 Task: Add a signature Lila Thompson containing With sincere appreciation and gratitude, Lila Thompson to email address softage.3@softage.net and add a label Returns
Action: Mouse moved to (124, 164)
Screenshot: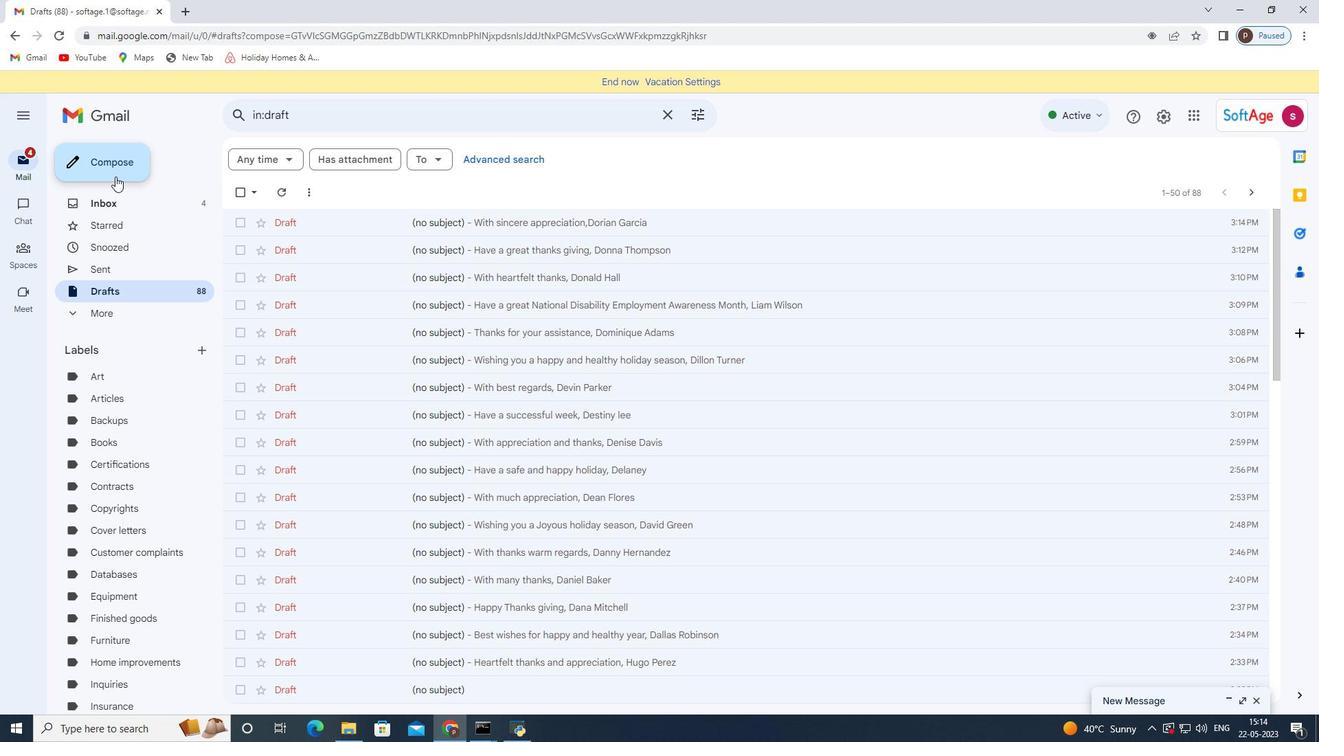 
Action: Mouse pressed left at (124, 164)
Screenshot: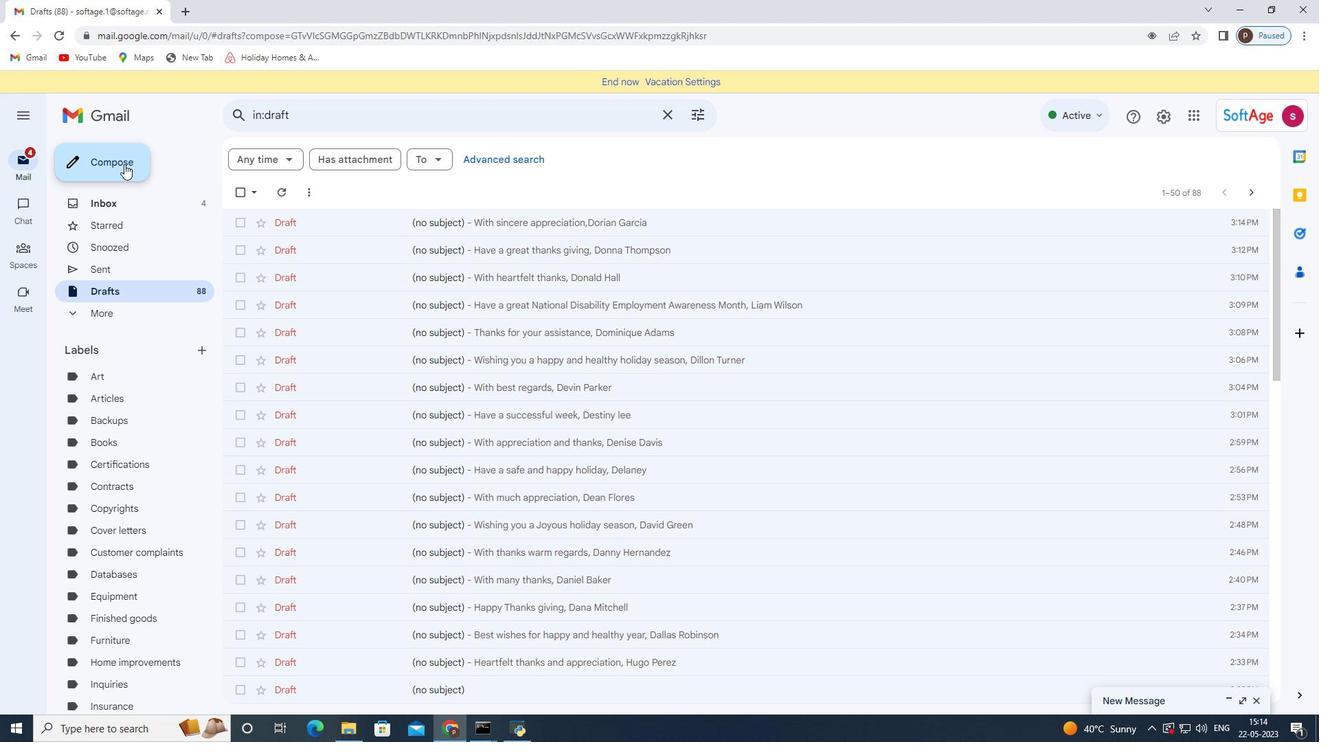 
Action: Mouse moved to (928, 699)
Screenshot: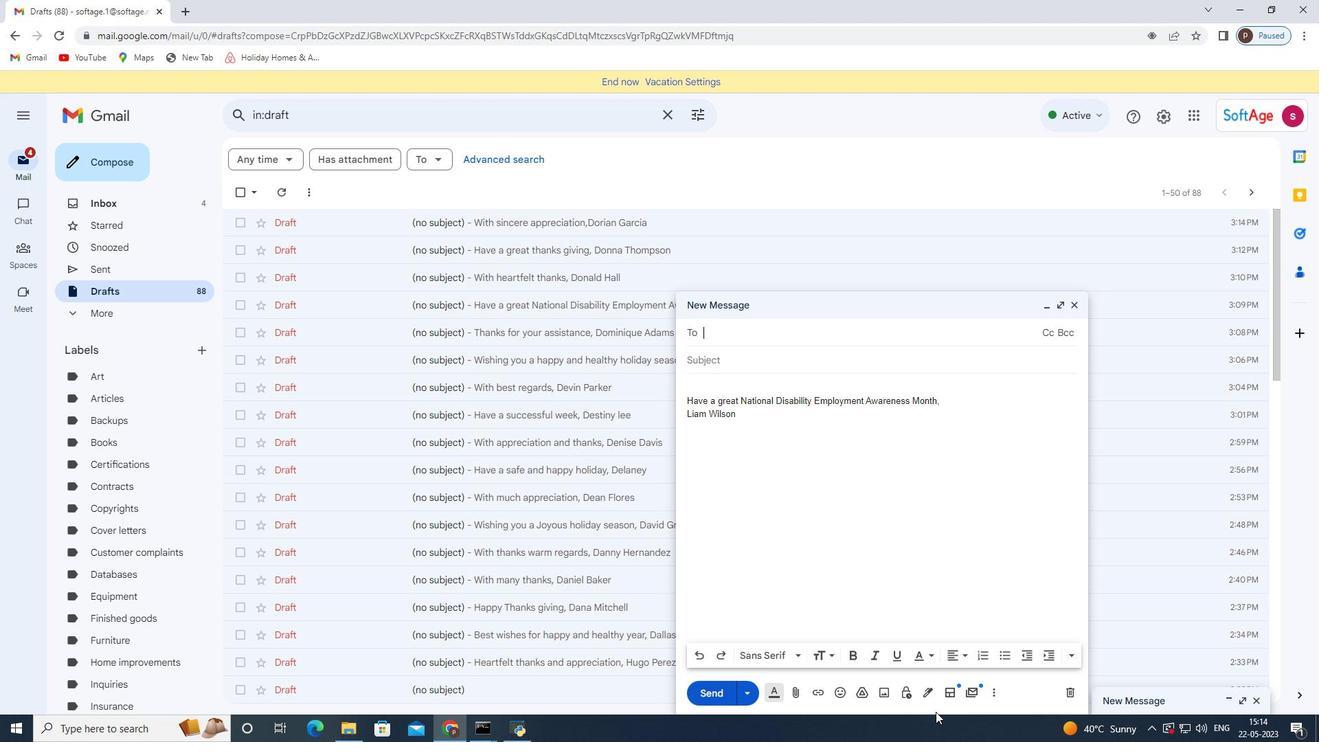 
Action: Mouse pressed left at (928, 699)
Screenshot: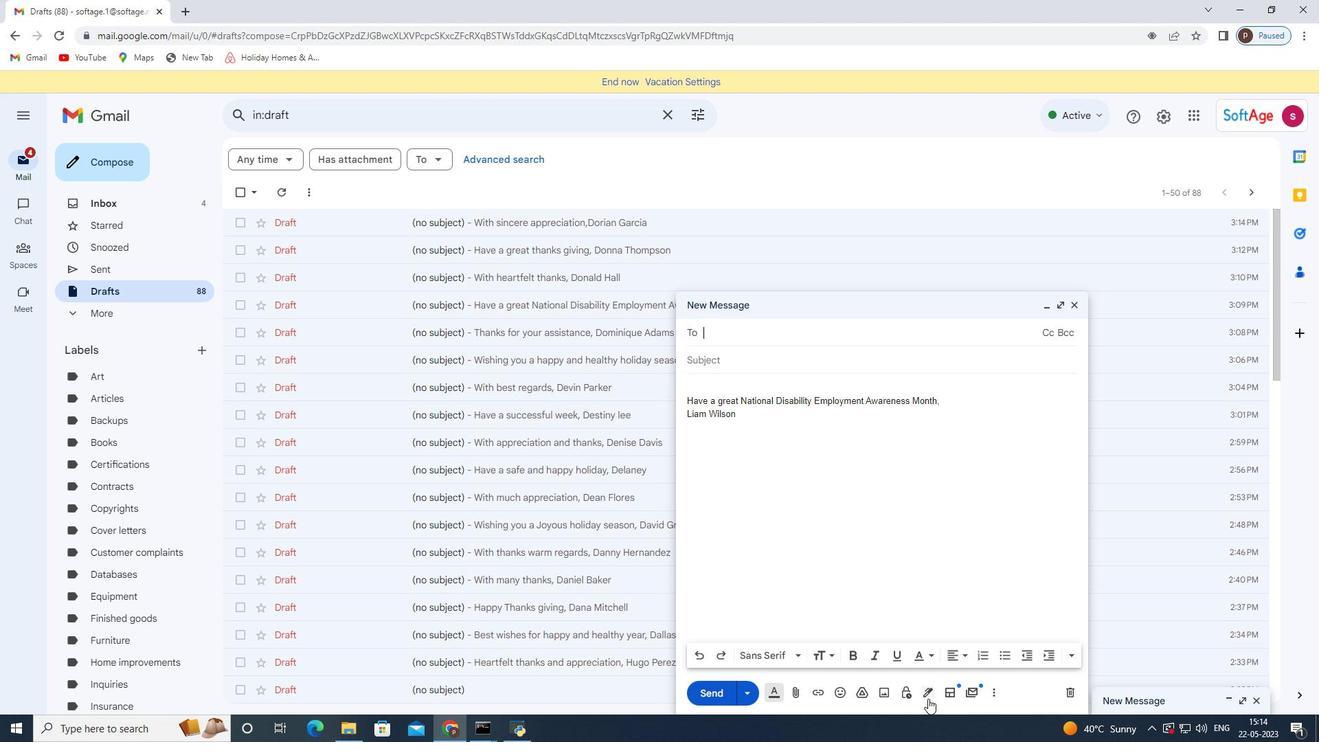 
Action: Mouse moved to (980, 614)
Screenshot: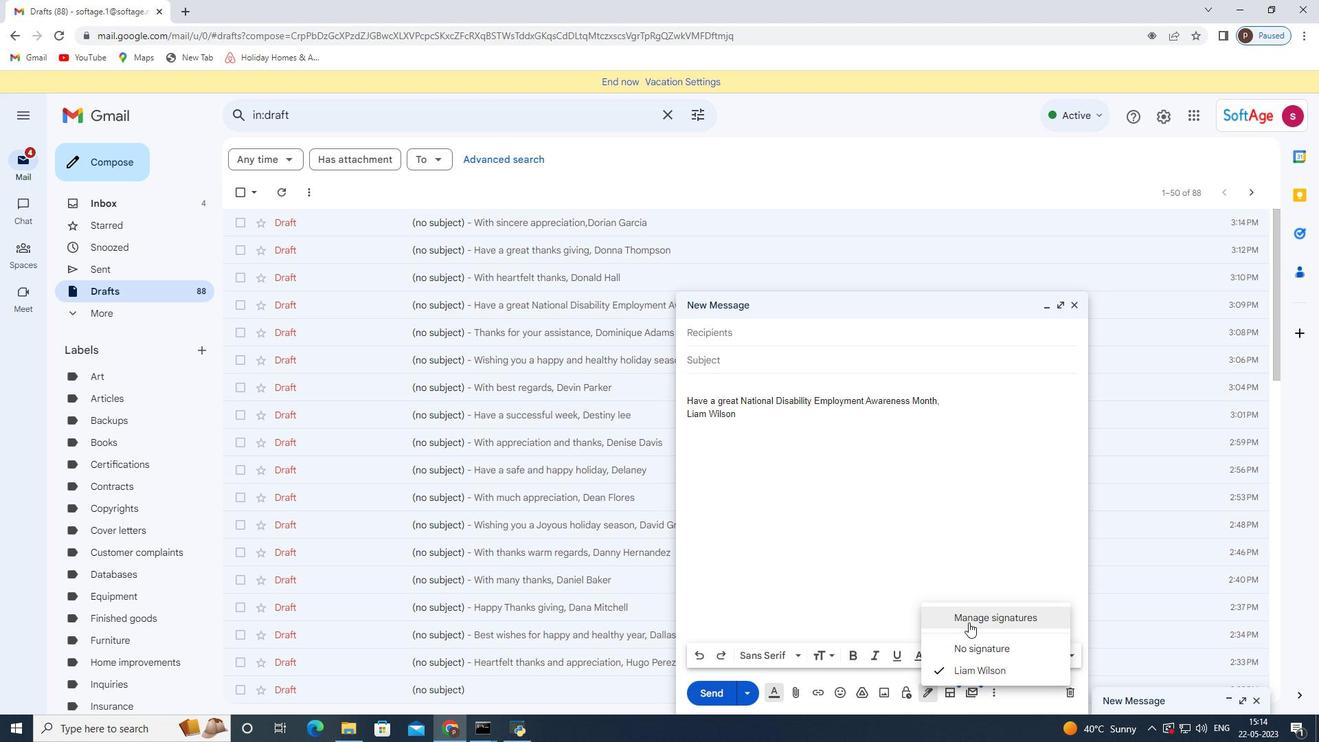 
Action: Mouse pressed left at (980, 614)
Screenshot: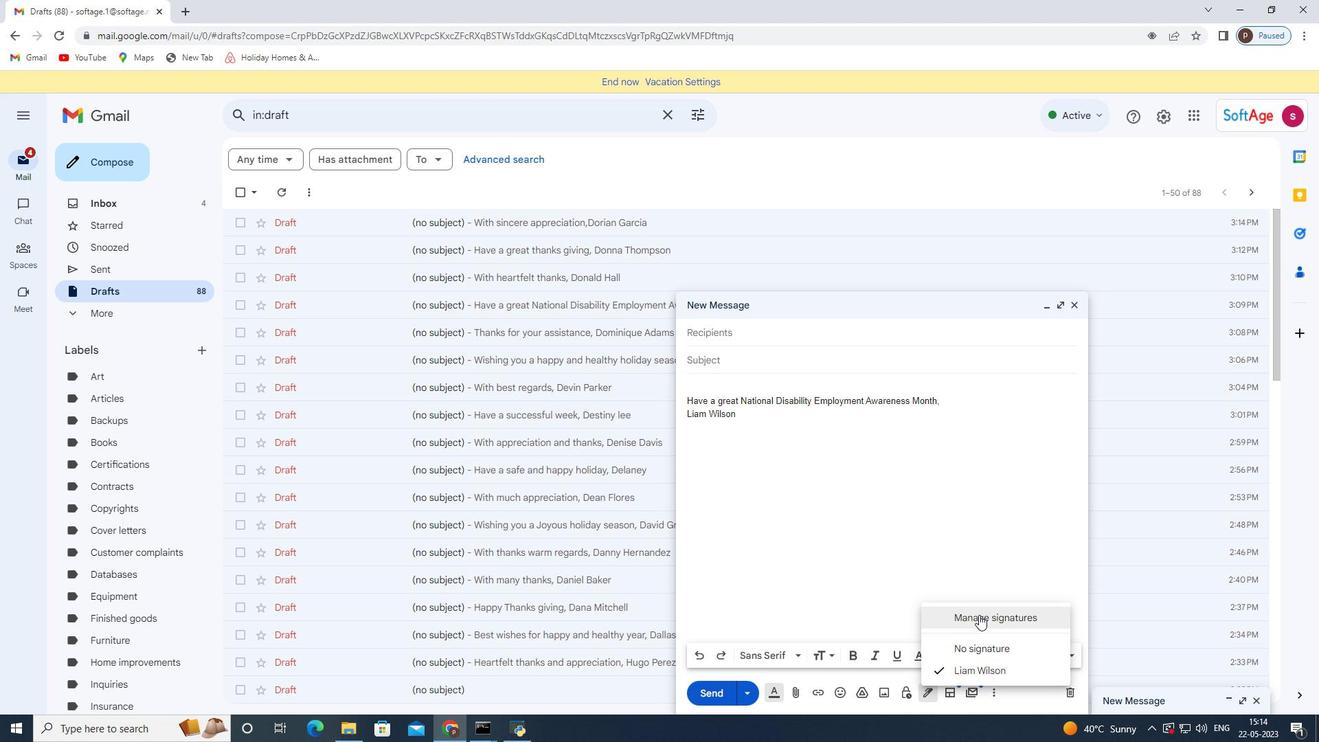 
Action: Mouse moved to (643, 459)
Screenshot: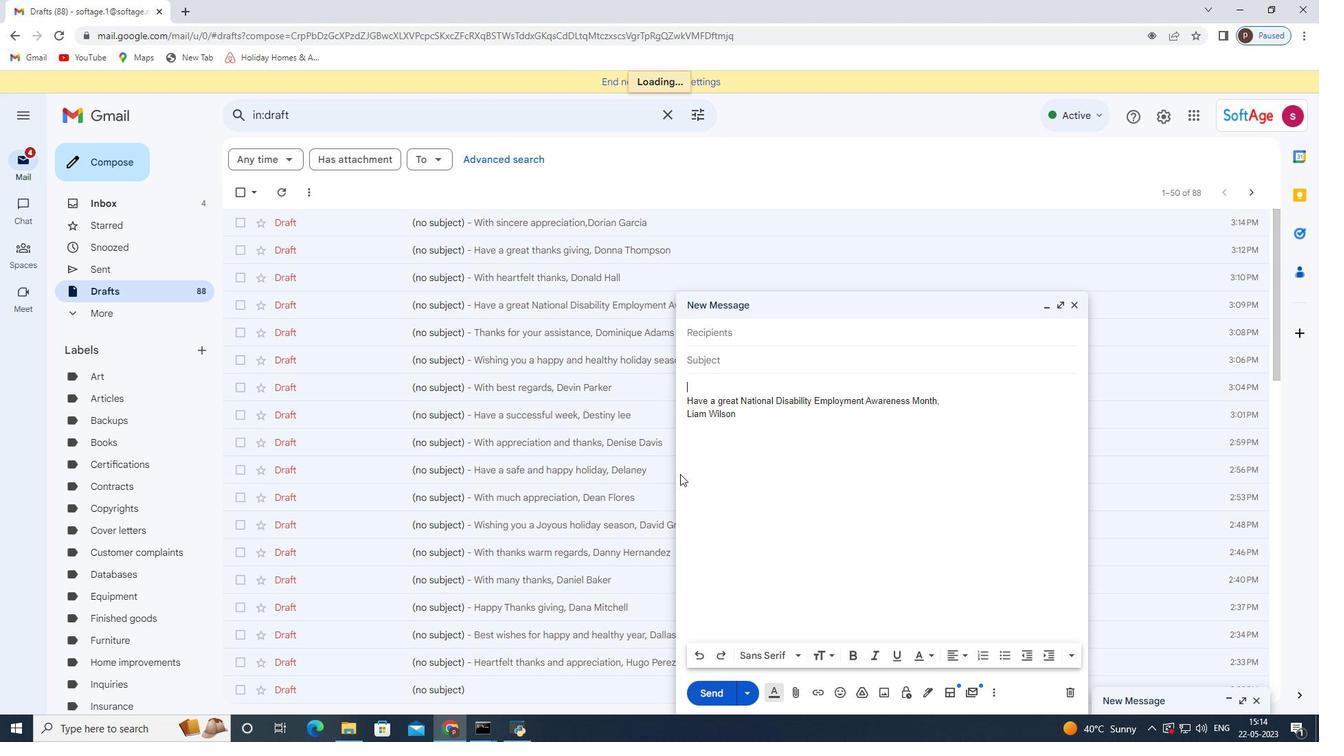 
Action: Mouse scrolled (643, 458) with delta (0, 0)
Screenshot: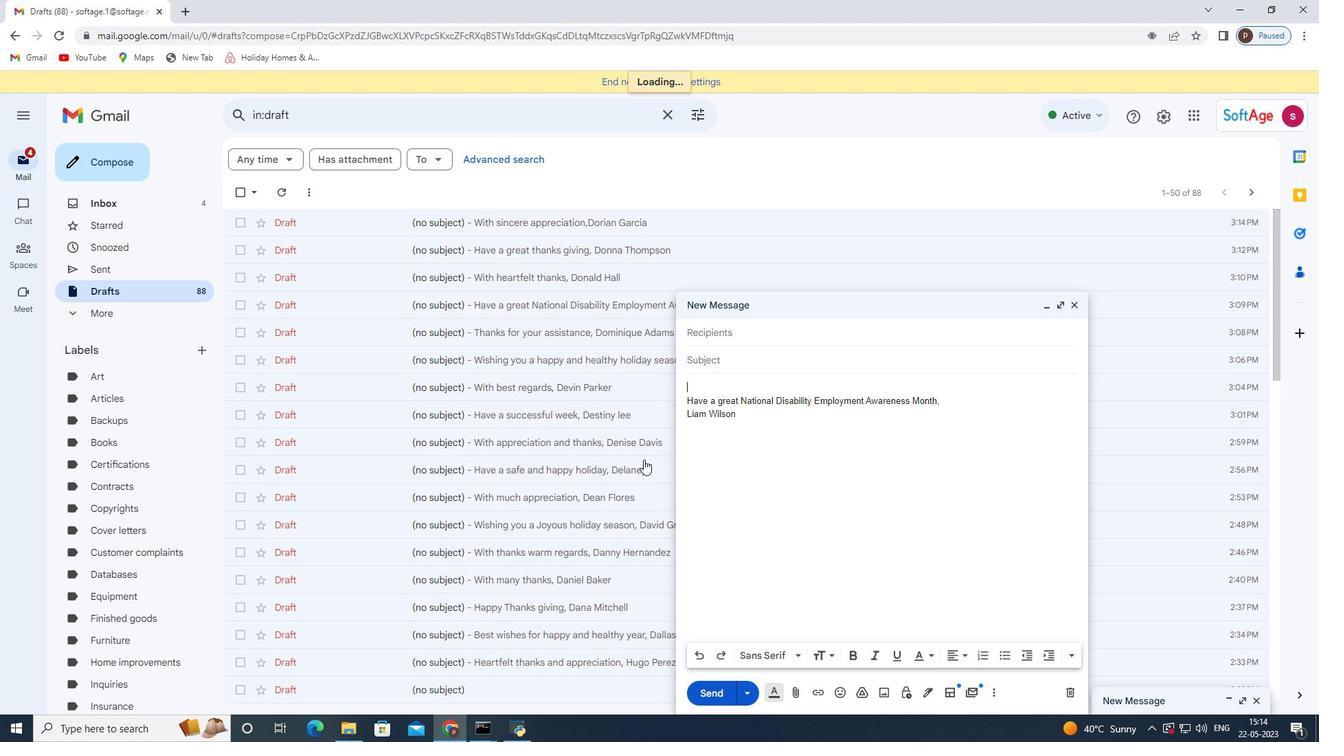 
Action: Mouse moved to (546, 468)
Screenshot: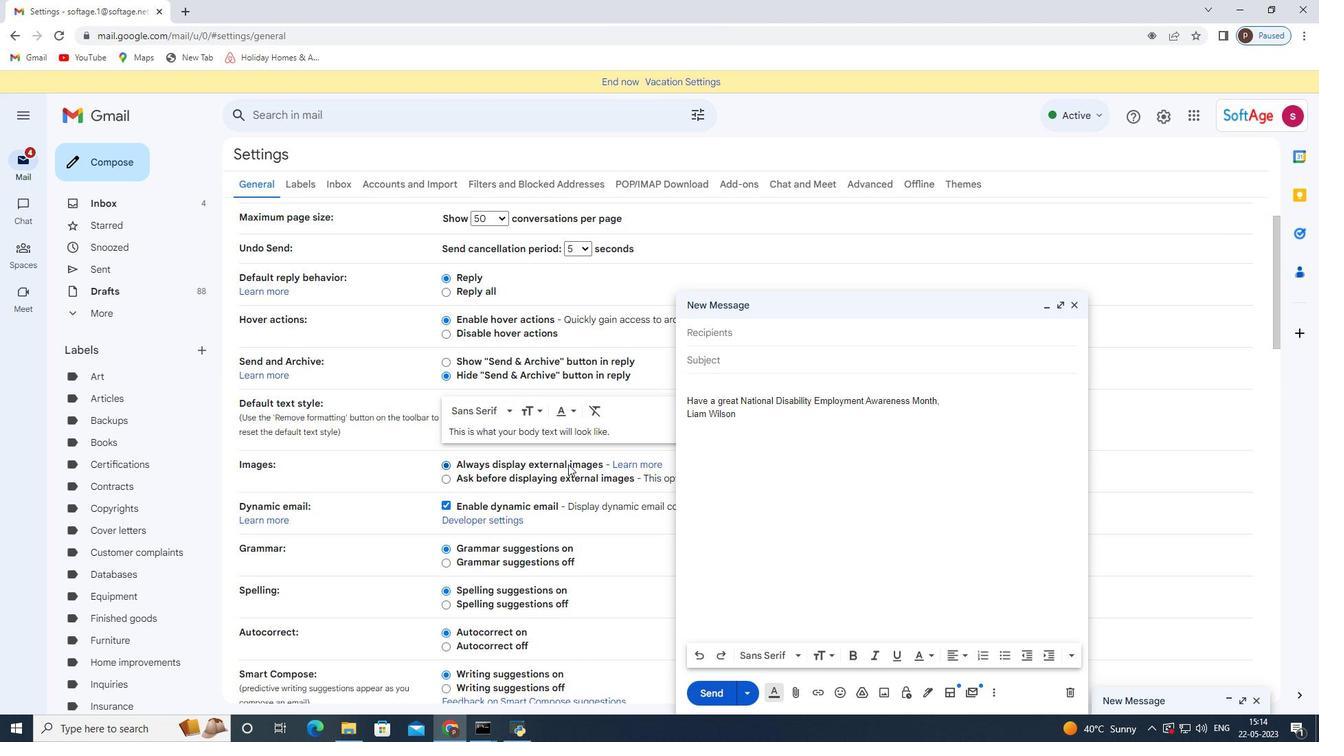 
Action: Mouse scrolled (546, 467) with delta (0, 0)
Screenshot: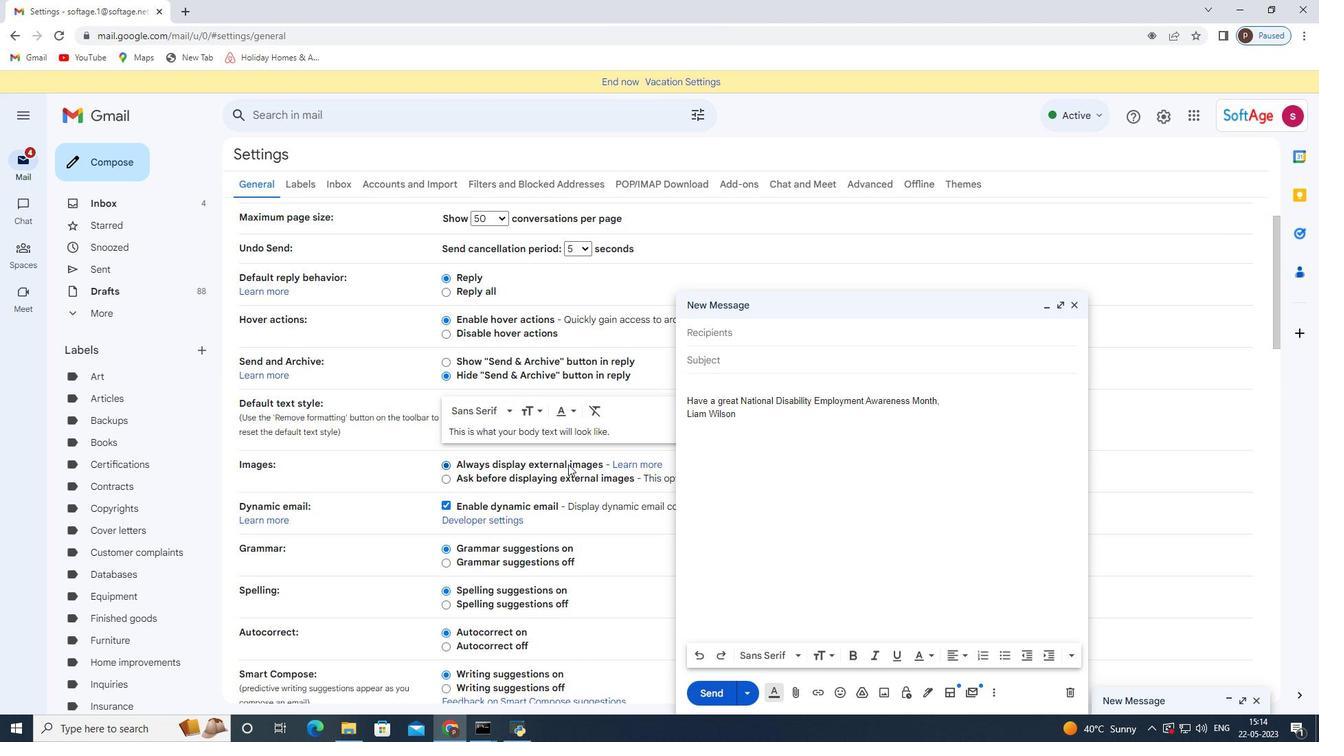 
Action: Mouse moved to (544, 471)
Screenshot: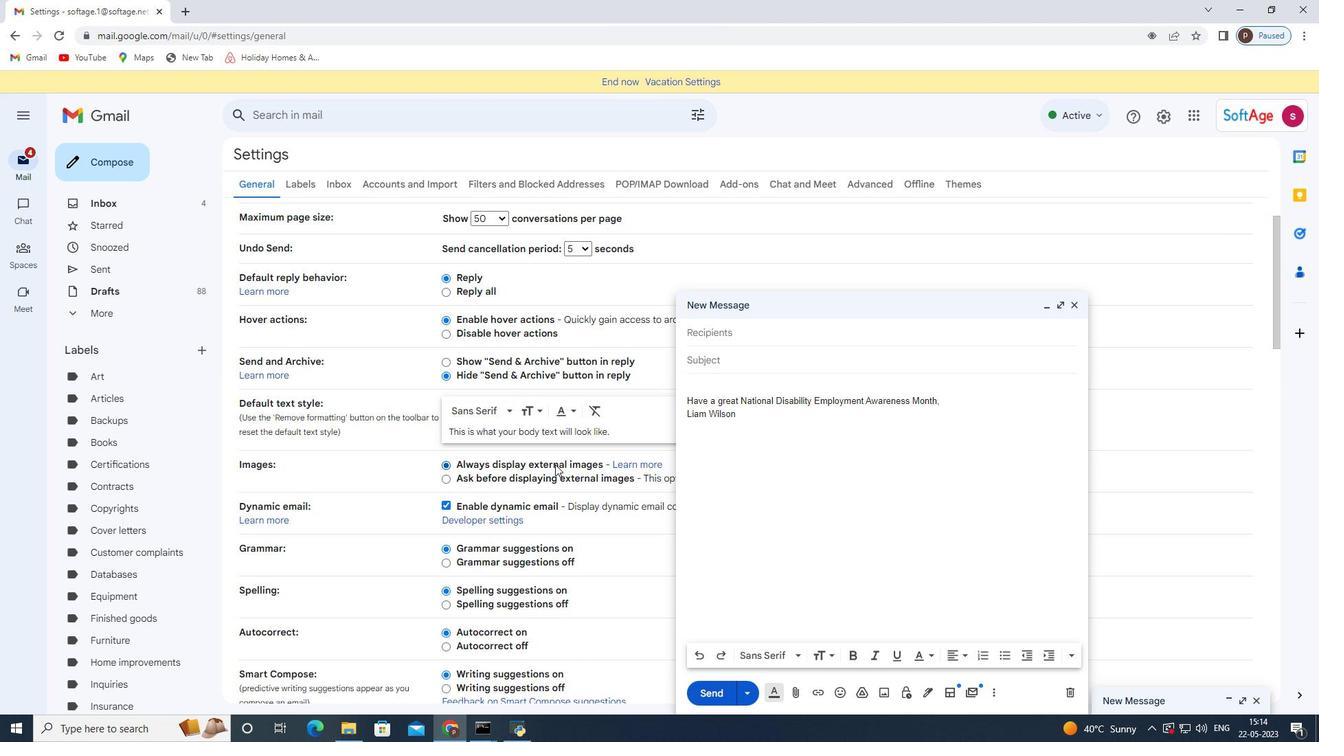 
Action: Mouse scrolled (544, 470) with delta (0, 0)
Screenshot: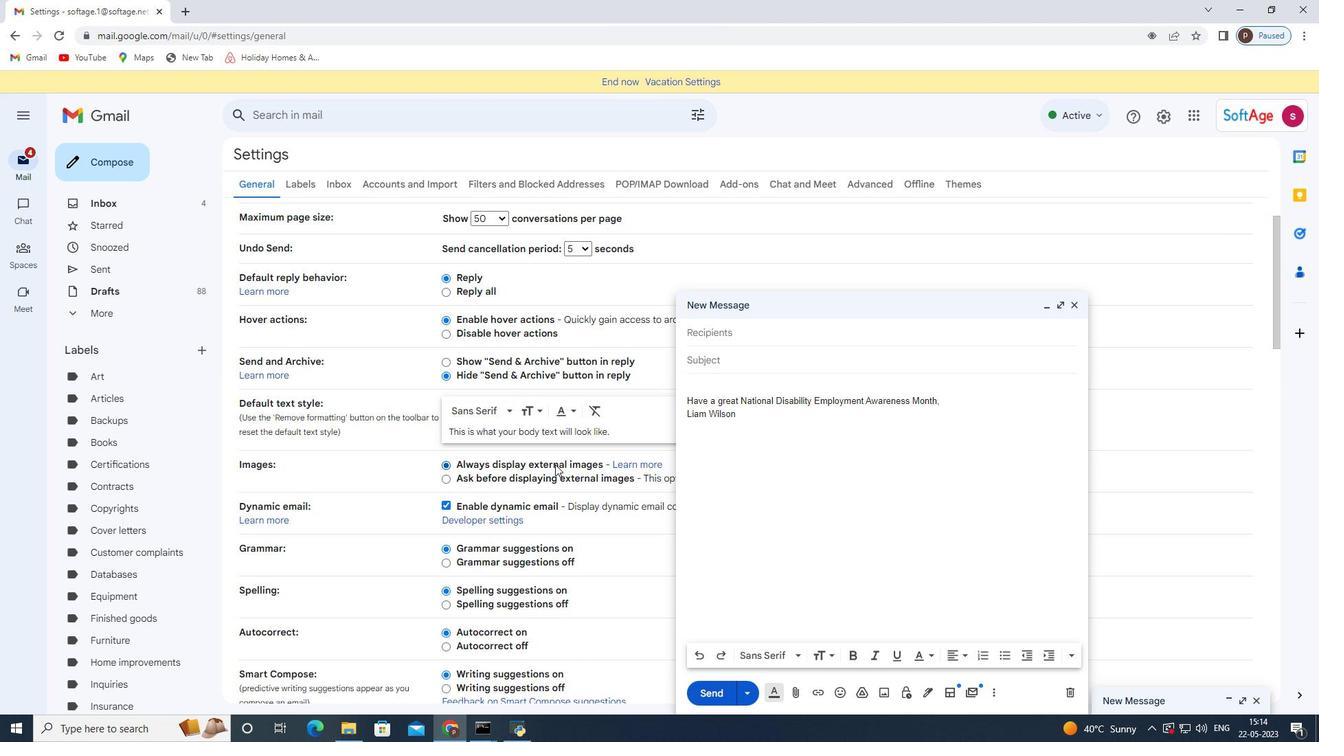 
Action: Mouse moved to (542, 475)
Screenshot: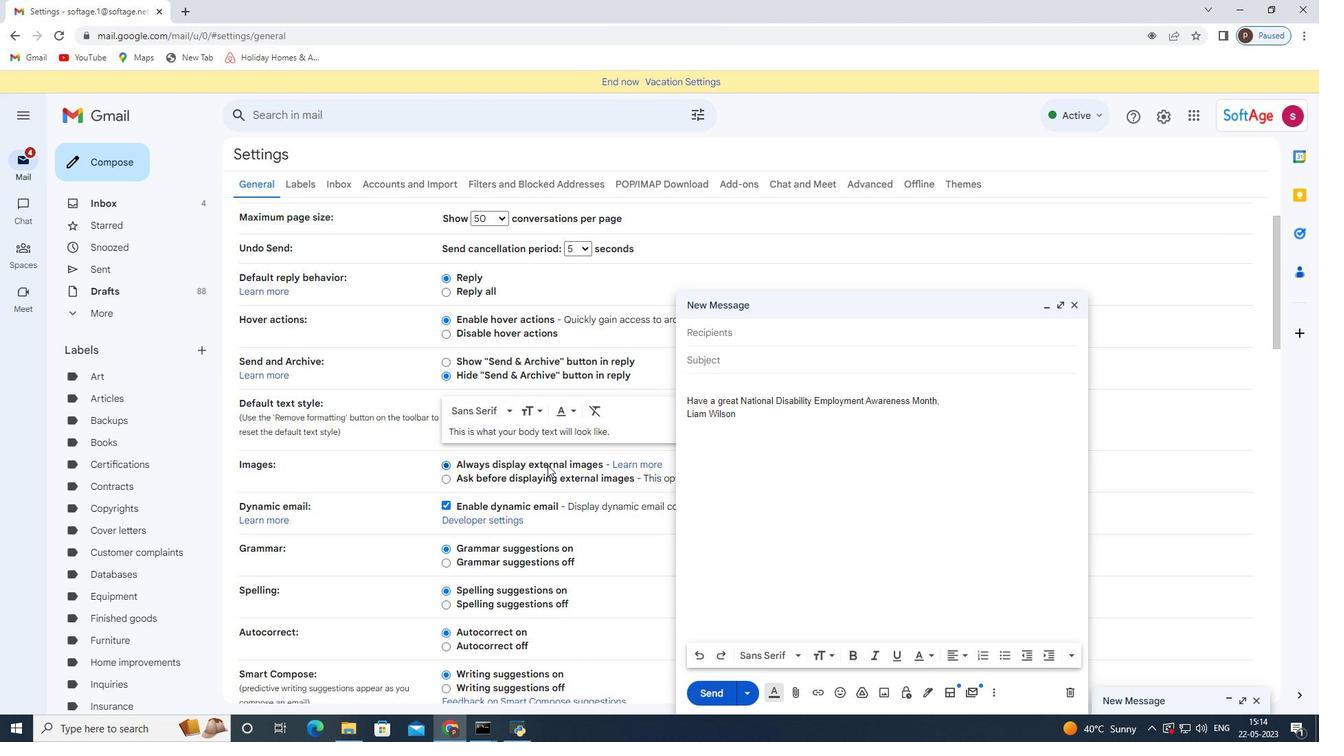
Action: Mouse scrolled (543, 472) with delta (0, 0)
Screenshot: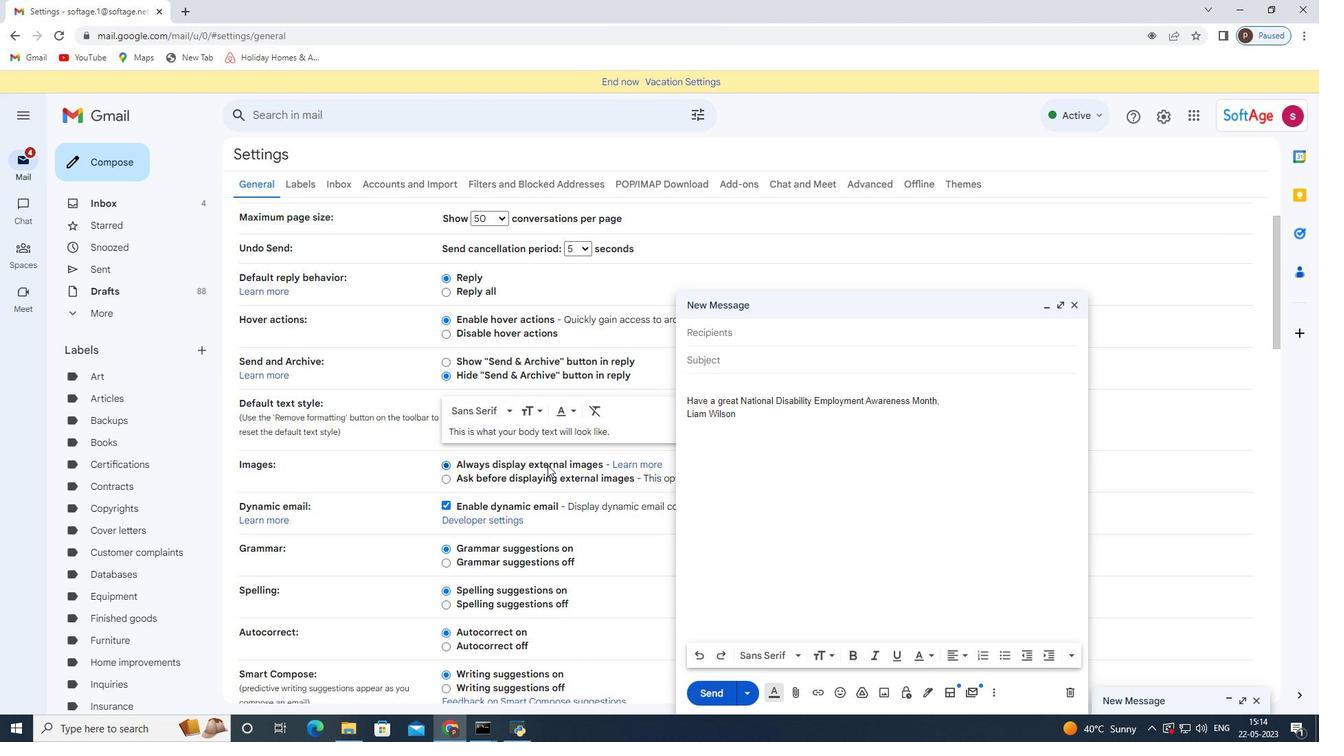 
Action: Mouse moved to (541, 481)
Screenshot: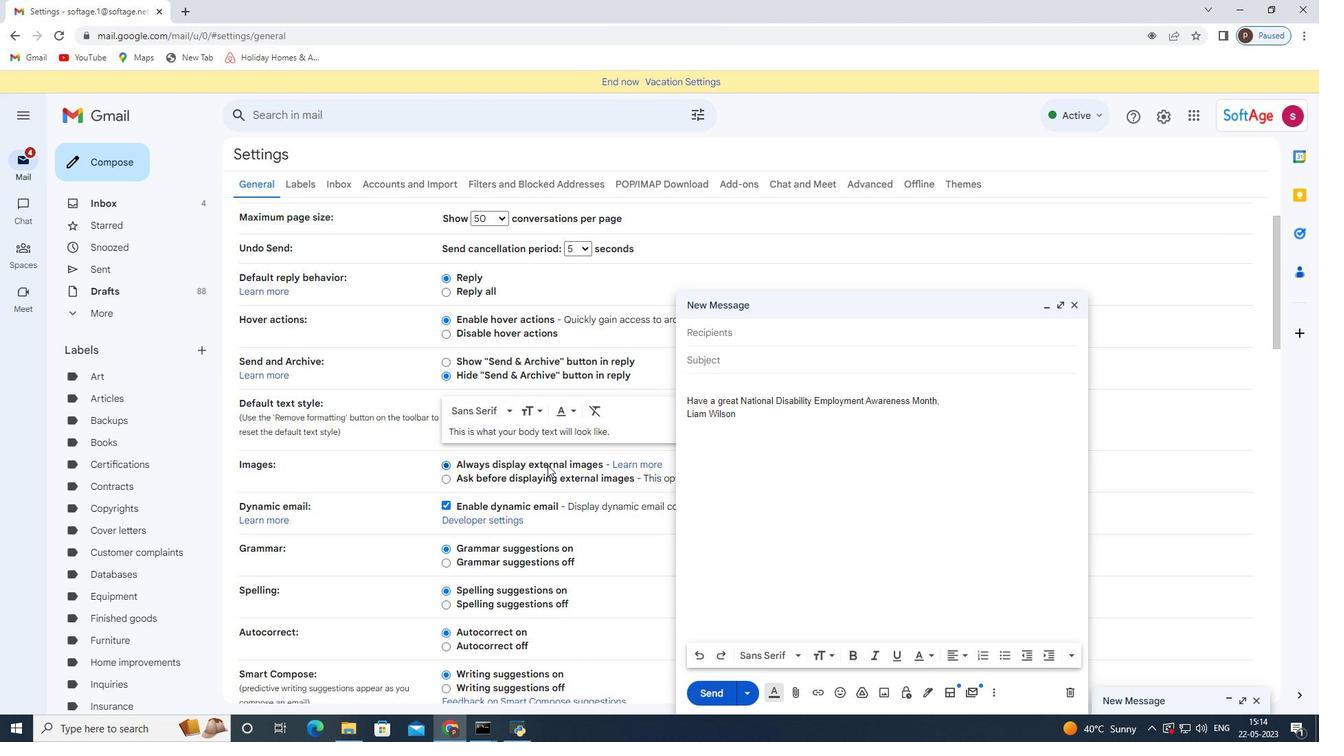 
Action: Mouse scrolled (541, 477) with delta (0, 0)
Screenshot: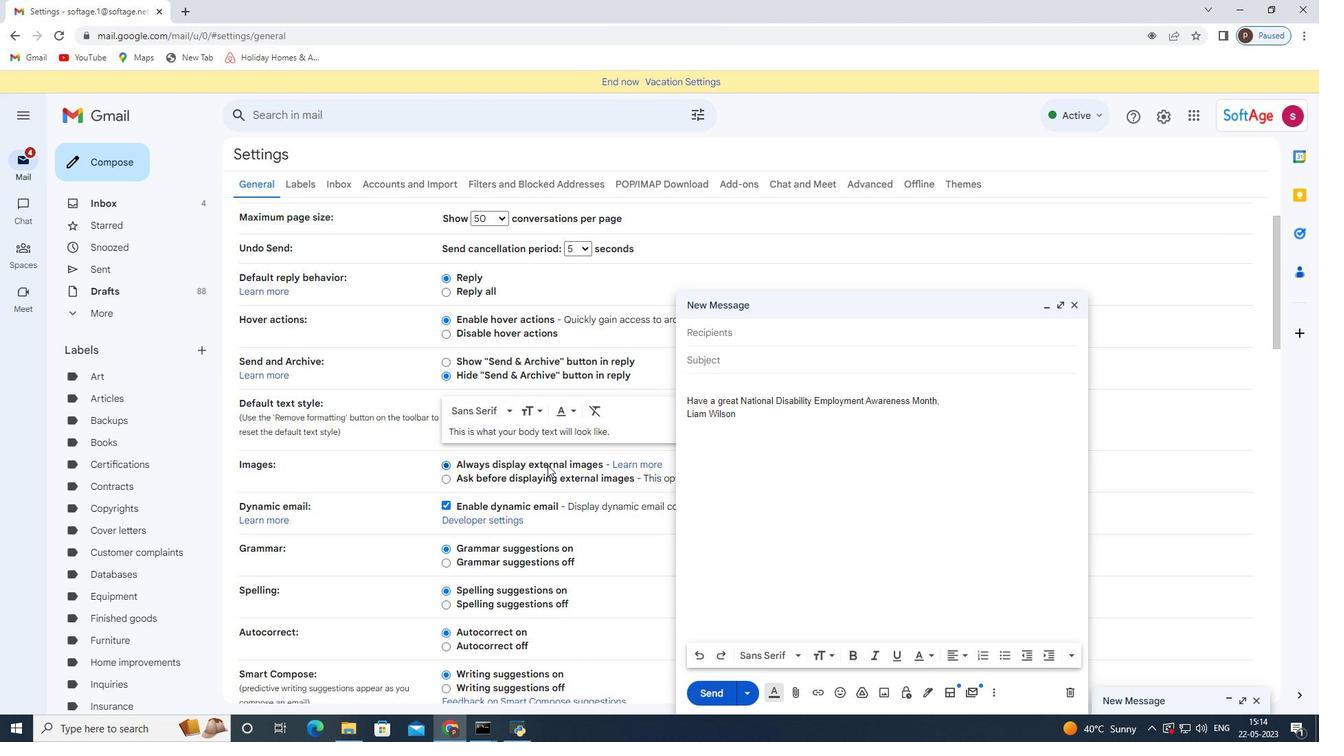 
Action: Mouse moved to (538, 486)
Screenshot: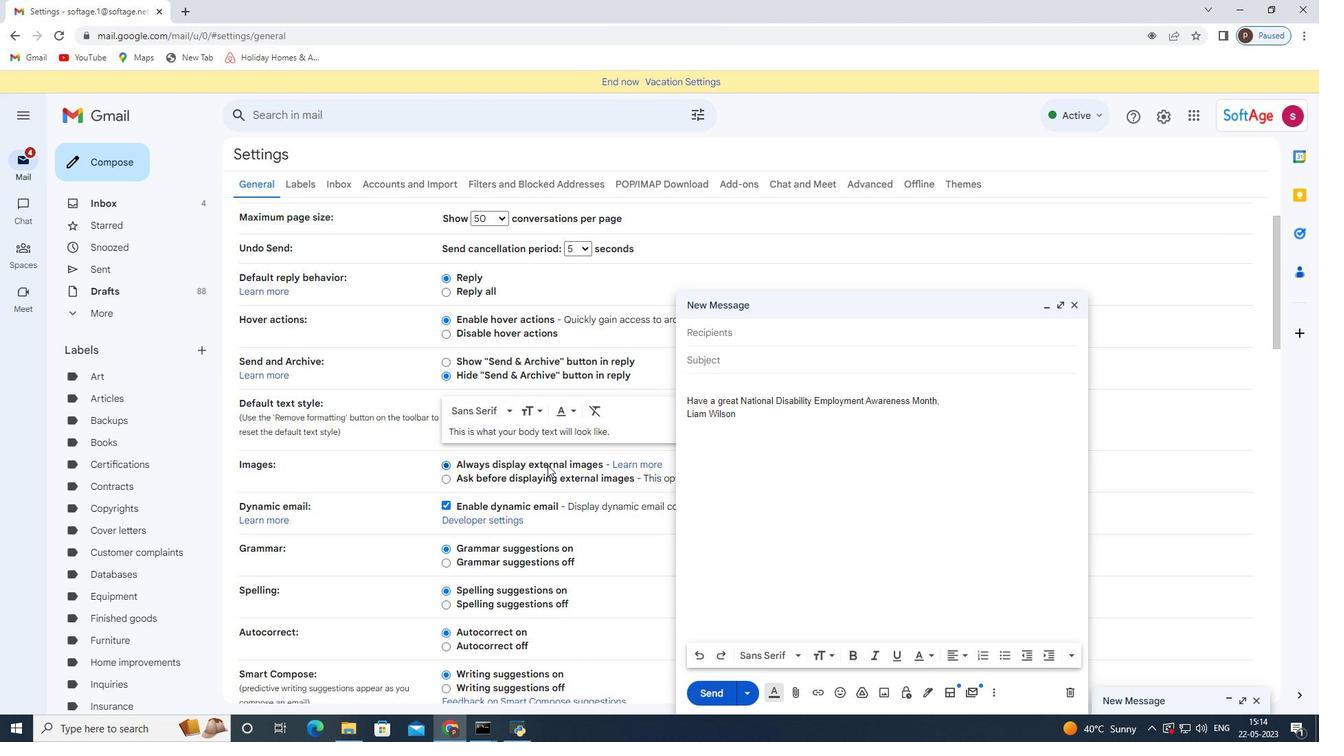 
Action: Mouse scrolled (539, 483) with delta (0, 0)
Screenshot: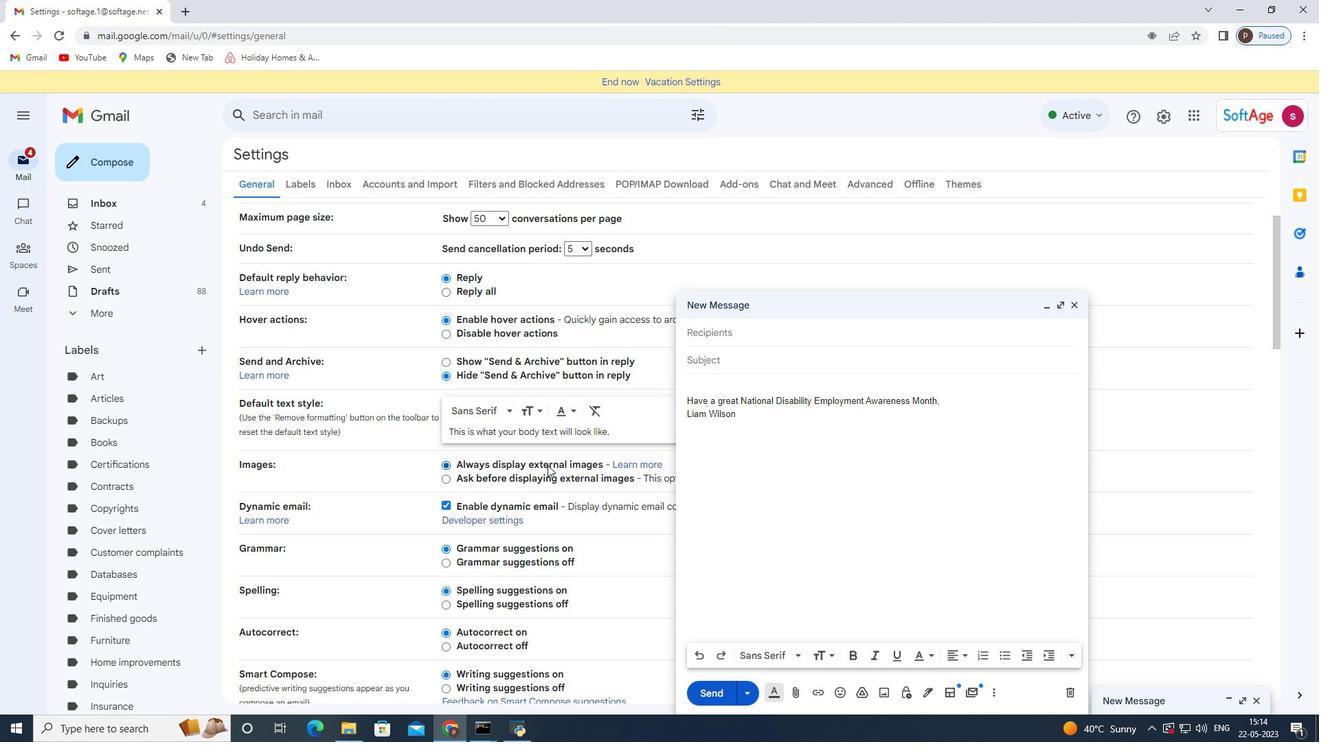 
Action: Mouse moved to (538, 490)
Screenshot: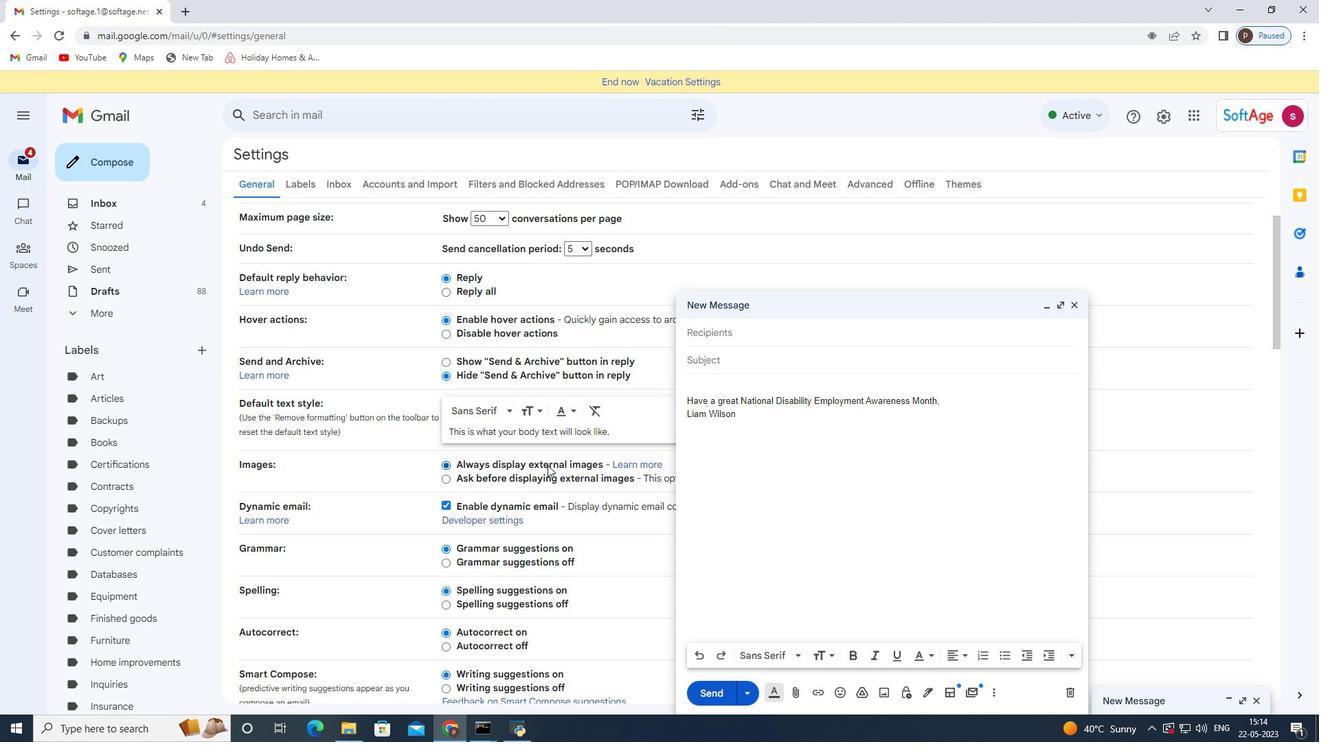 
Action: Mouse scrolled (538, 489) with delta (0, 0)
Screenshot: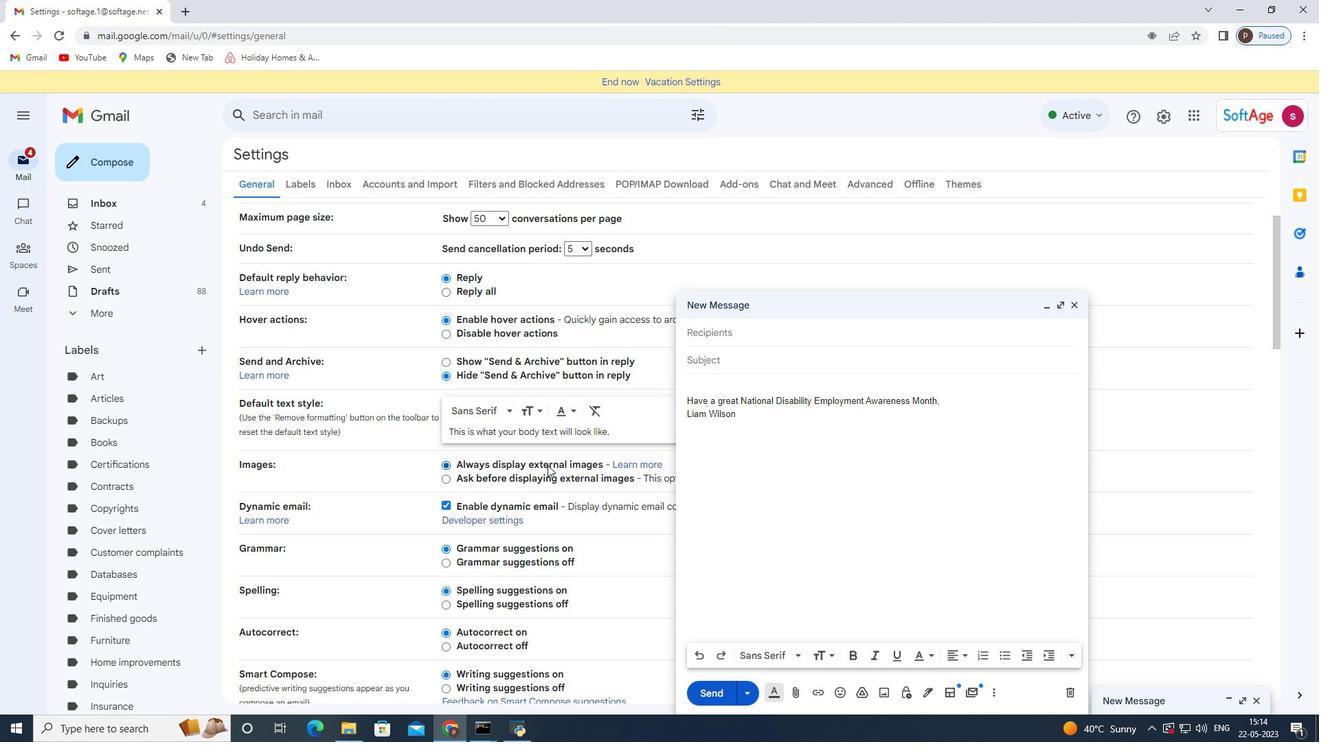 
Action: Mouse moved to (500, 485)
Screenshot: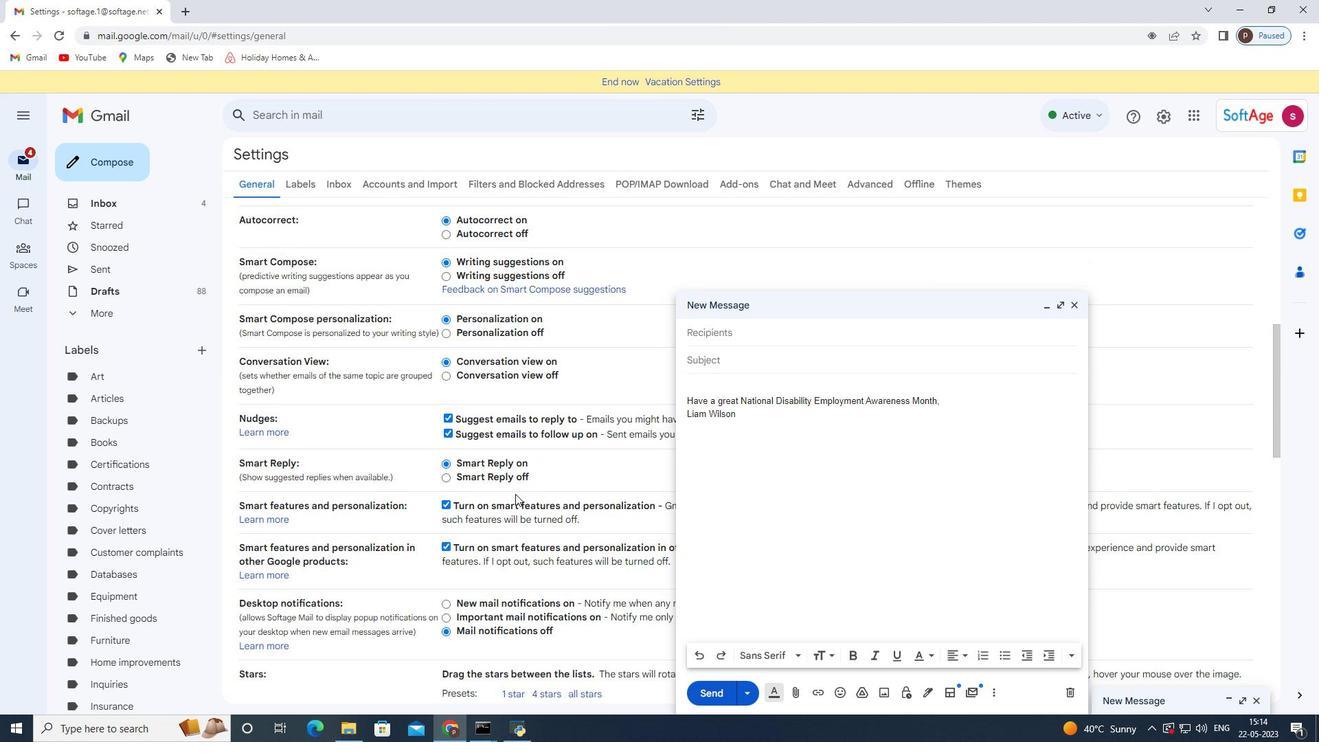 
Action: Mouse scrolled (500, 484) with delta (0, 0)
Screenshot: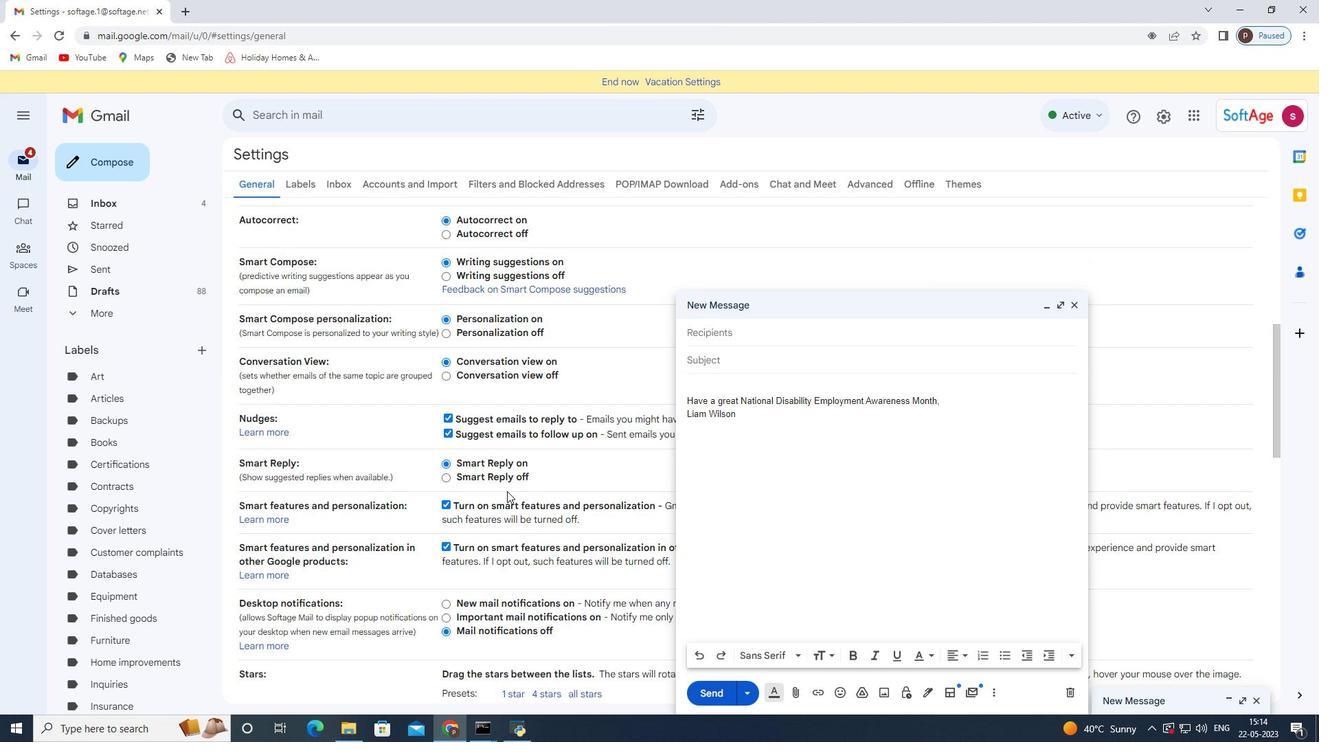 
Action: Mouse scrolled (500, 484) with delta (0, 0)
Screenshot: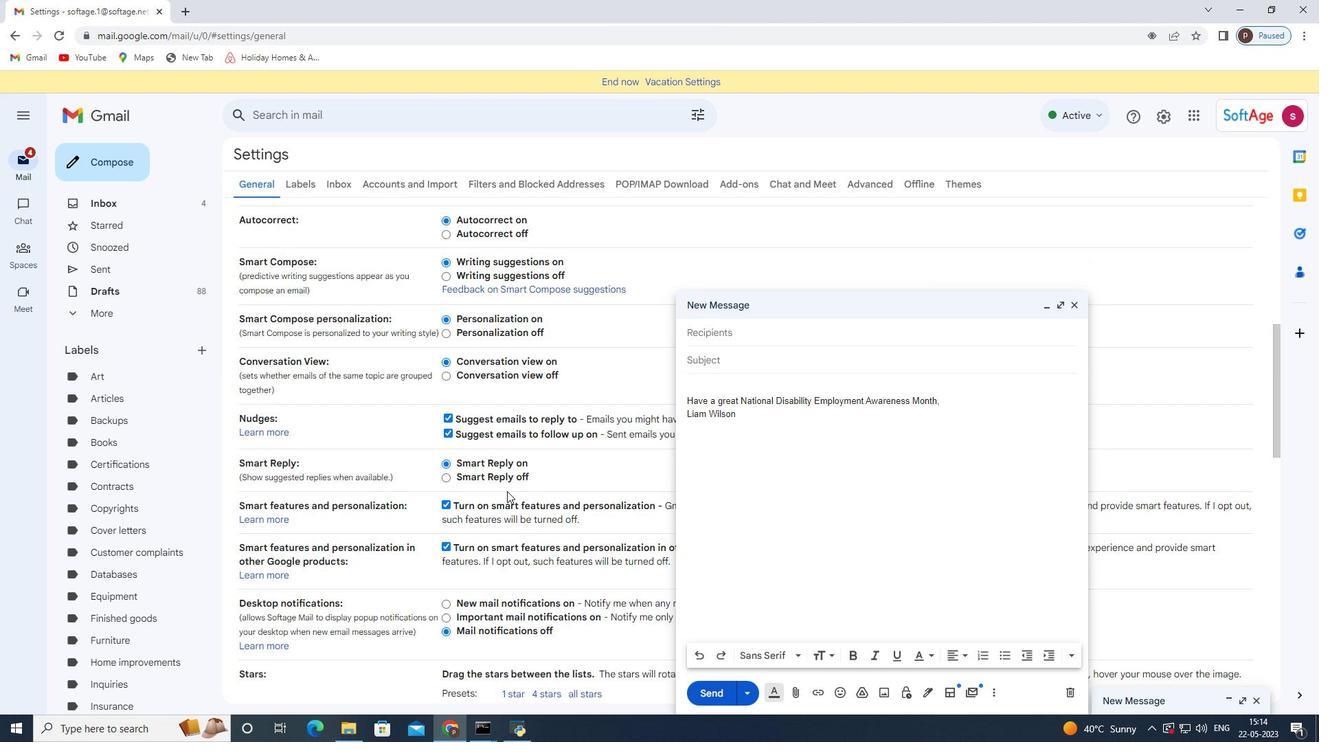 
Action: Mouse moved to (499, 485)
Screenshot: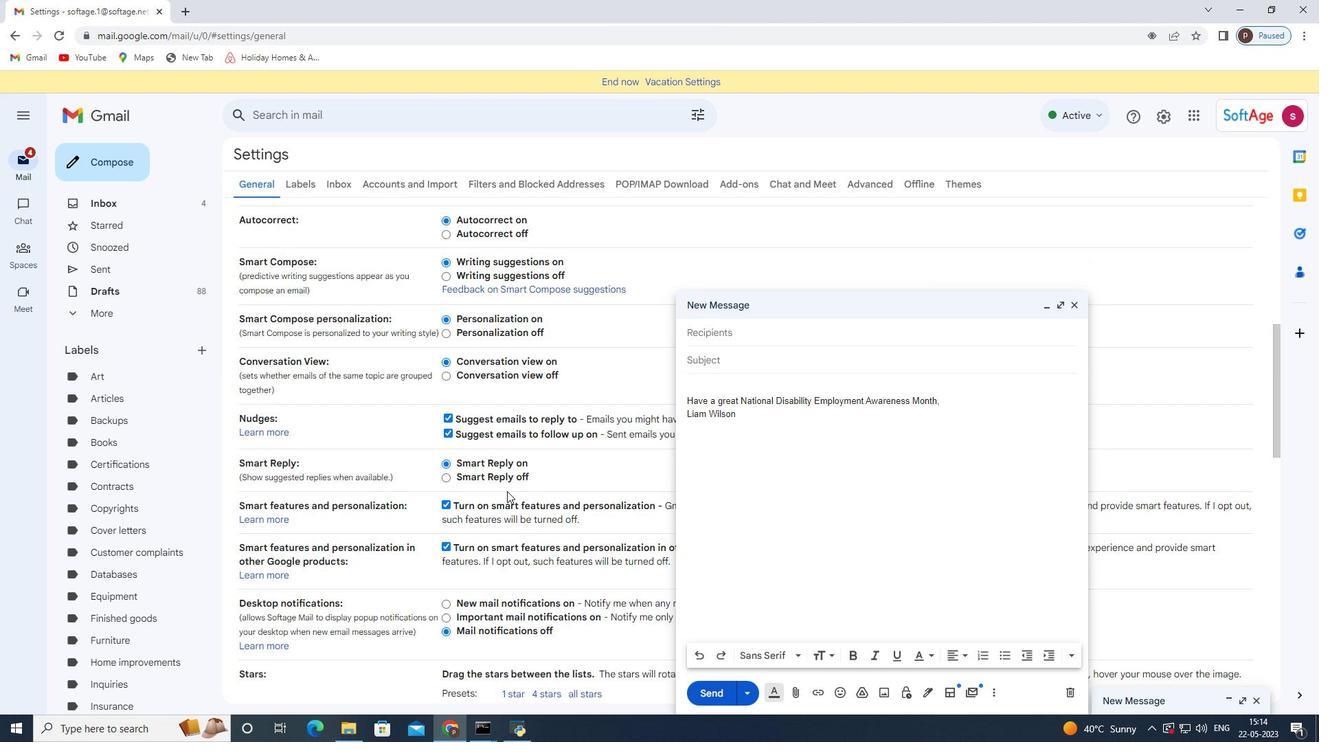 
Action: Mouse scrolled (499, 484) with delta (0, 0)
Screenshot: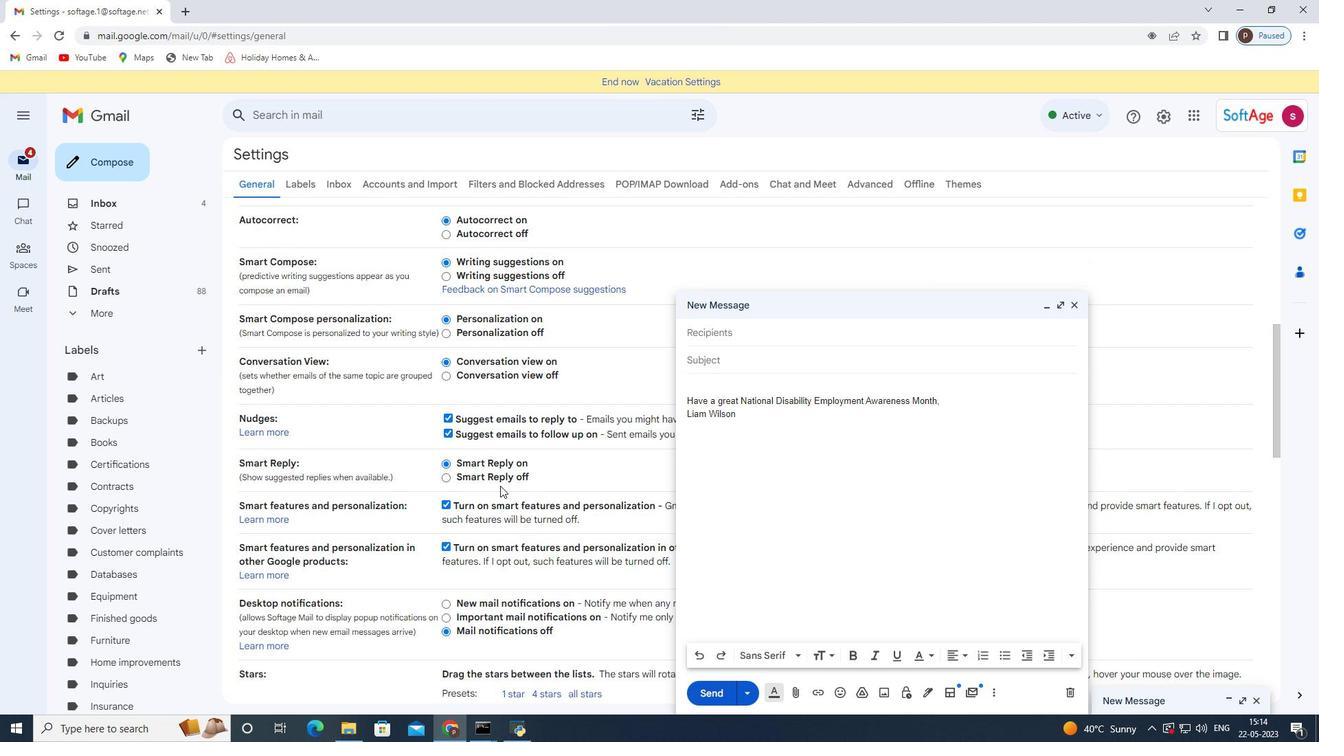 
Action: Mouse moved to (521, 475)
Screenshot: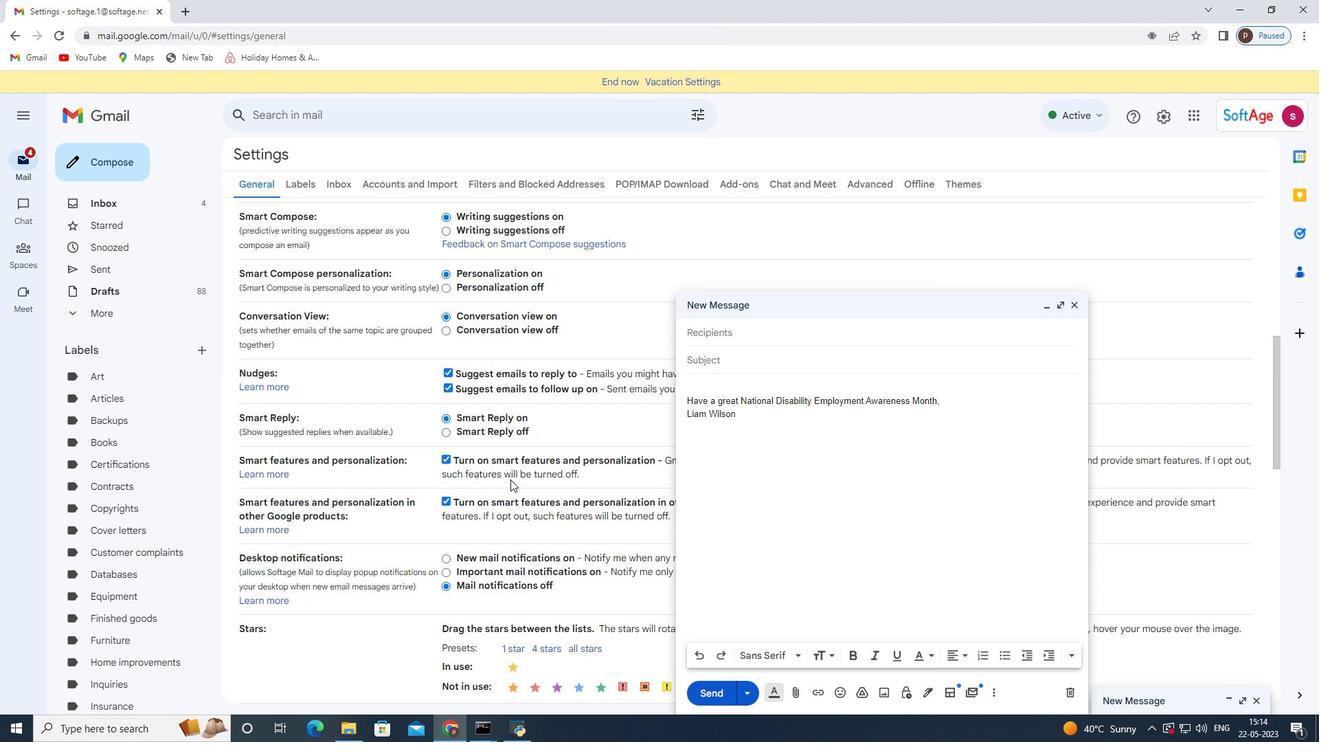 
Action: Mouse scrolled (521, 475) with delta (0, 0)
Screenshot: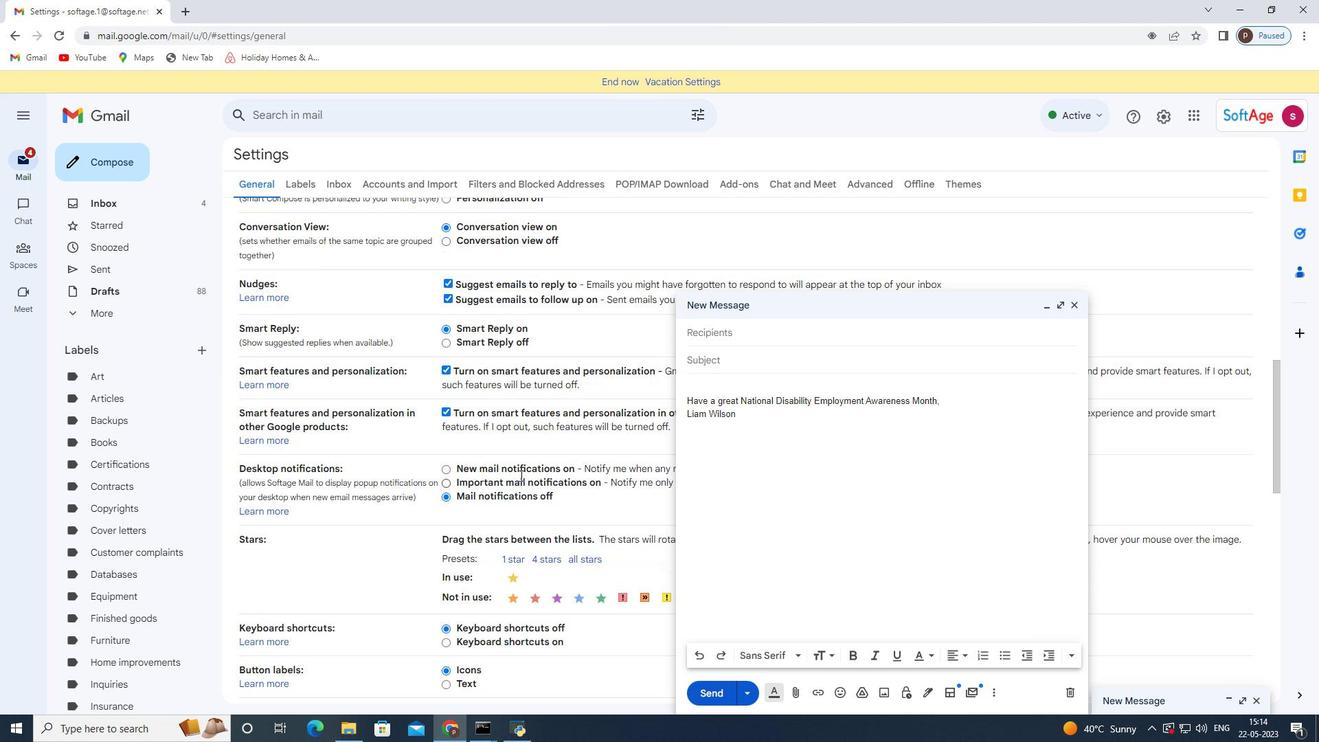 
Action: Mouse scrolled (521, 475) with delta (0, 0)
Screenshot: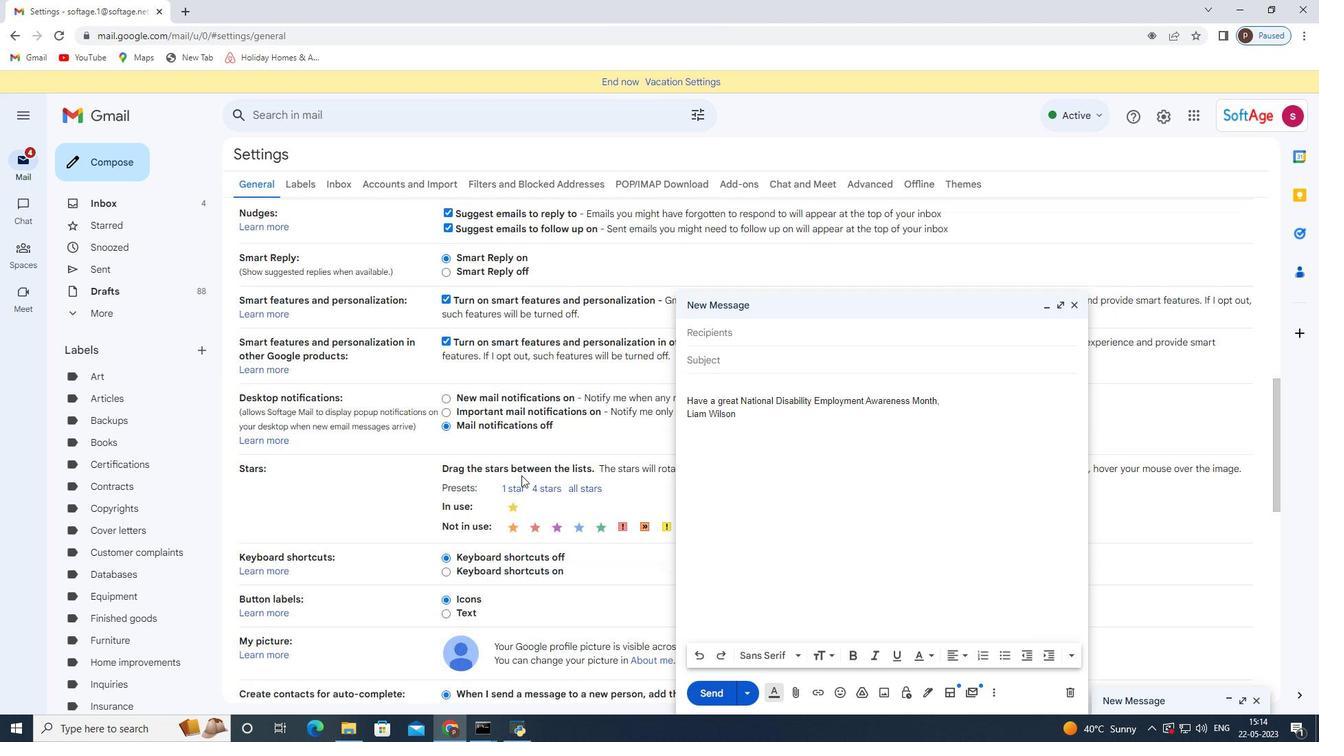 
Action: Mouse scrolled (521, 475) with delta (0, 0)
Screenshot: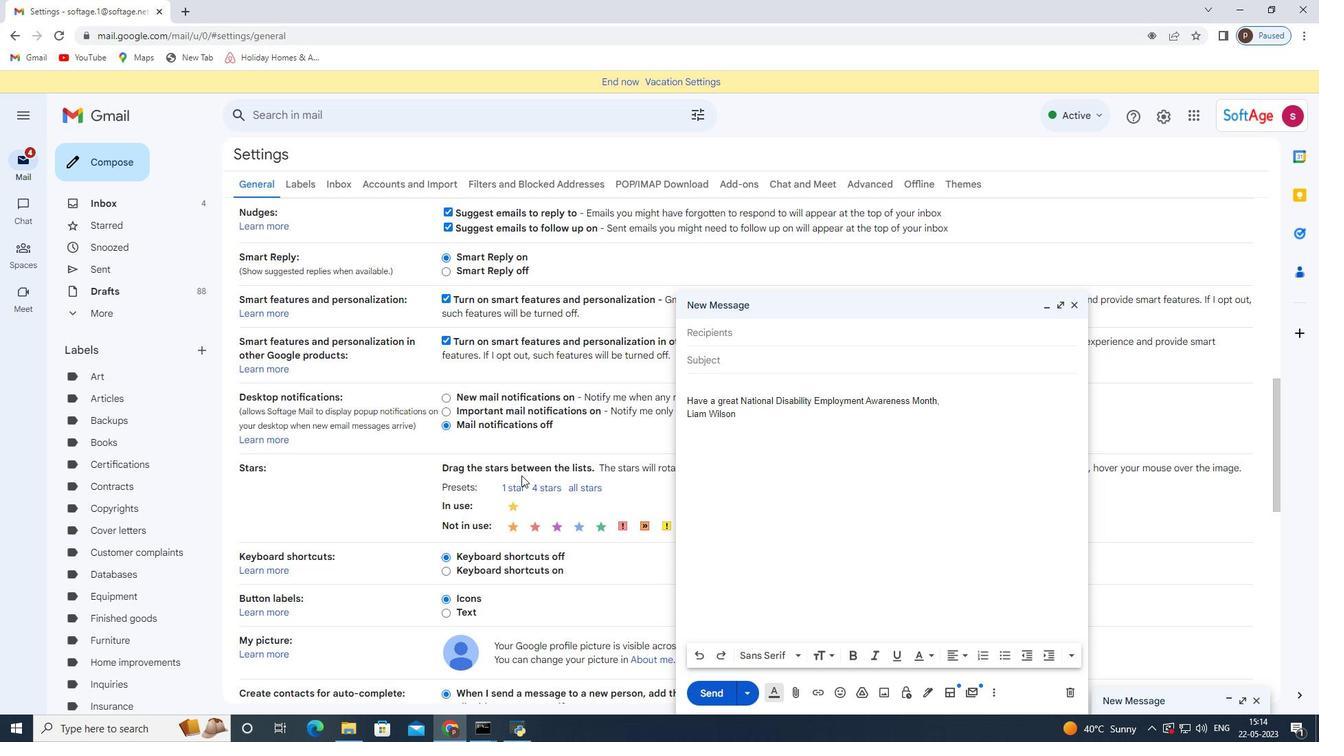 
Action: Mouse scrolled (521, 475) with delta (0, 0)
Screenshot: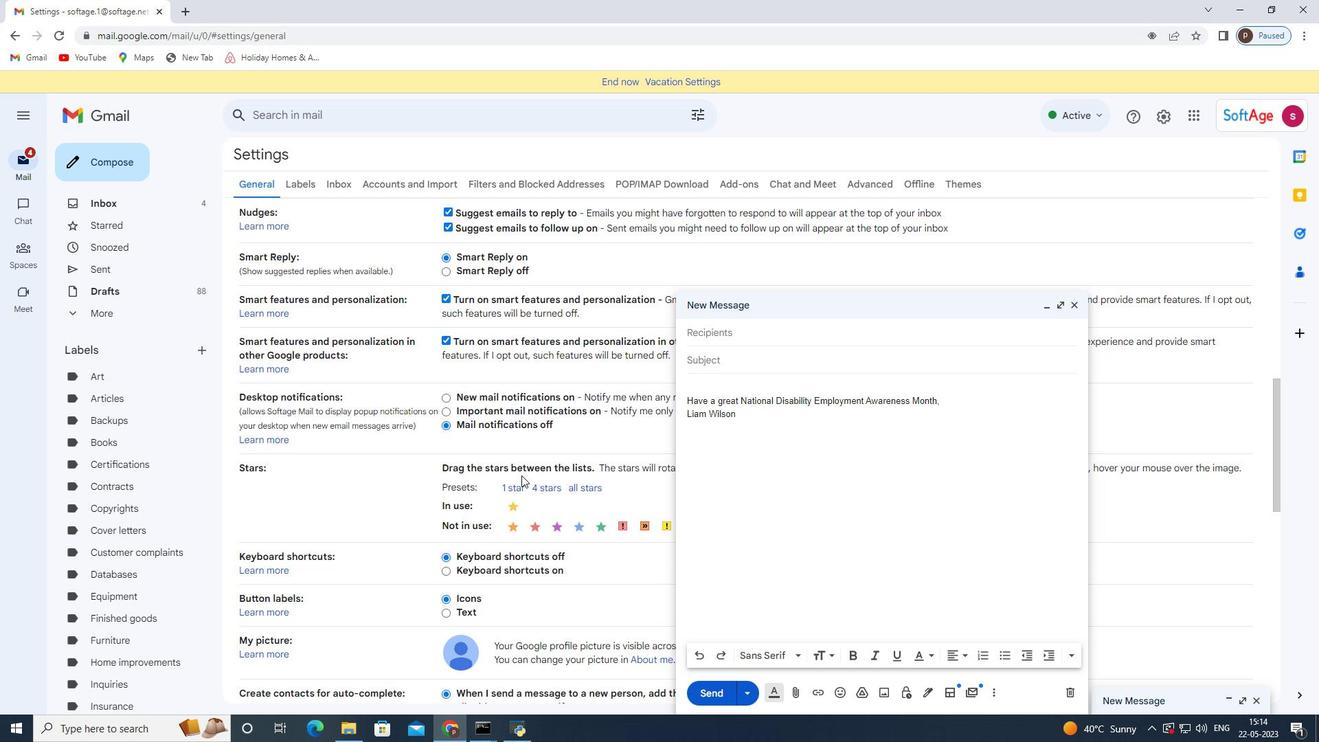 
Action: Mouse scrolled (521, 475) with delta (0, 0)
Screenshot: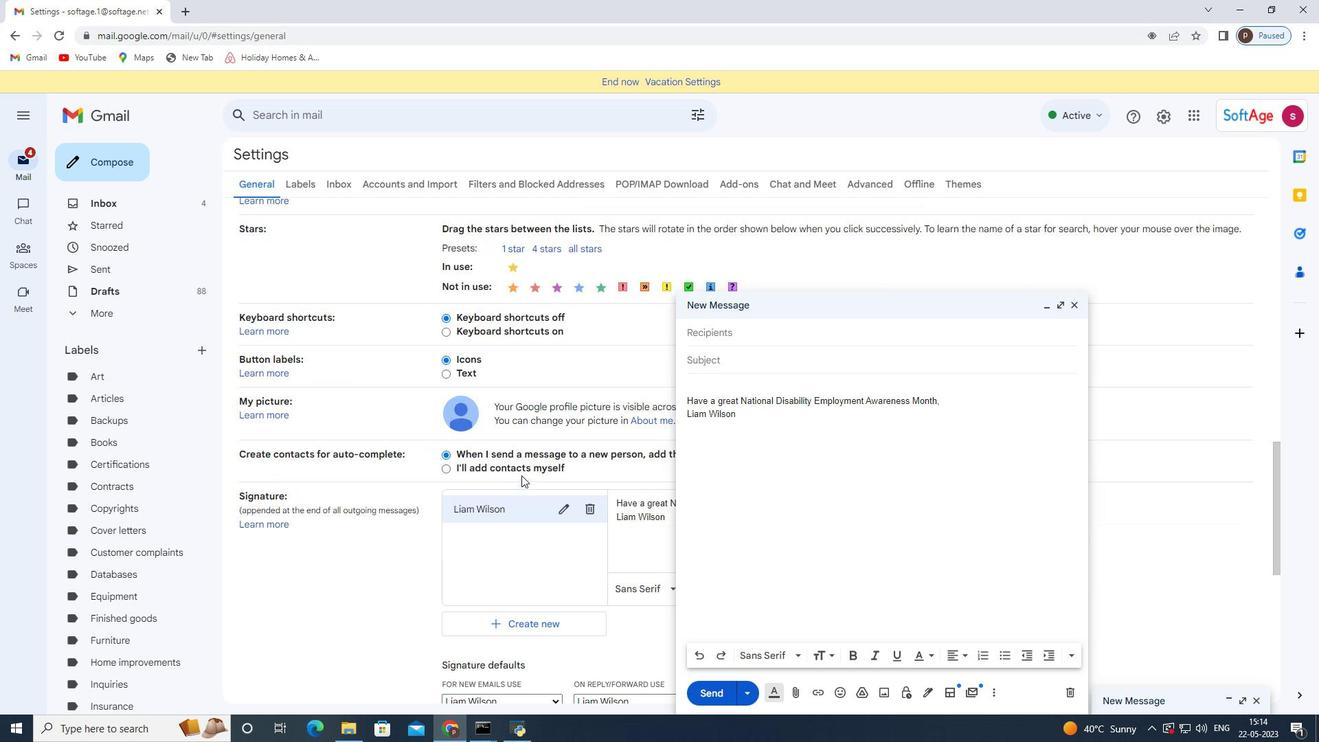 
Action: Mouse moved to (521, 475)
Screenshot: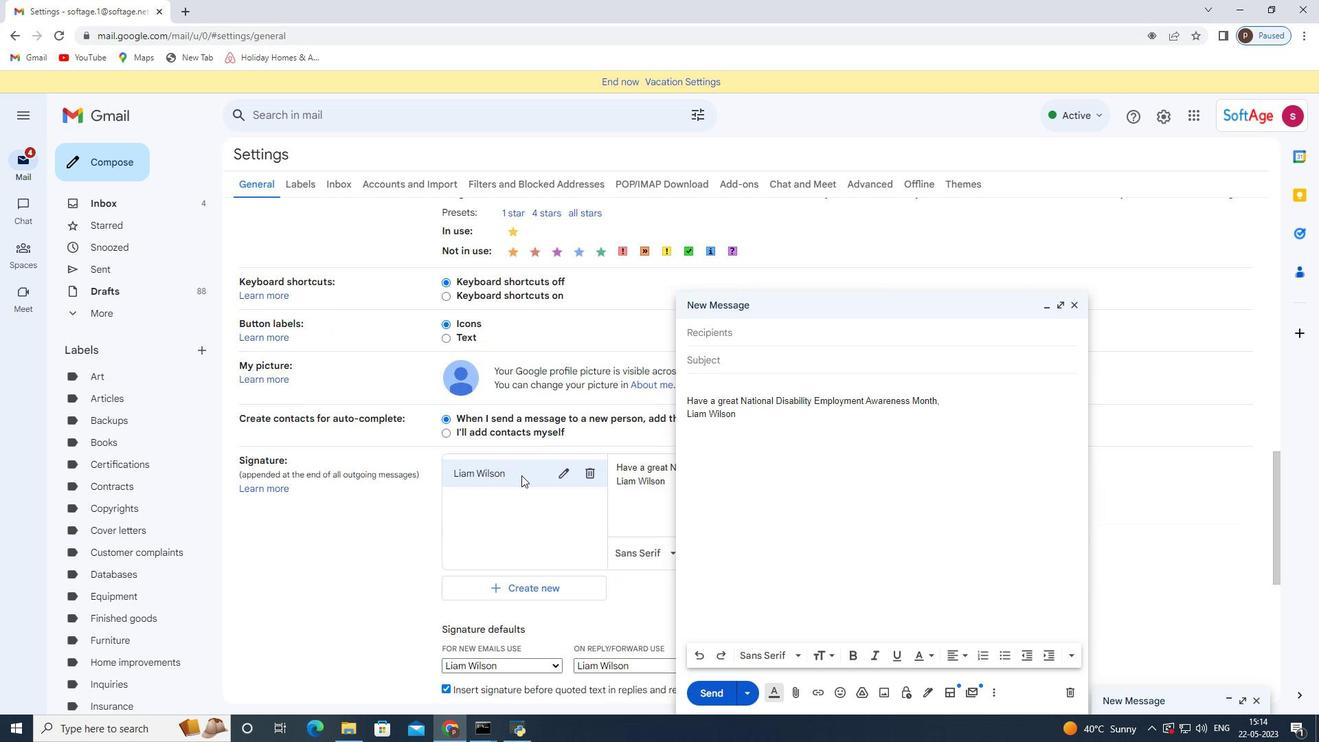 
Action: Mouse scrolled (521, 475) with delta (0, 0)
Screenshot: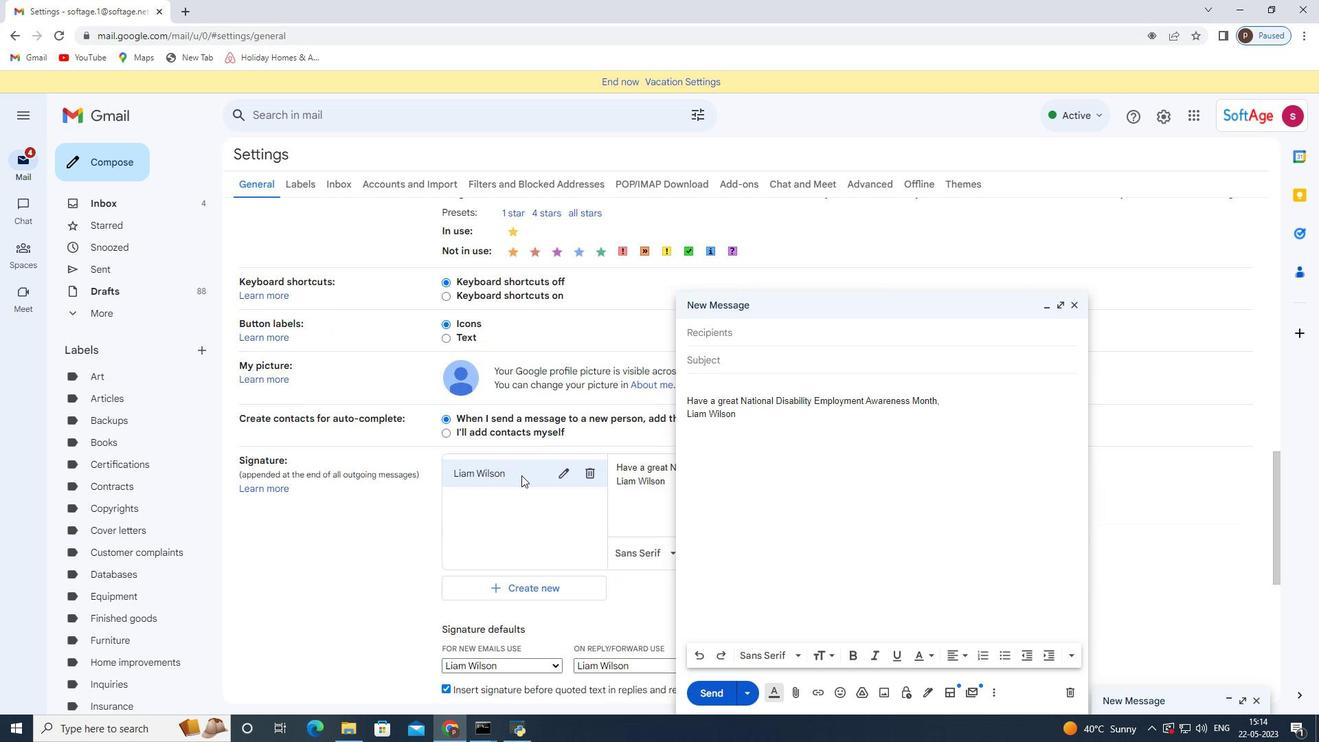 
Action: Mouse moved to (588, 329)
Screenshot: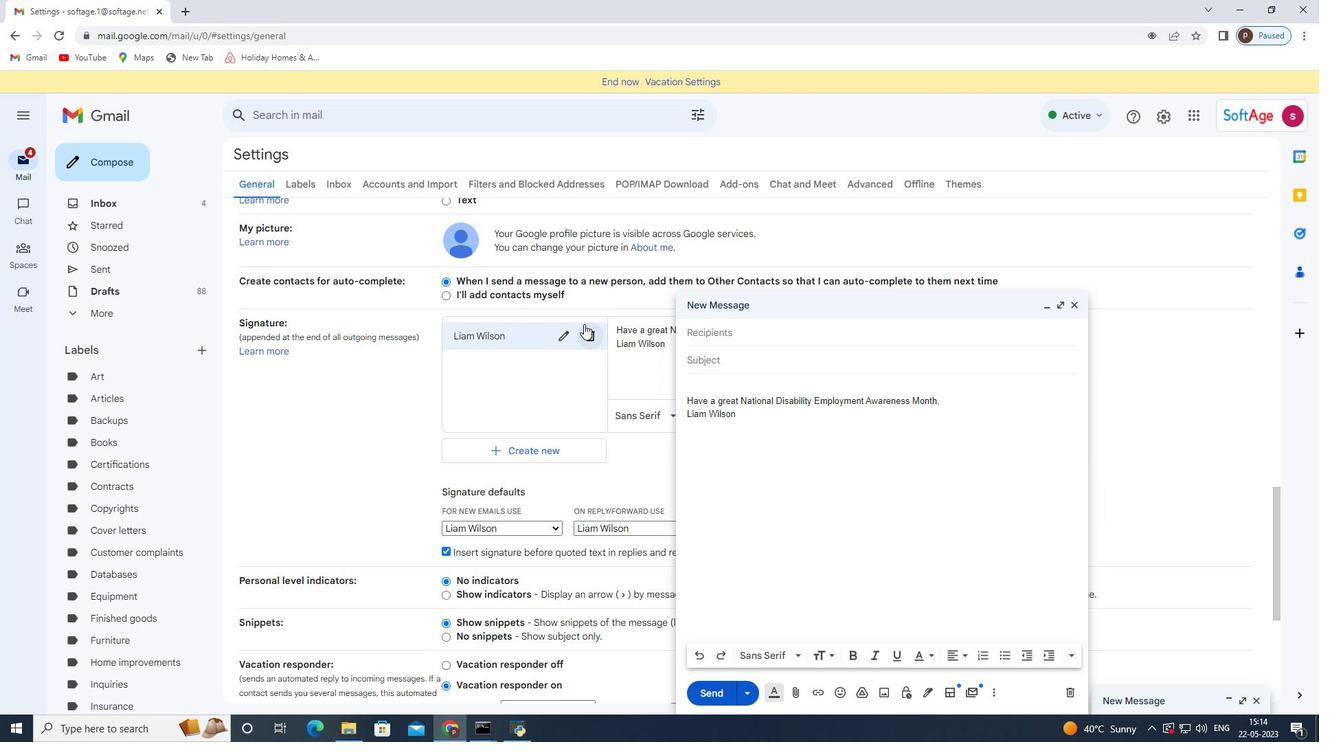 
Action: Mouse pressed left at (588, 329)
Screenshot: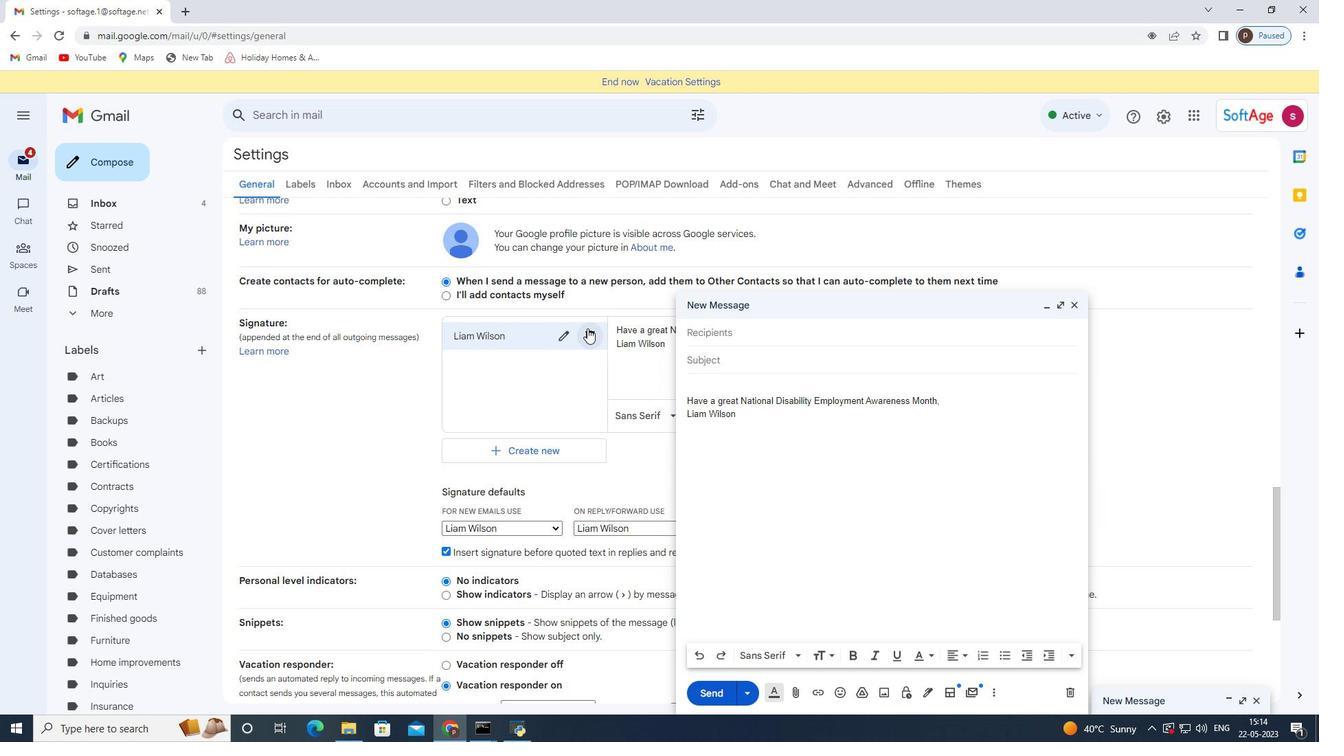 
Action: Mouse moved to (789, 415)
Screenshot: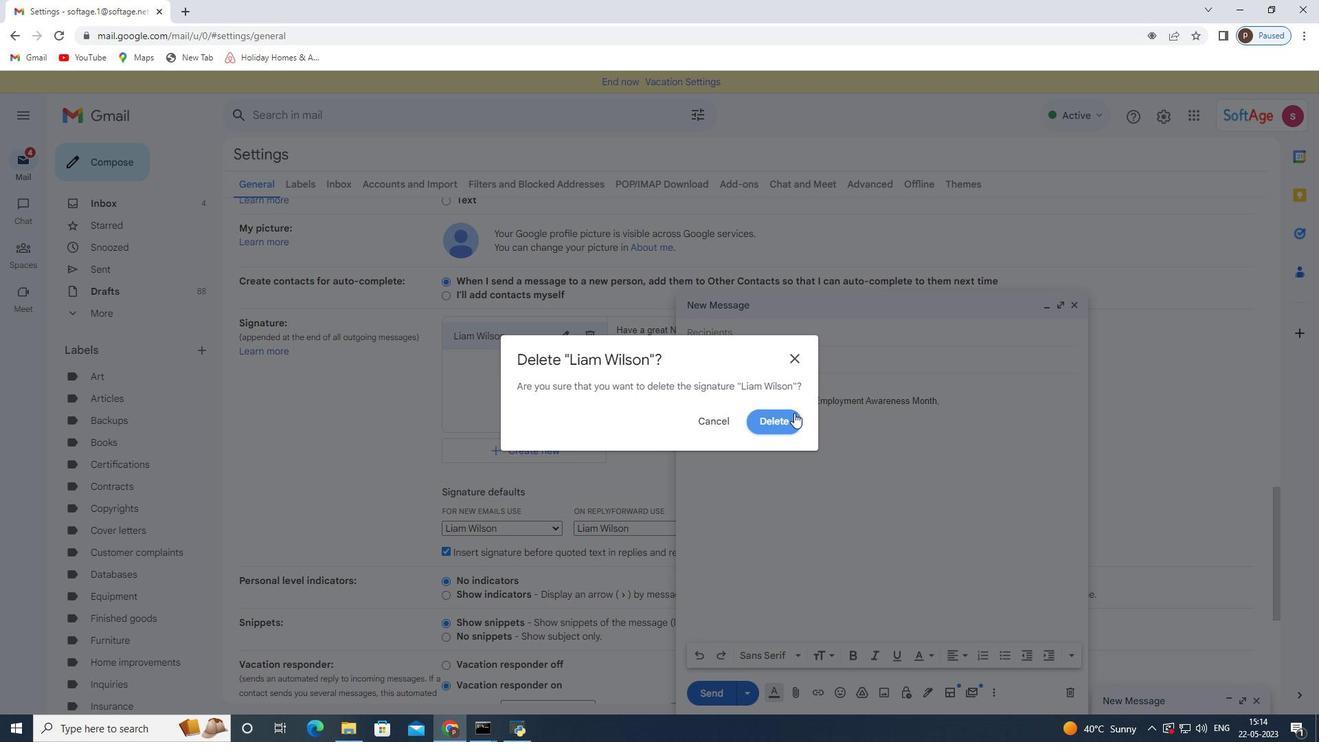 
Action: Mouse pressed left at (789, 415)
Screenshot: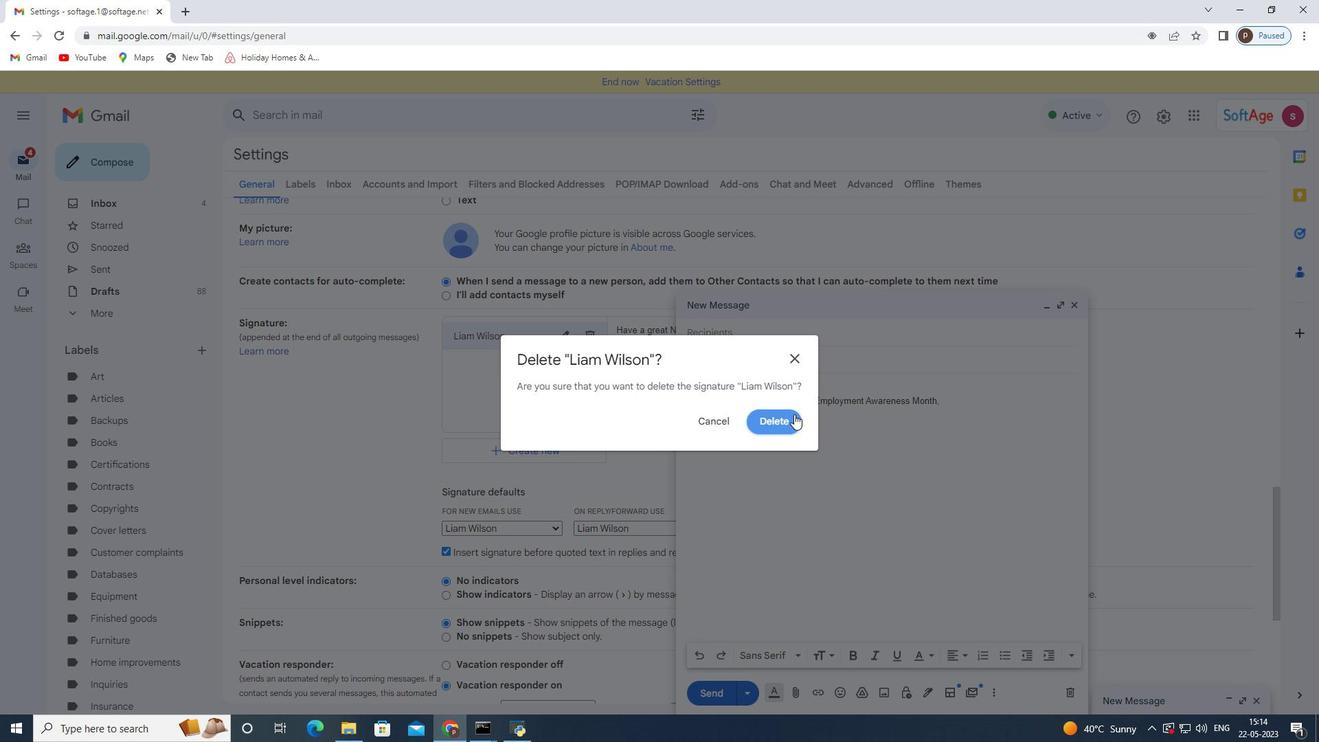 
Action: Mouse moved to (508, 341)
Screenshot: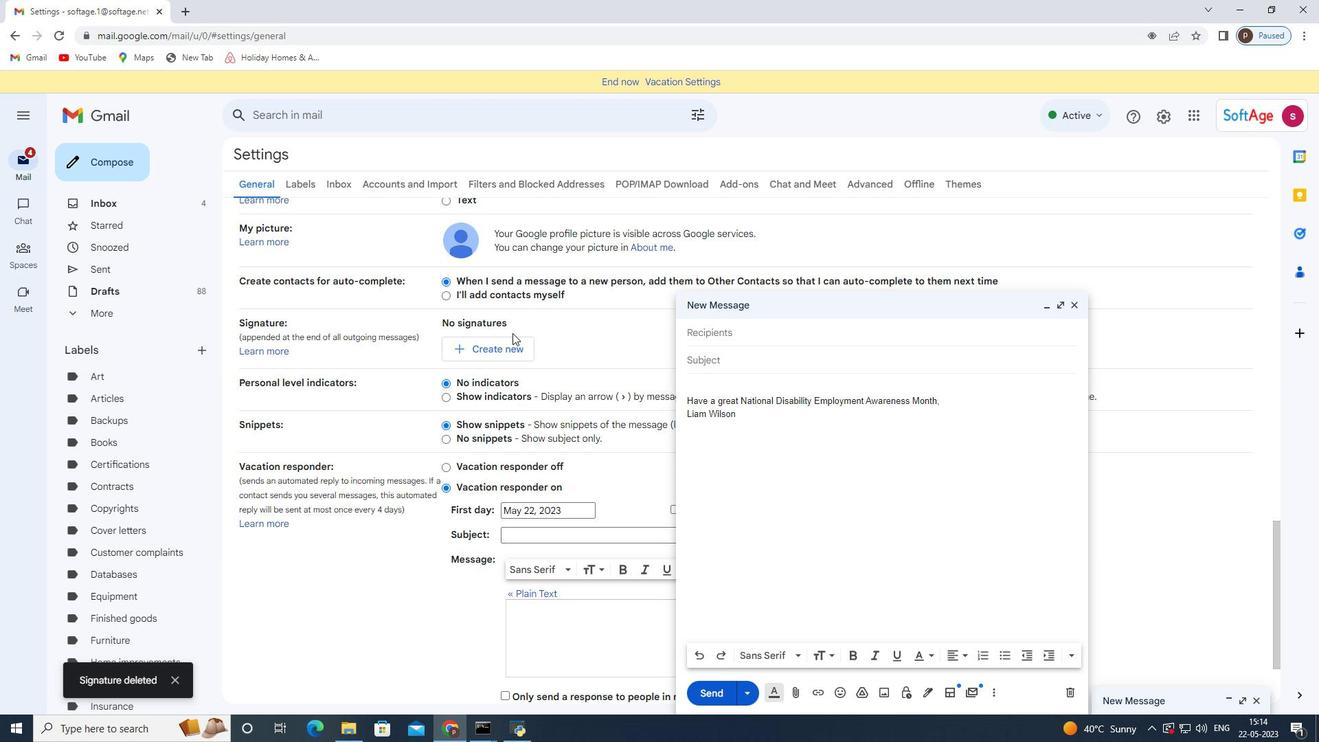 
Action: Mouse pressed left at (508, 341)
Screenshot: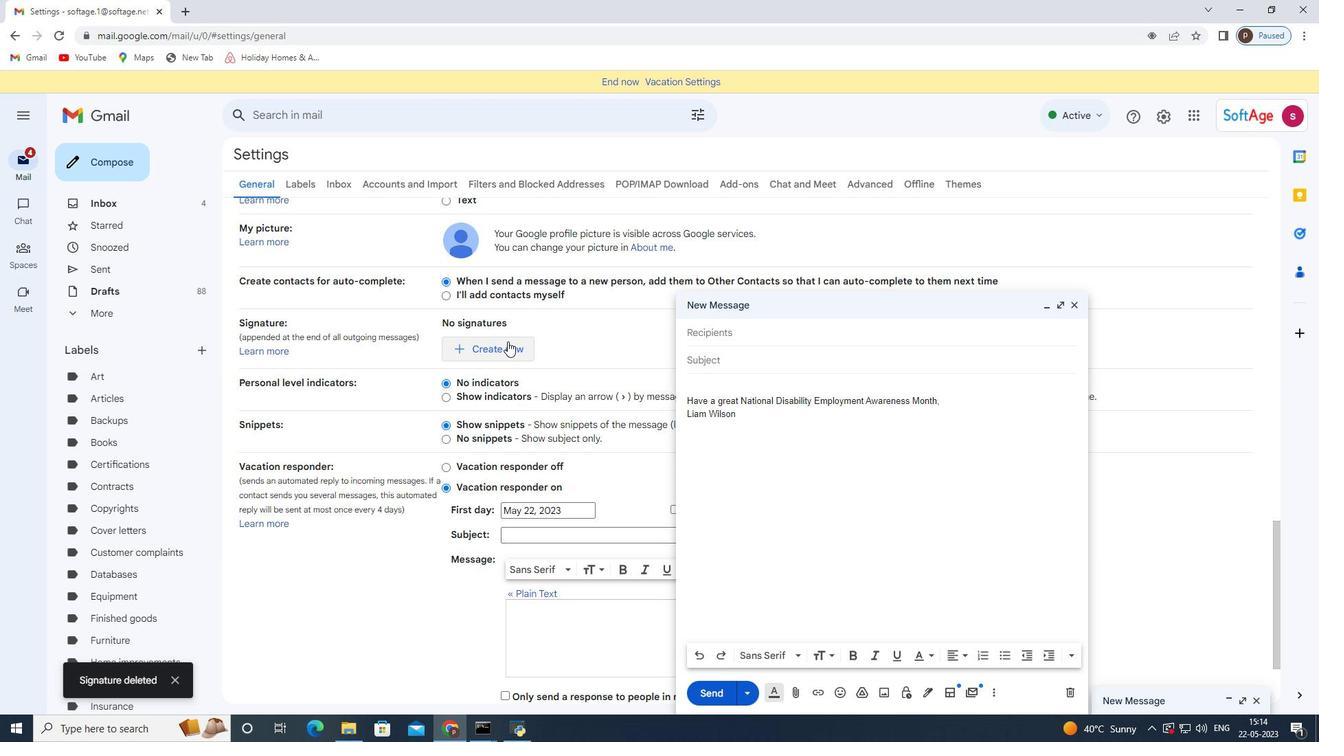 
Action: Mouse moved to (549, 378)
Screenshot: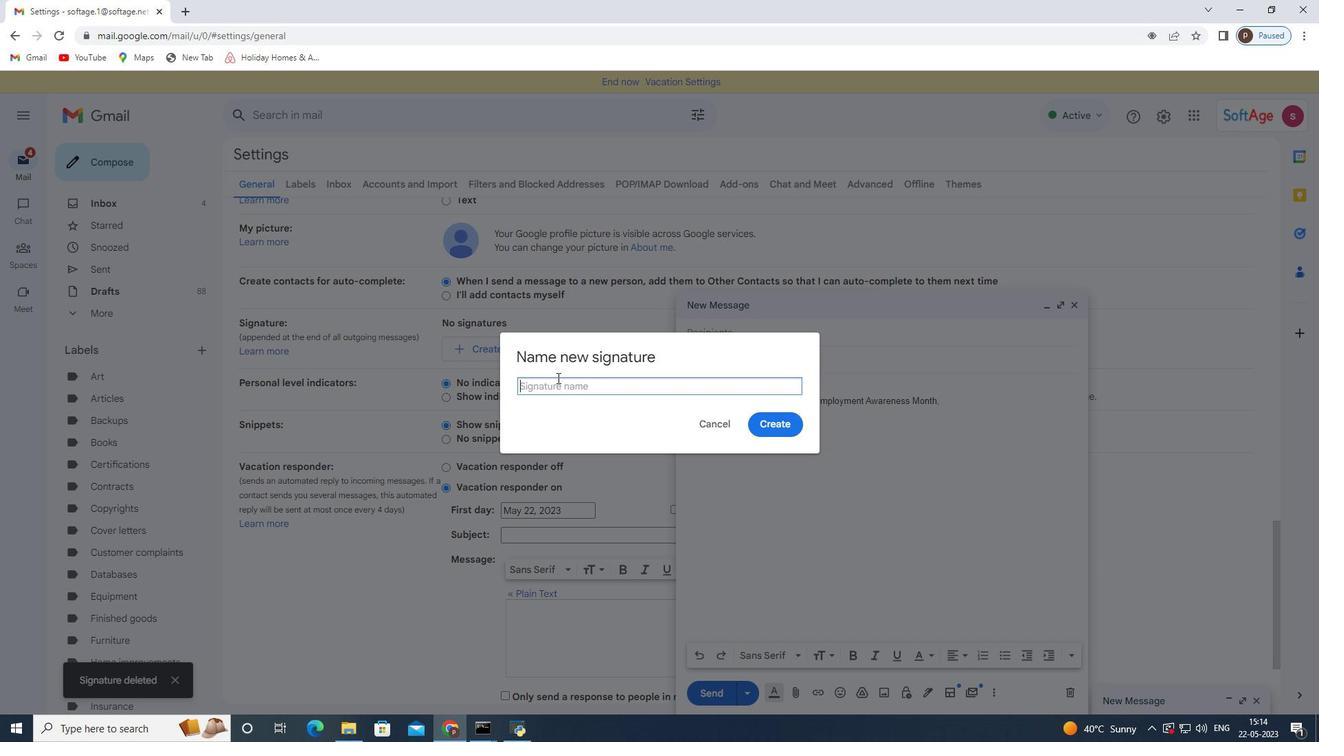 
Action: Mouse pressed left at (549, 378)
Screenshot: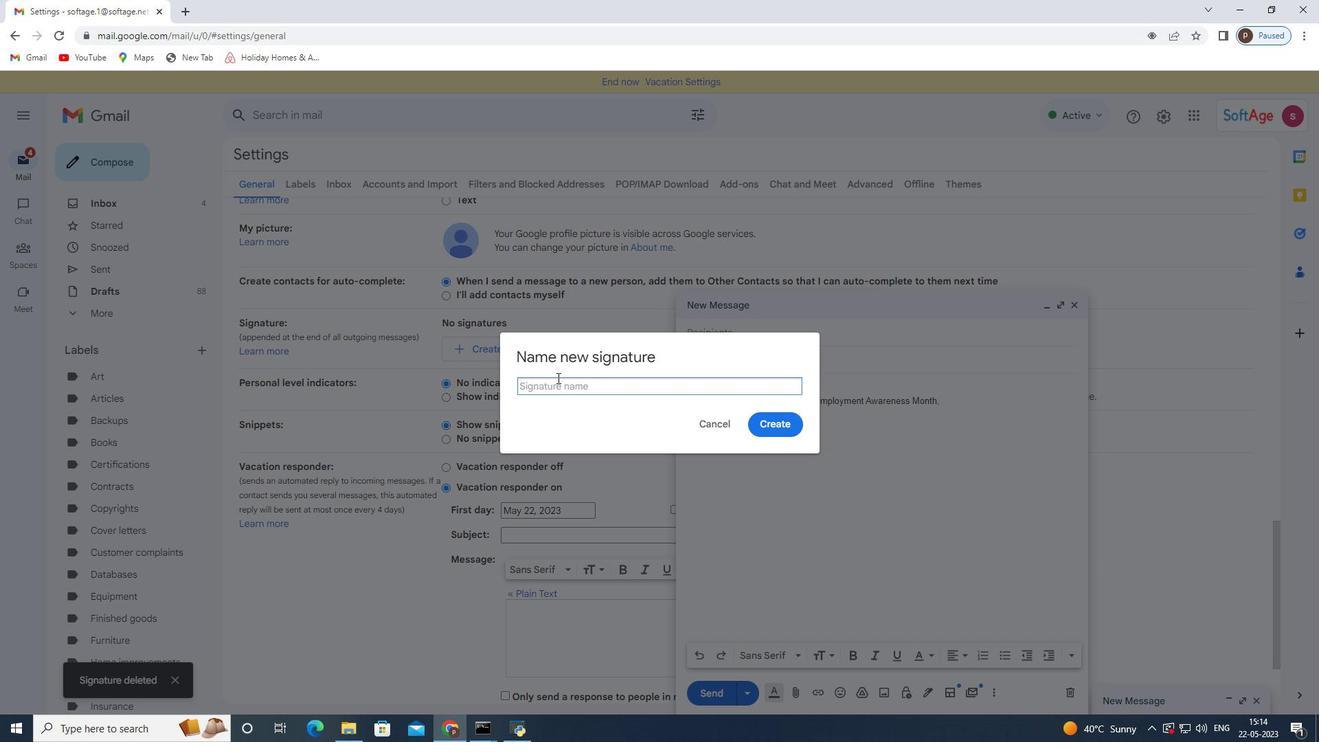 
Action: Mouse moved to (549, 378)
Screenshot: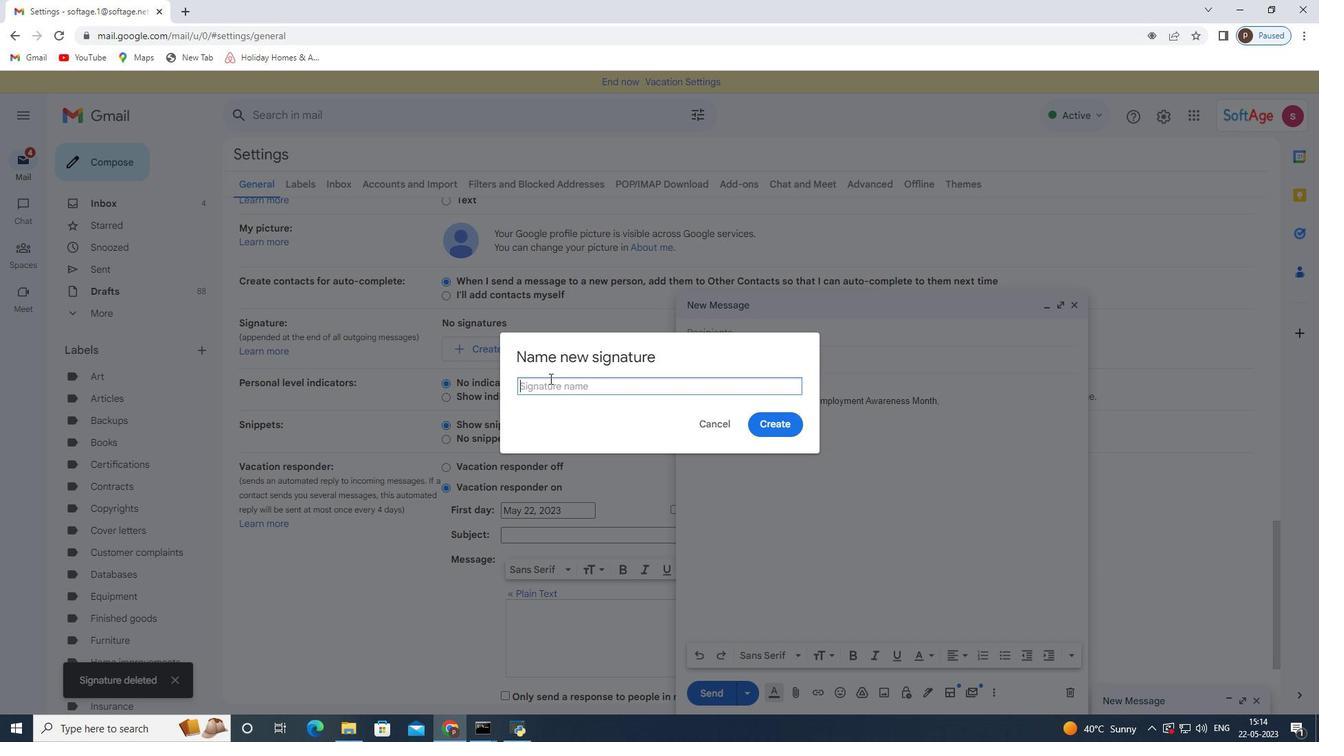 
Action: Key pressed <Key.shift>Lila<Key.space><Key.shift>Thompson
Screenshot: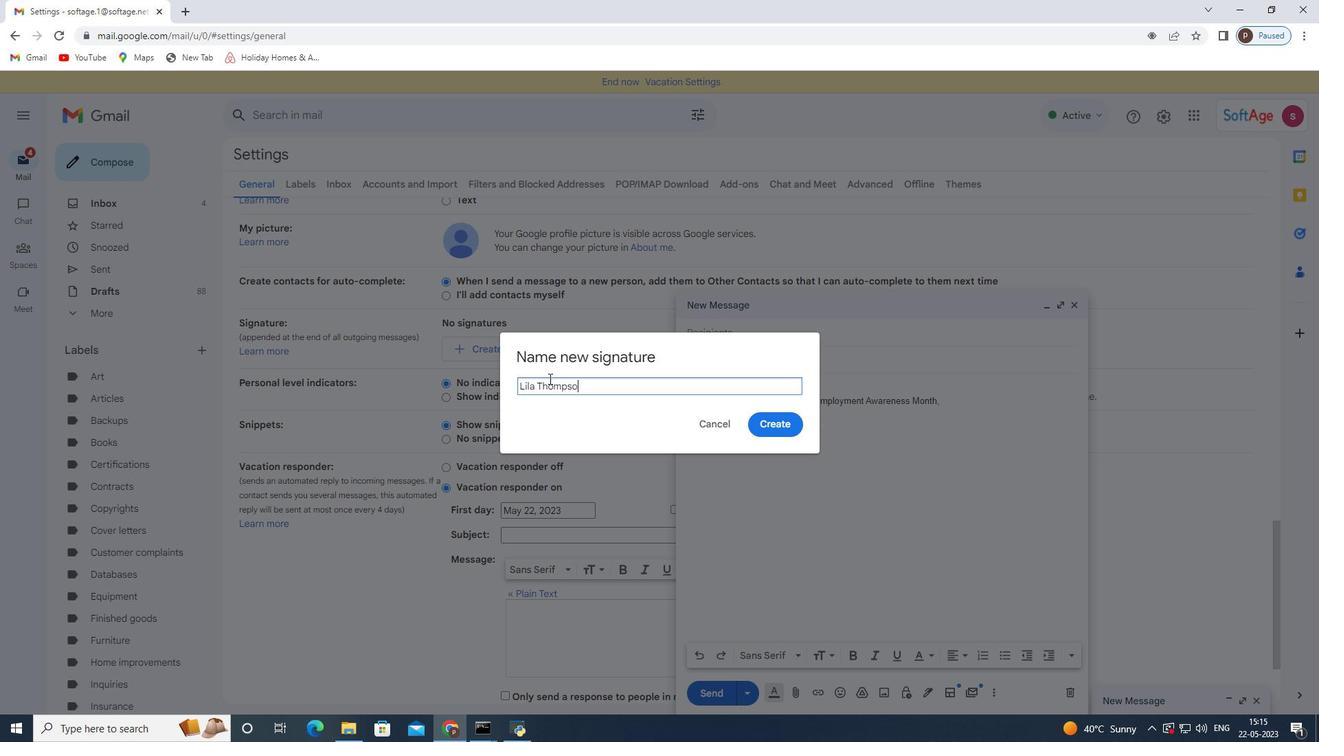 
Action: Mouse moved to (768, 425)
Screenshot: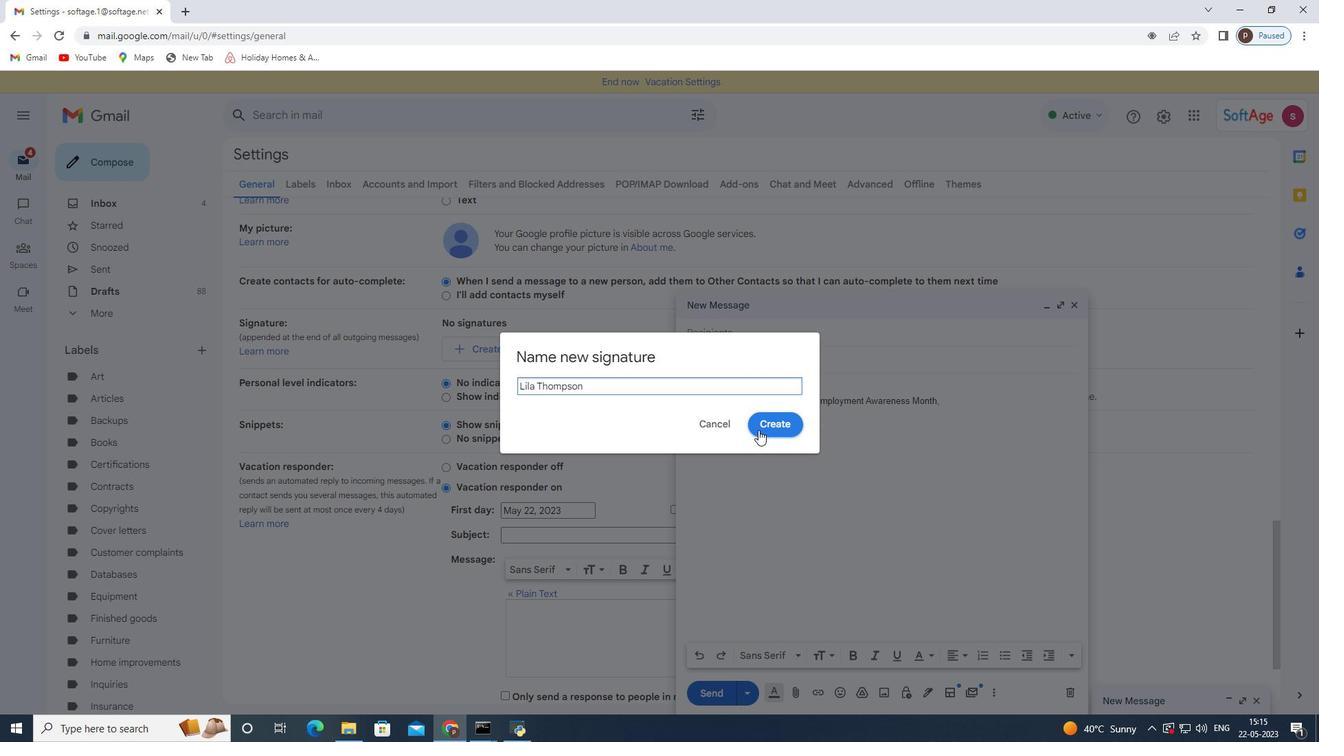 
Action: Mouse pressed left at (768, 425)
Screenshot: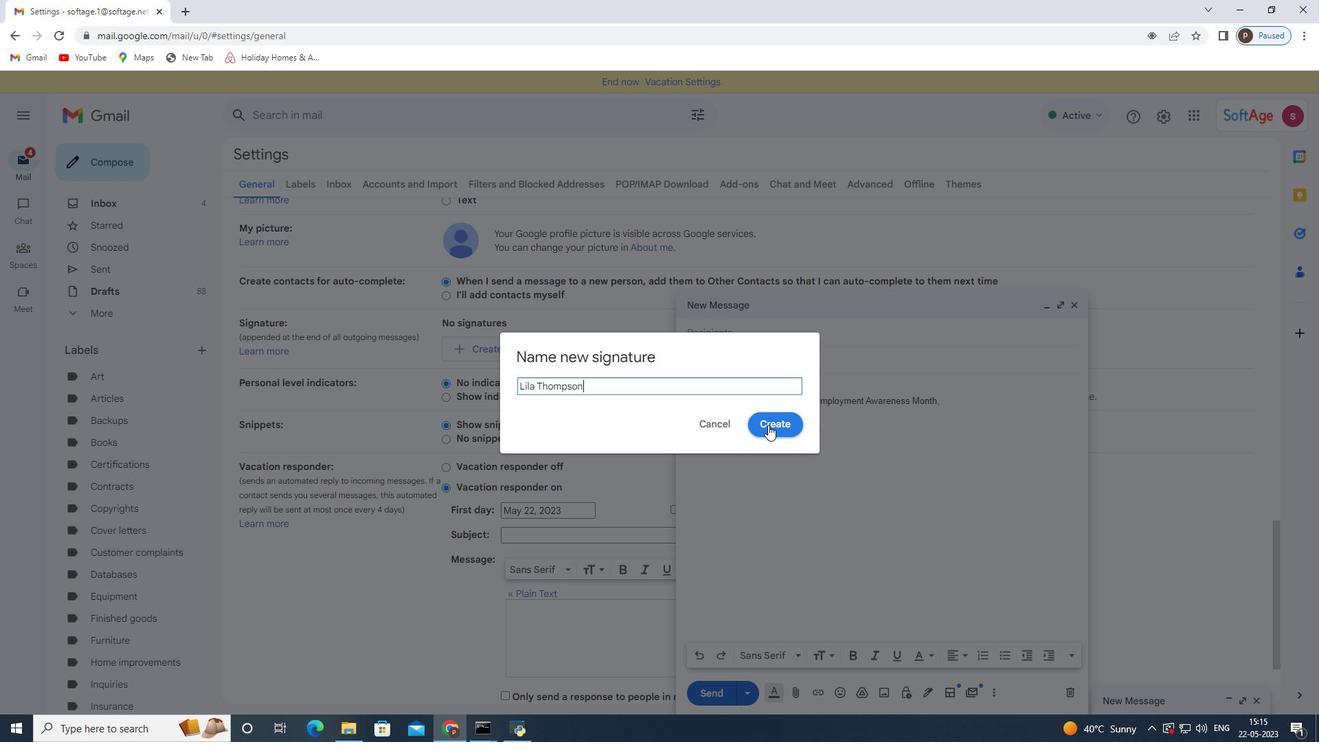 
Action: Mouse moved to (643, 334)
Screenshot: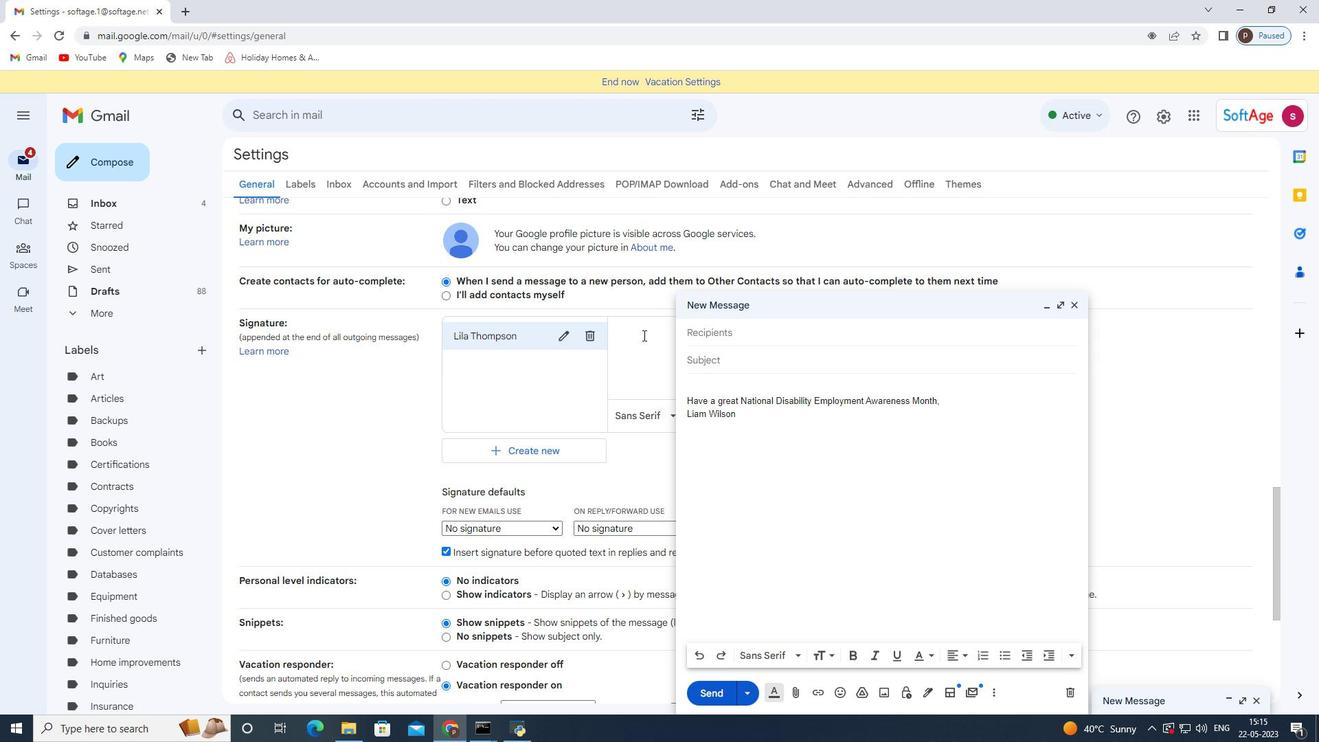 
Action: Mouse pressed left at (643, 334)
Screenshot: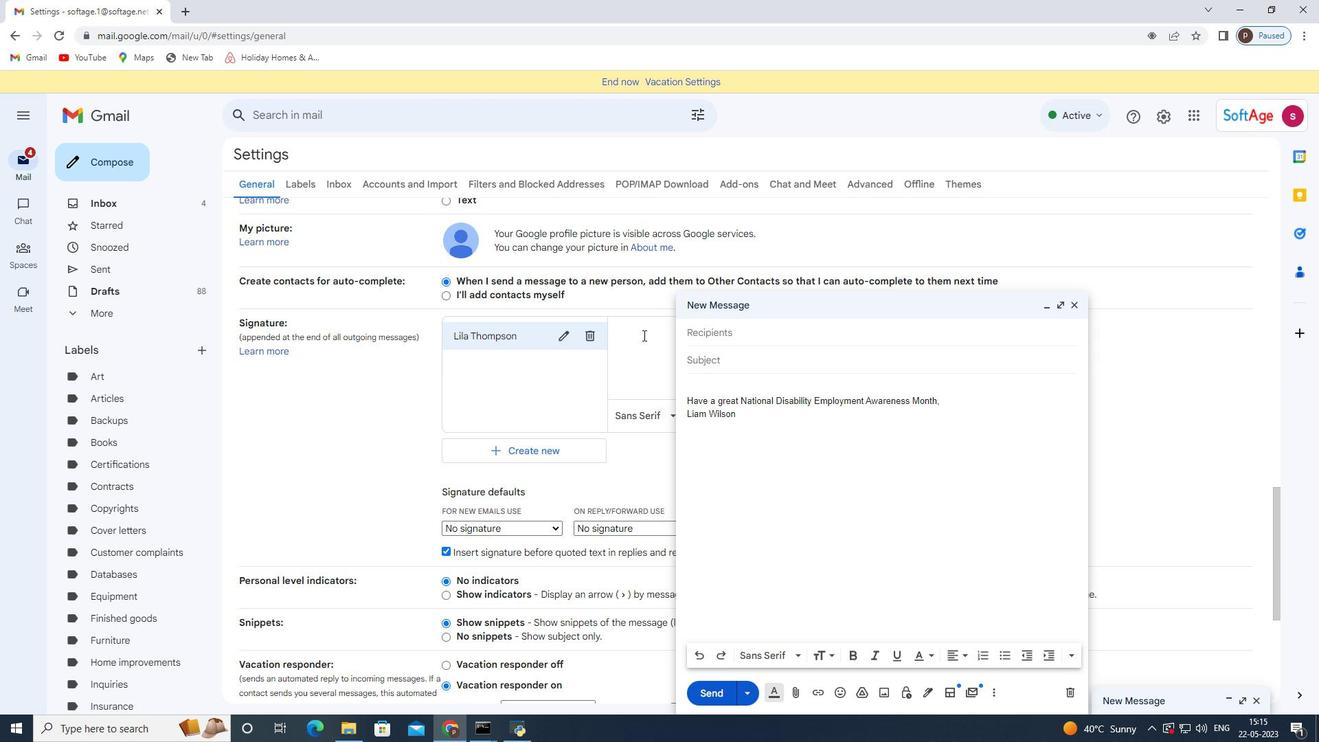 
Action: Key pressed <Key.shift>With<Key.space>sincere<Key.space>appreciation<Key.space>and<Key.space>gratitude,<Key.enter><Key.shift>Lia<Key.space><Key.backspace><Key.backspace>la<Key.space><Key.shift>Thompson
Screenshot: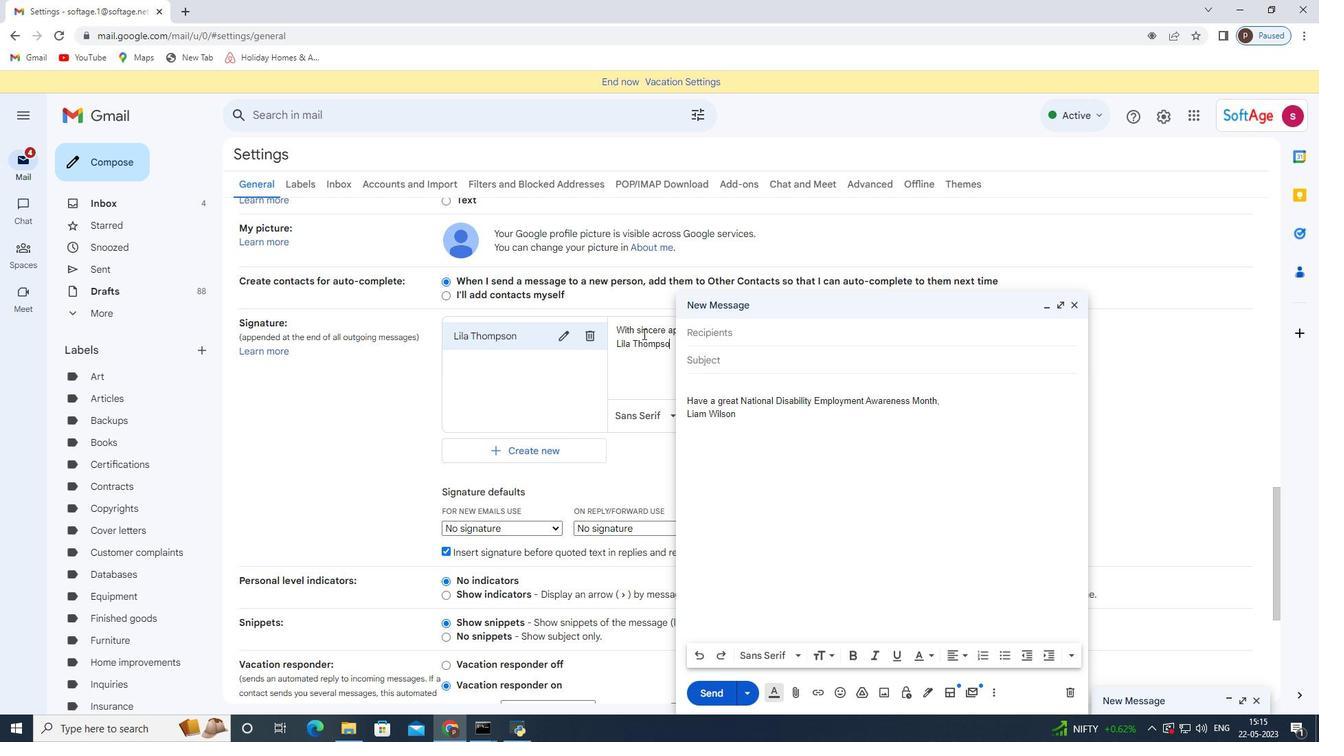 
Action: Mouse scrolled (643, 333) with delta (0, 0)
Screenshot: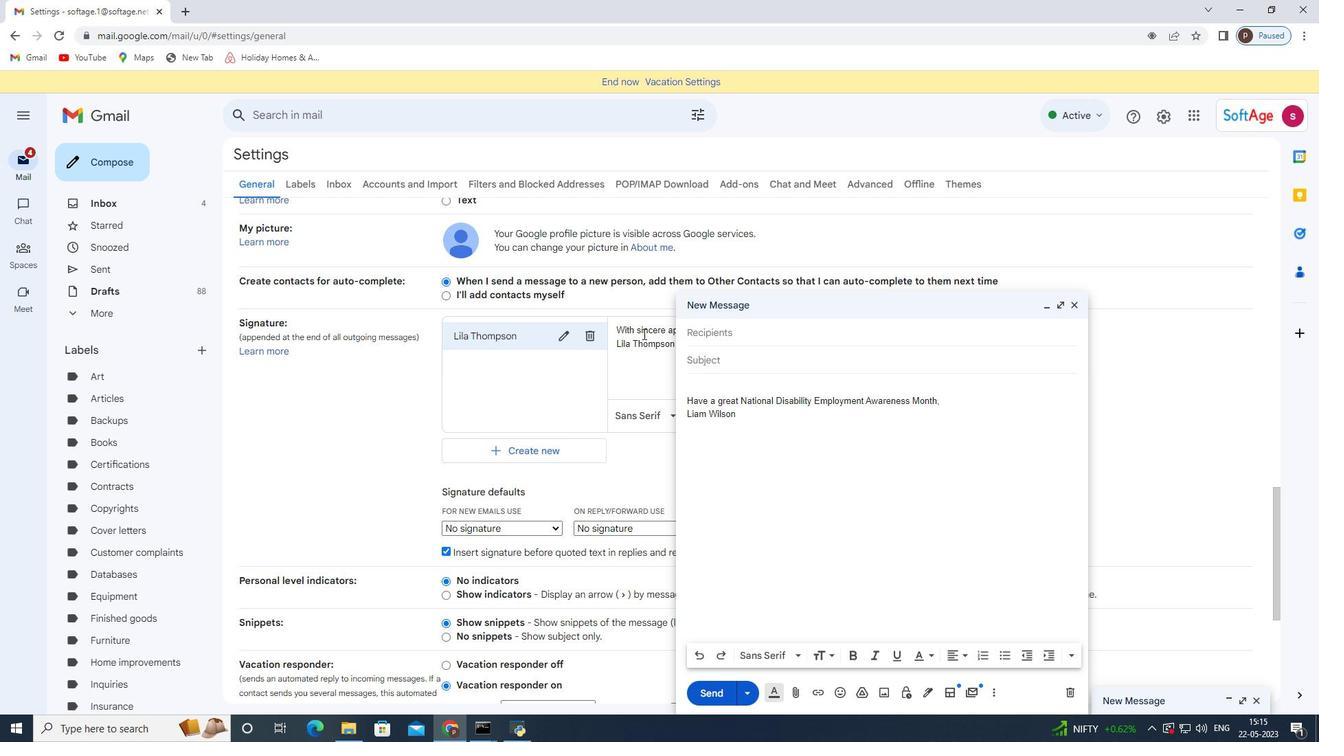 
Action: Mouse scrolled (643, 333) with delta (0, 0)
Screenshot: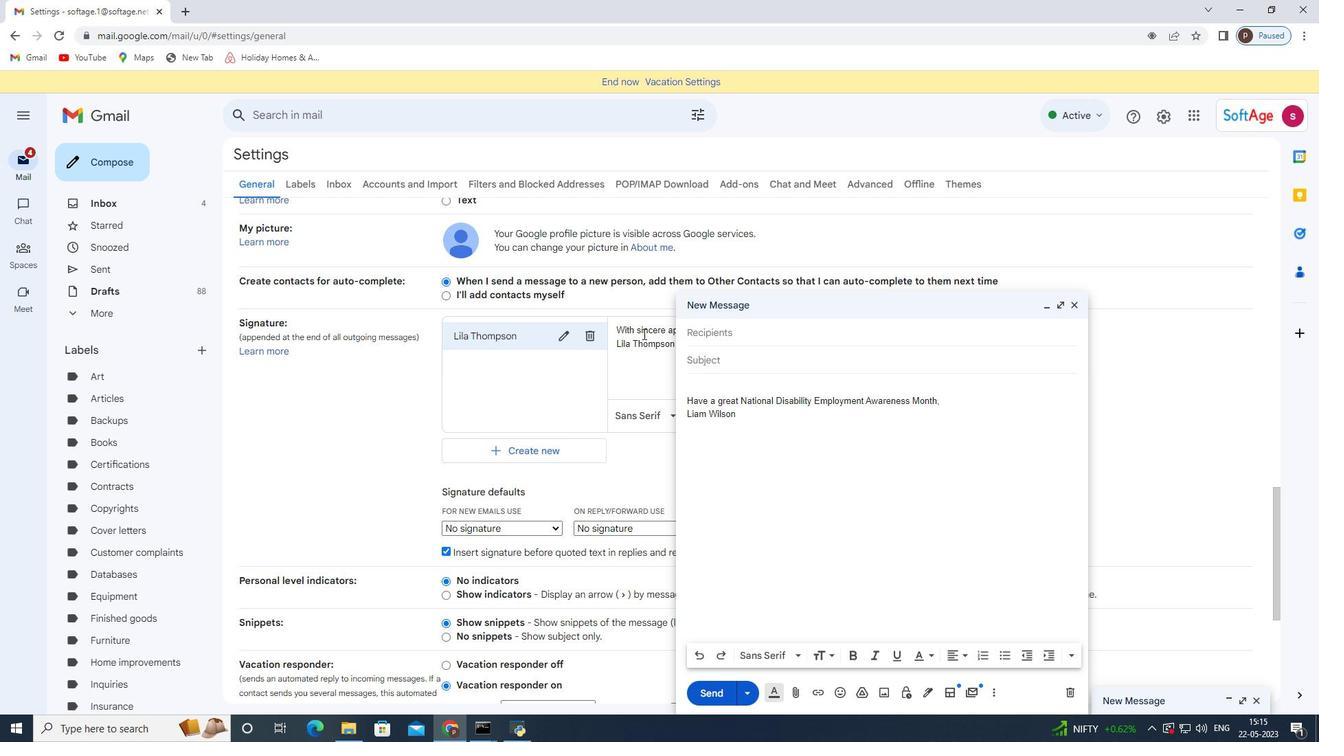 
Action: Mouse moved to (538, 391)
Screenshot: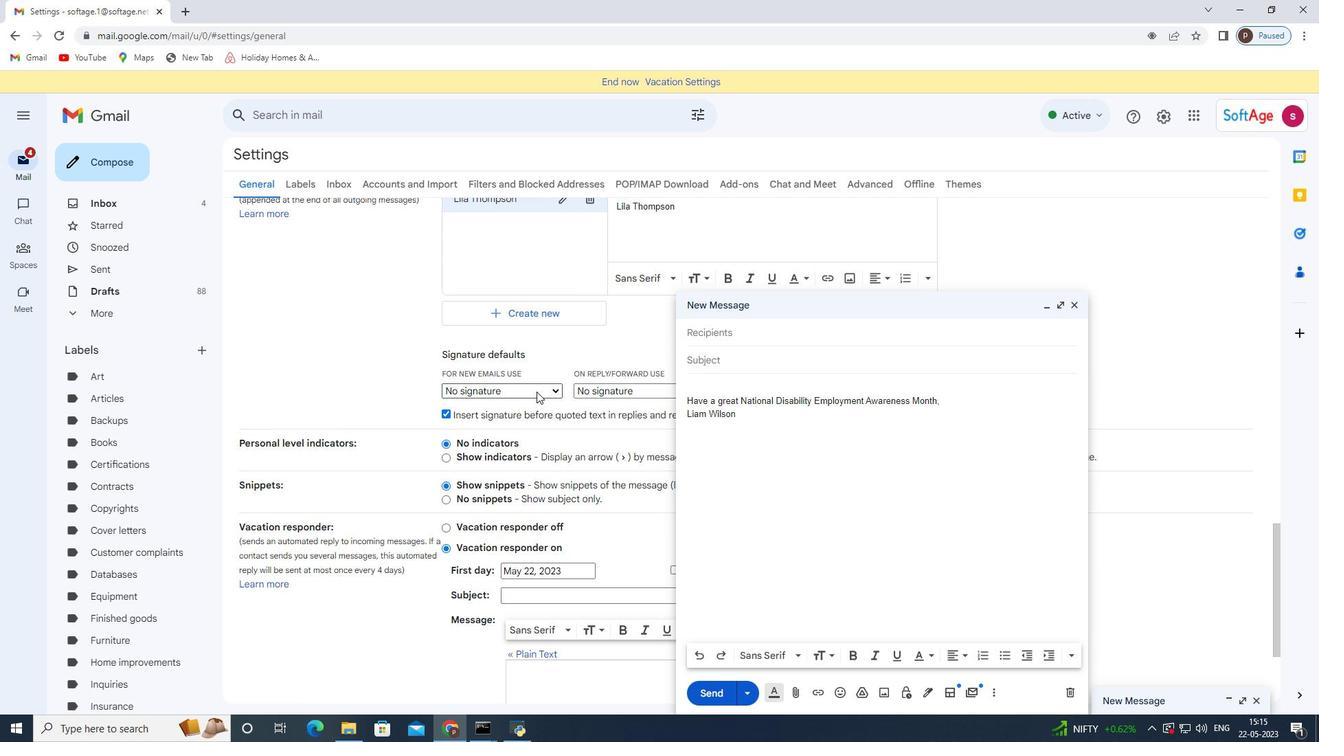 
Action: Mouse pressed left at (538, 391)
Screenshot: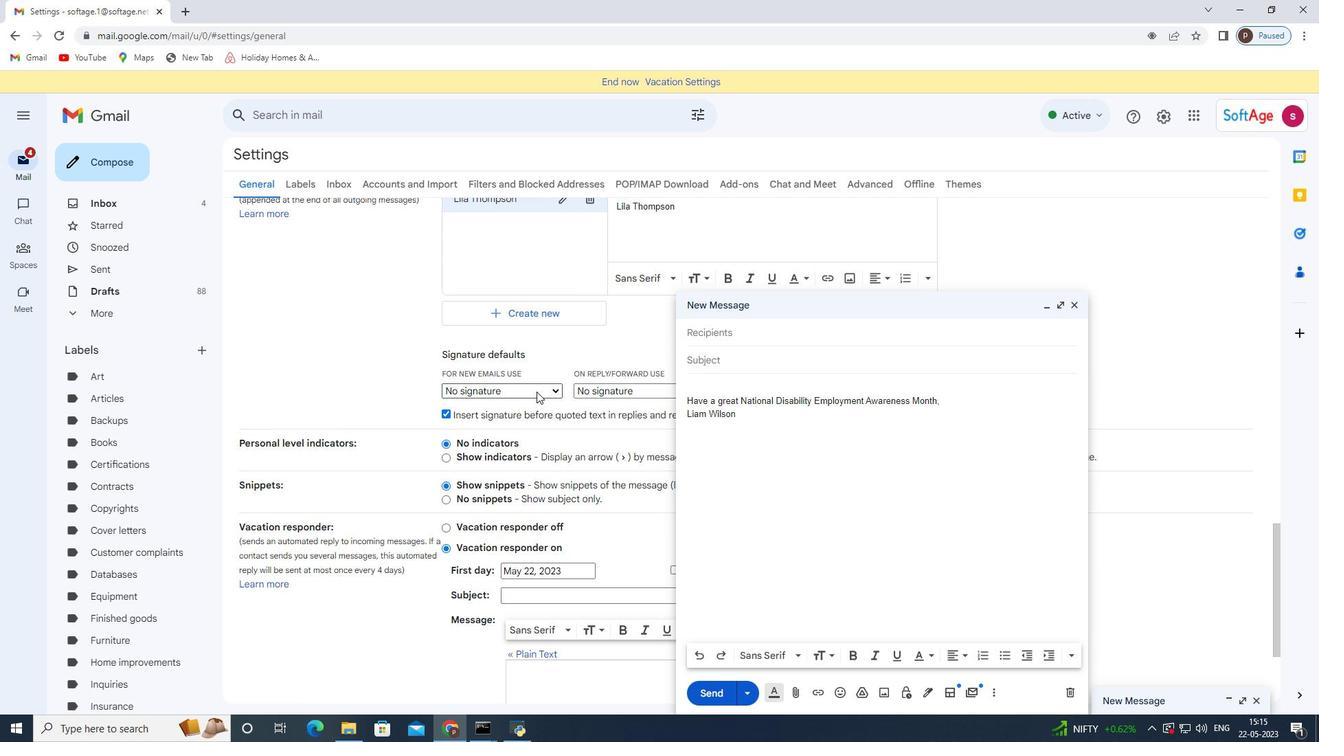 
Action: Mouse moved to (547, 420)
Screenshot: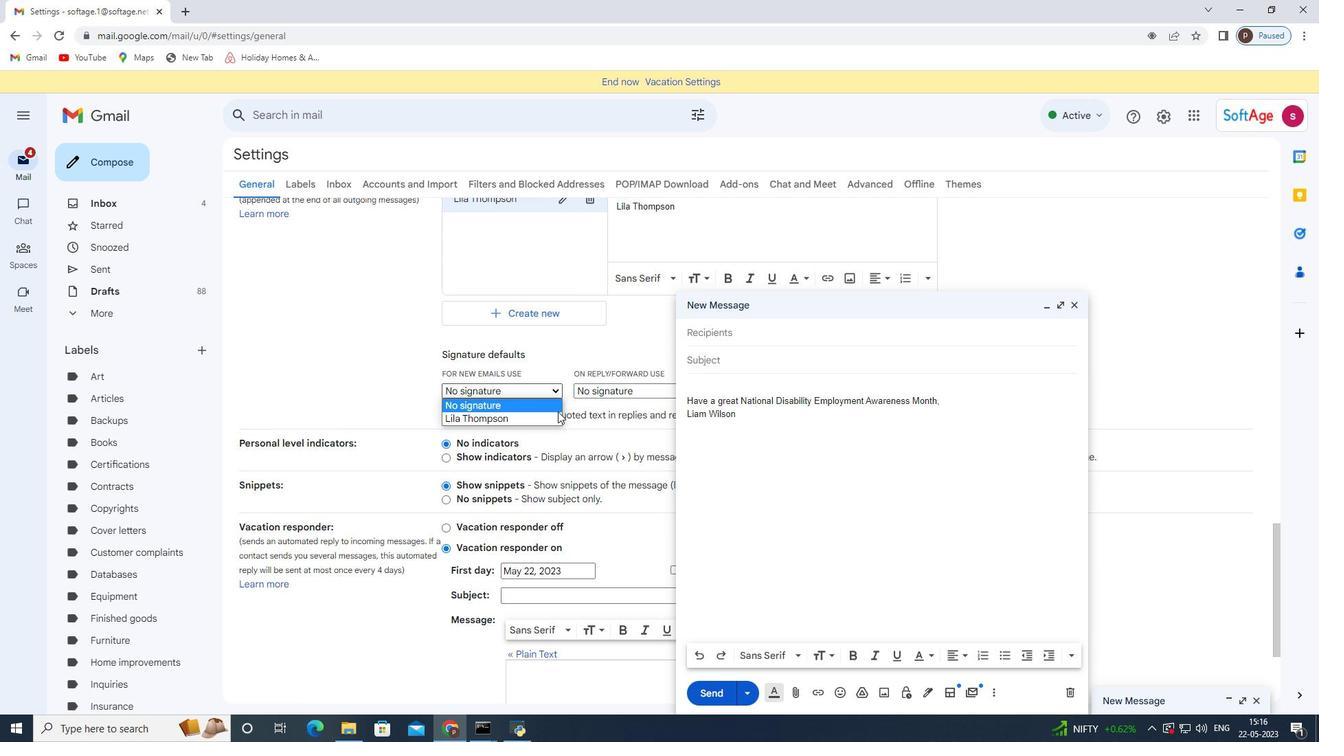 
Action: Mouse pressed left at (547, 420)
Screenshot: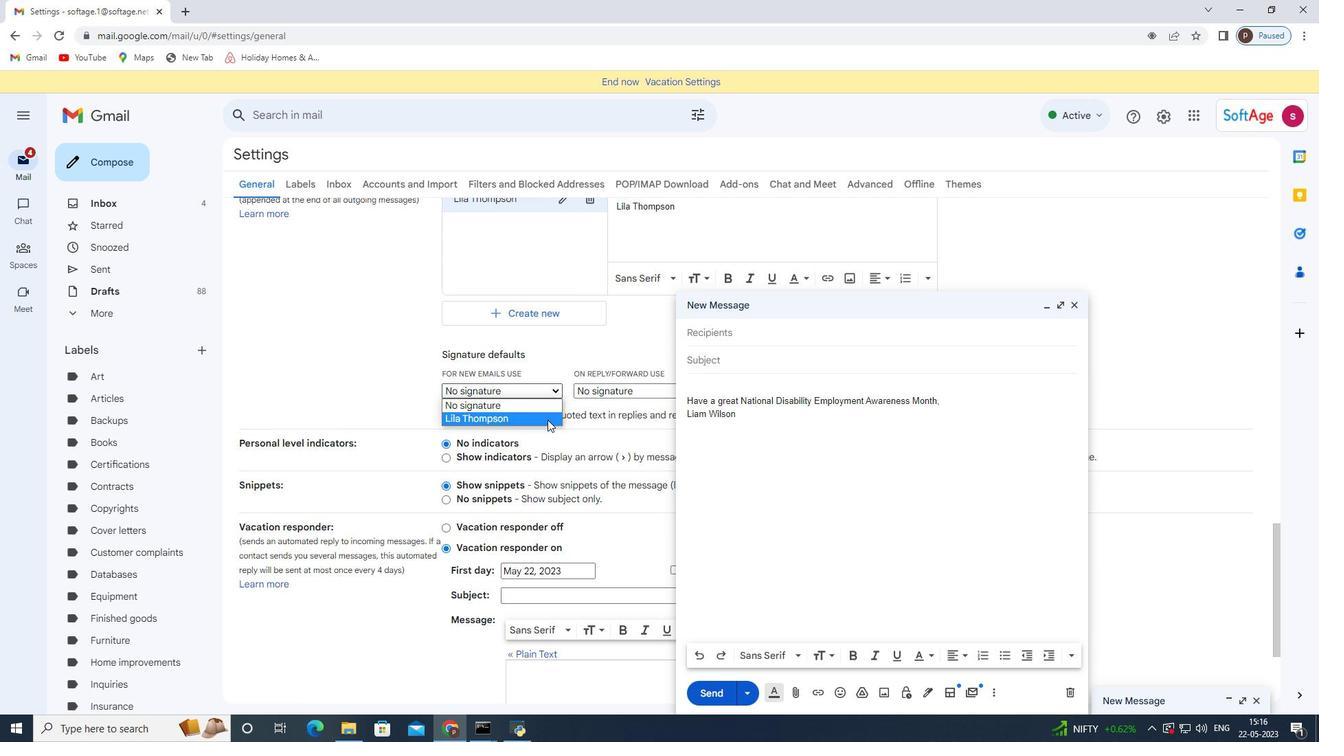 
Action: Mouse moved to (650, 391)
Screenshot: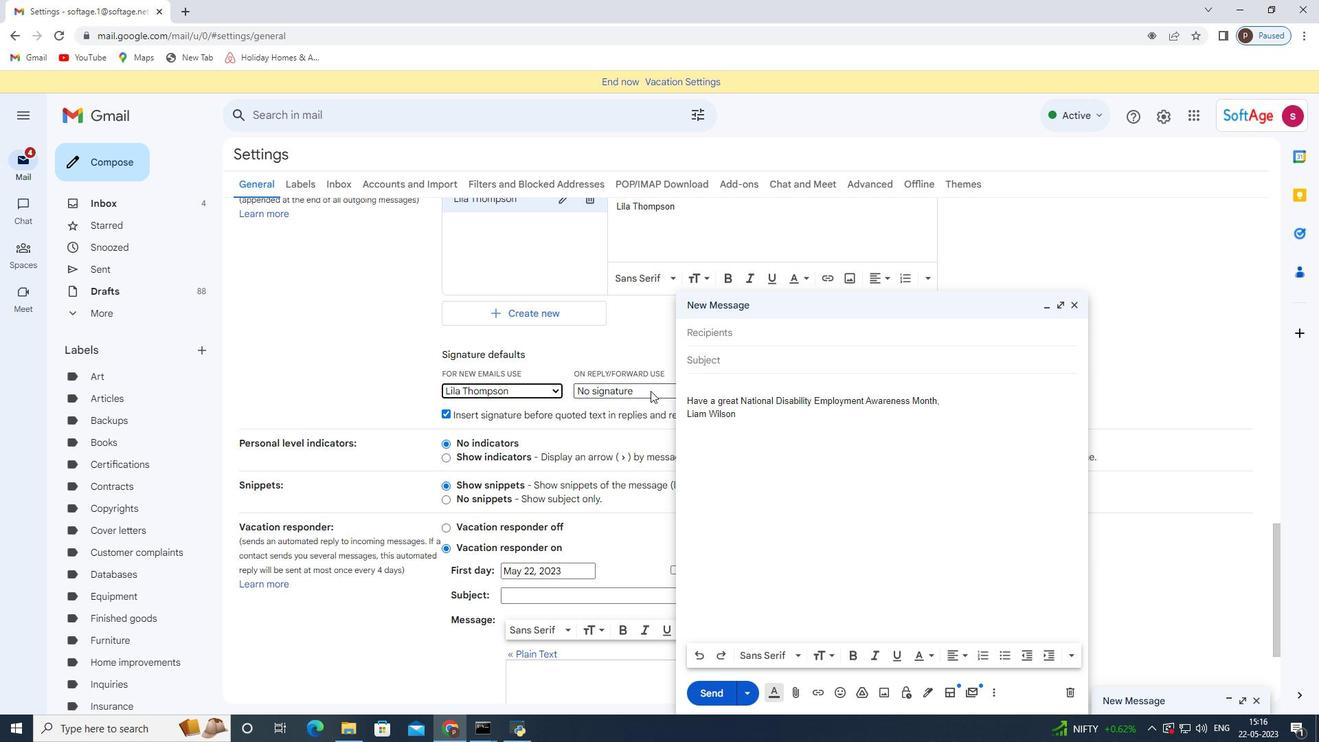 
Action: Mouse pressed left at (650, 391)
Screenshot: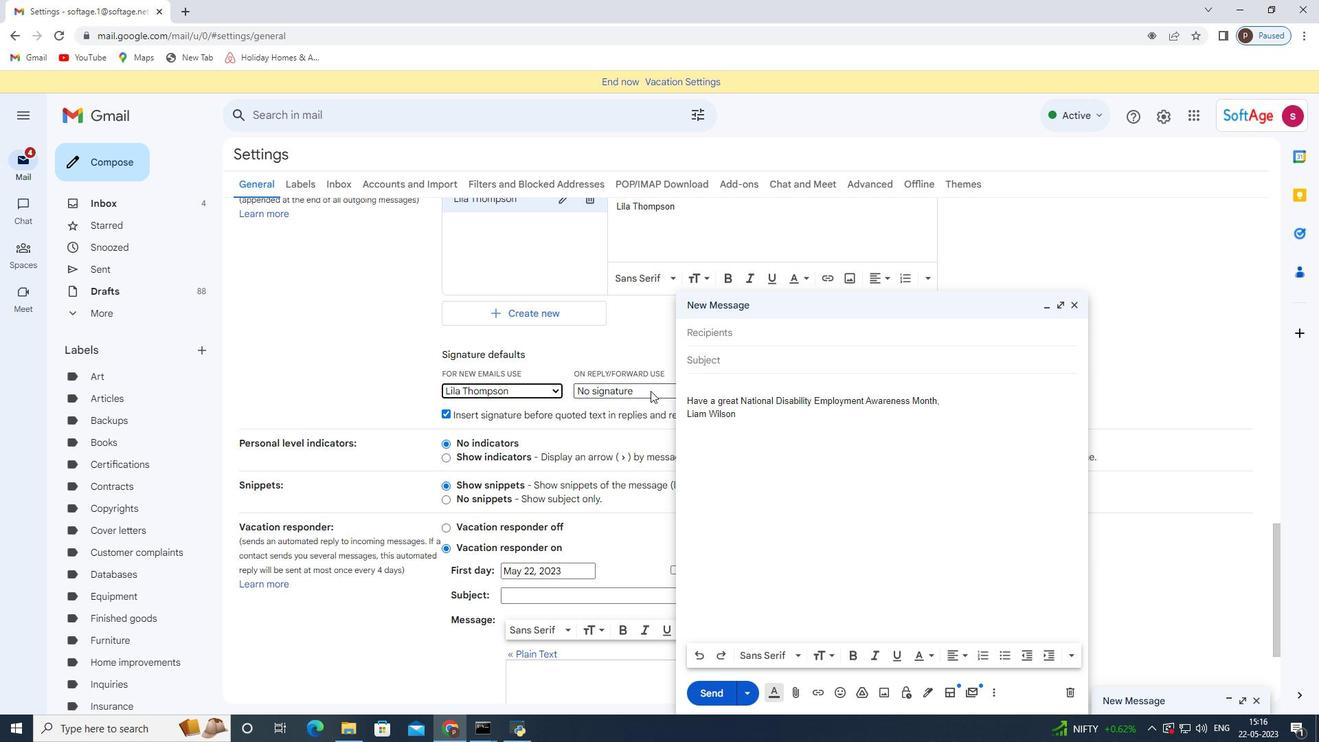
Action: Mouse moved to (639, 422)
Screenshot: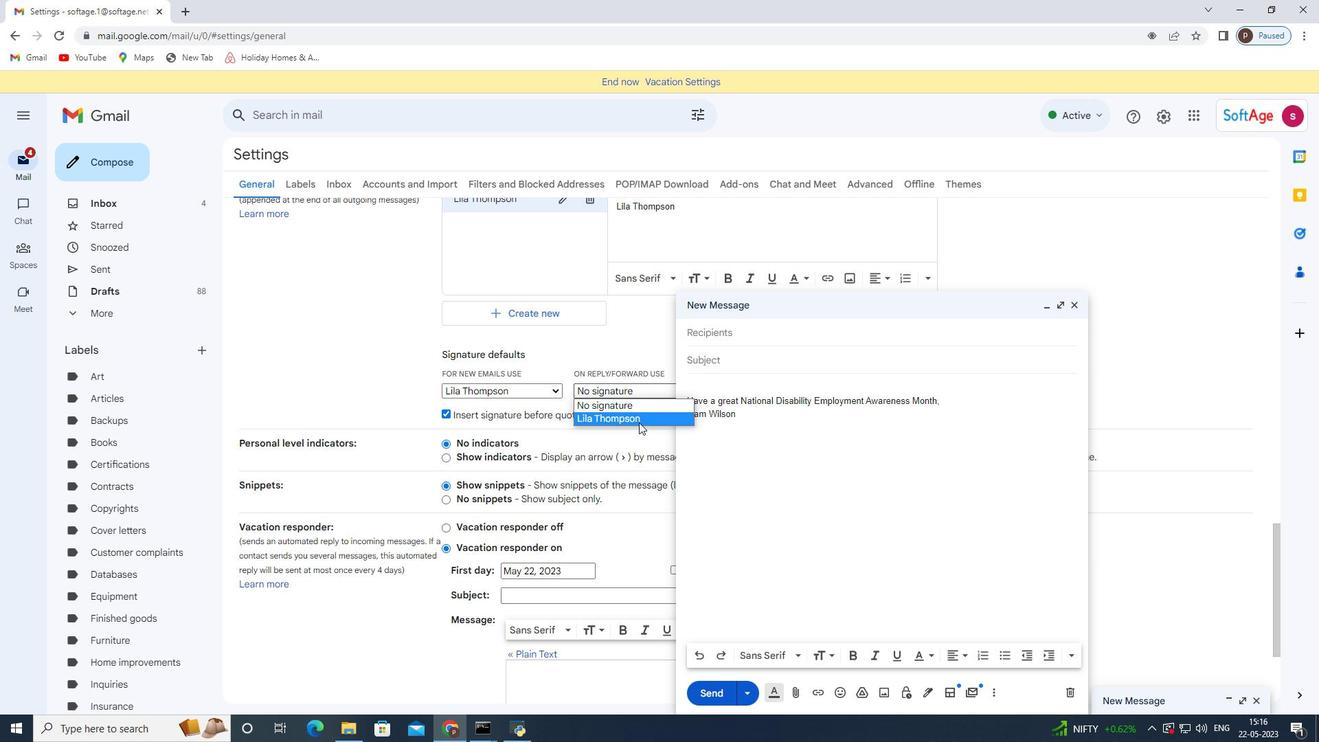 
Action: Mouse pressed left at (639, 422)
Screenshot: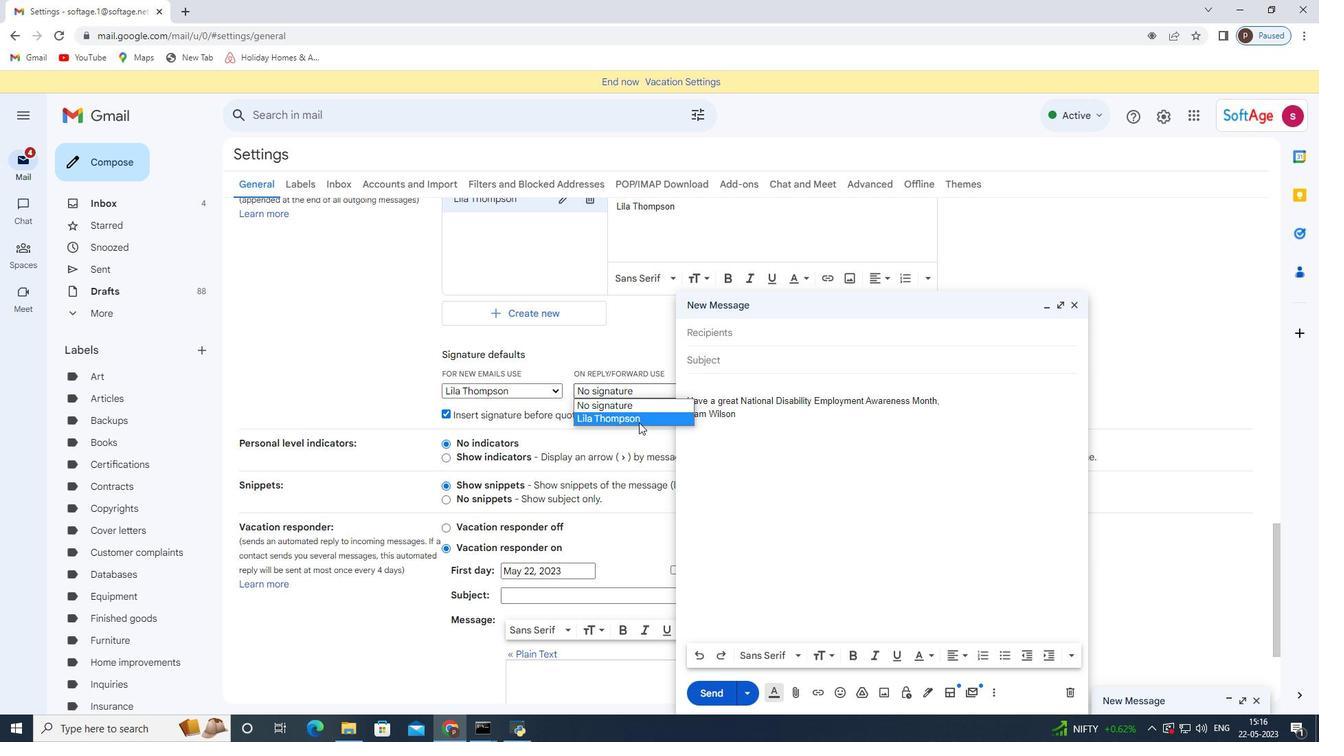 
Action: Mouse moved to (633, 424)
Screenshot: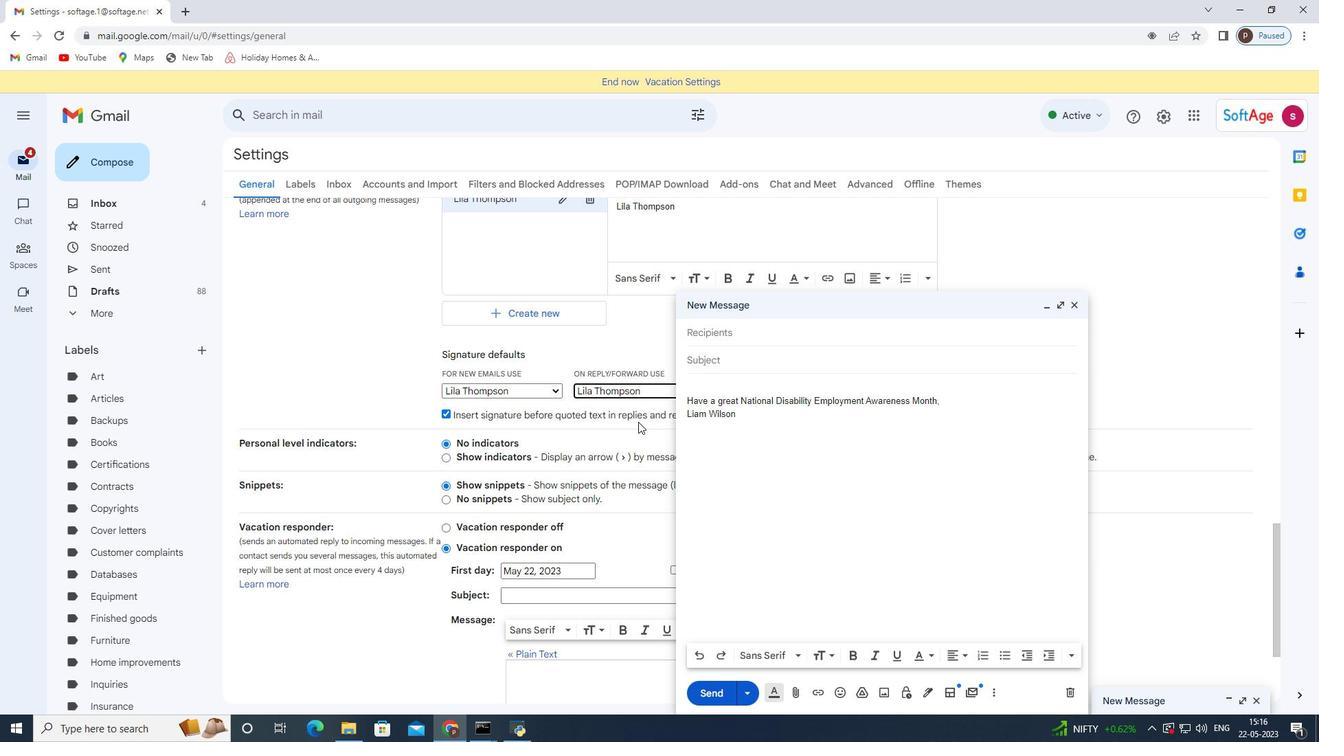 
Action: Mouse scrolled (633, 423) with delta (0, 0)
Screenshot: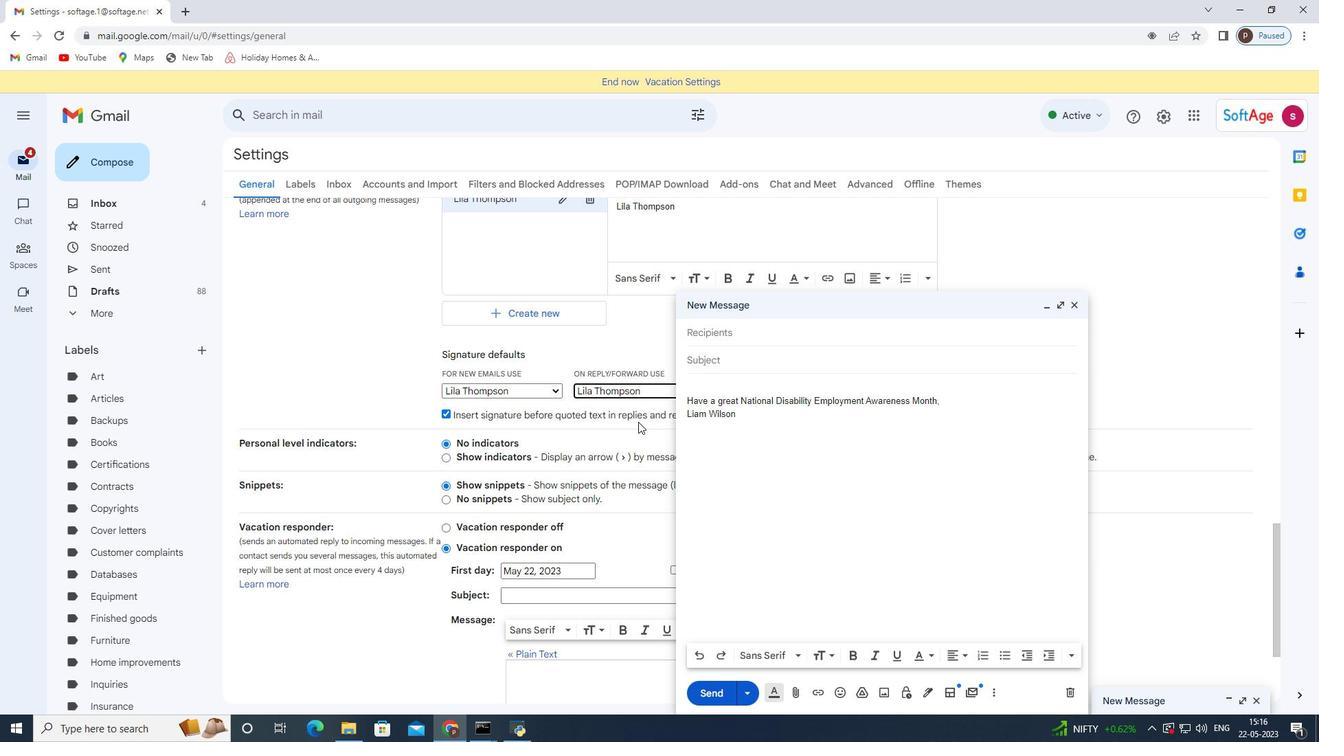
Action: Mouse moved to (630, 426)
Screenshot: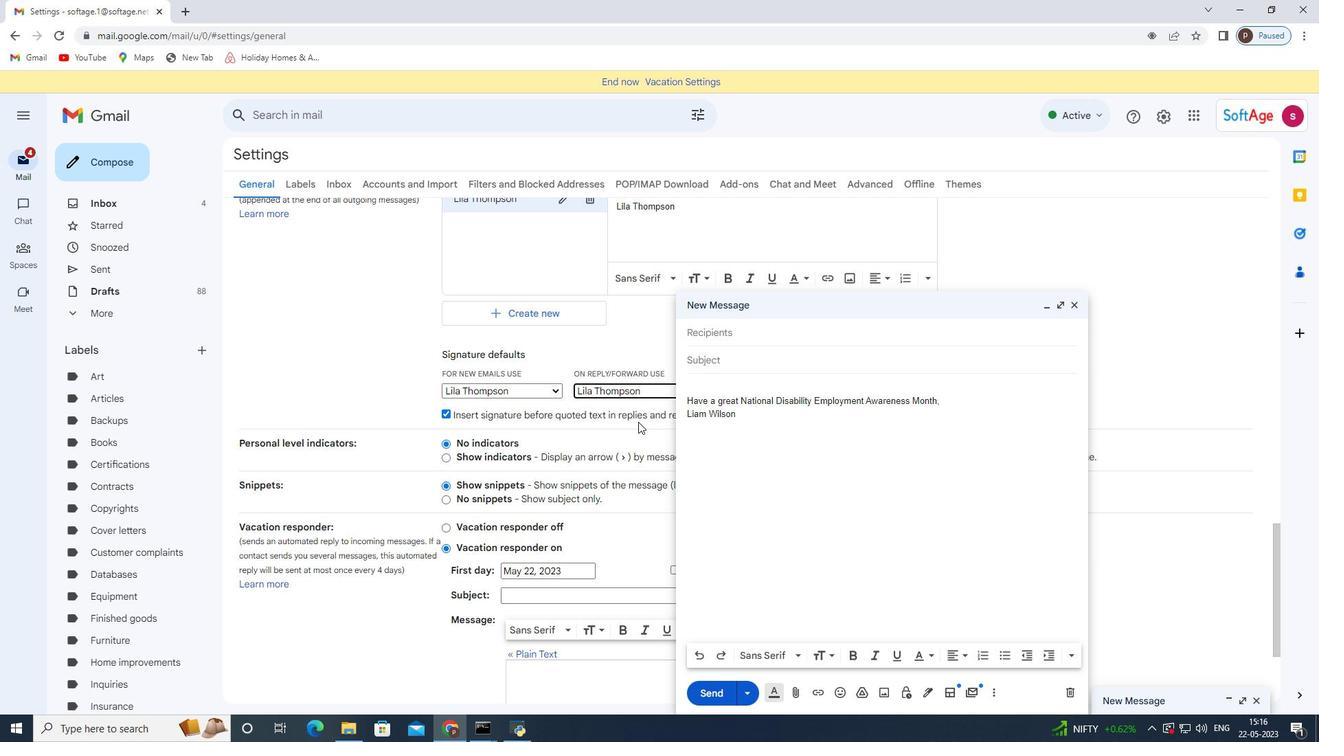 
Action: Mouse scrolled (630, 425) with delta (0, 0)
Screenshot: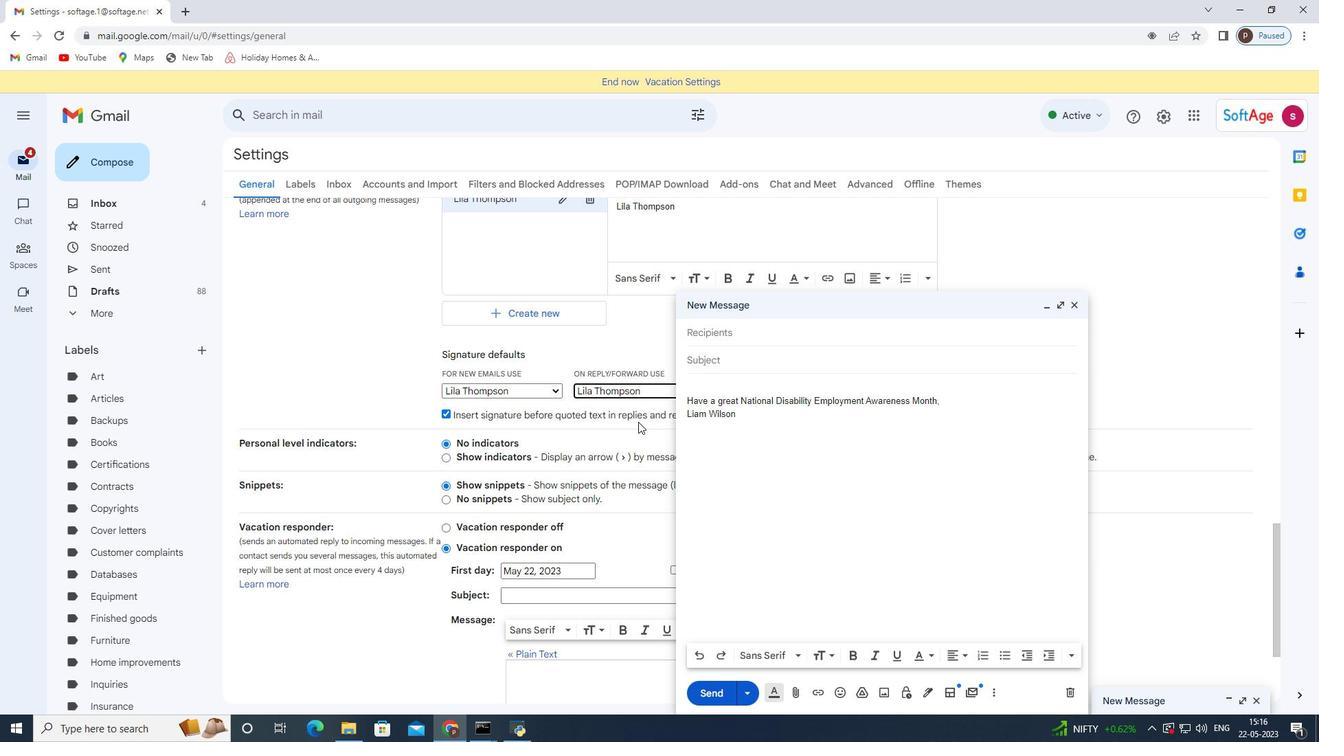 
Action: Mouse moved to (629, 426)
Screenshot: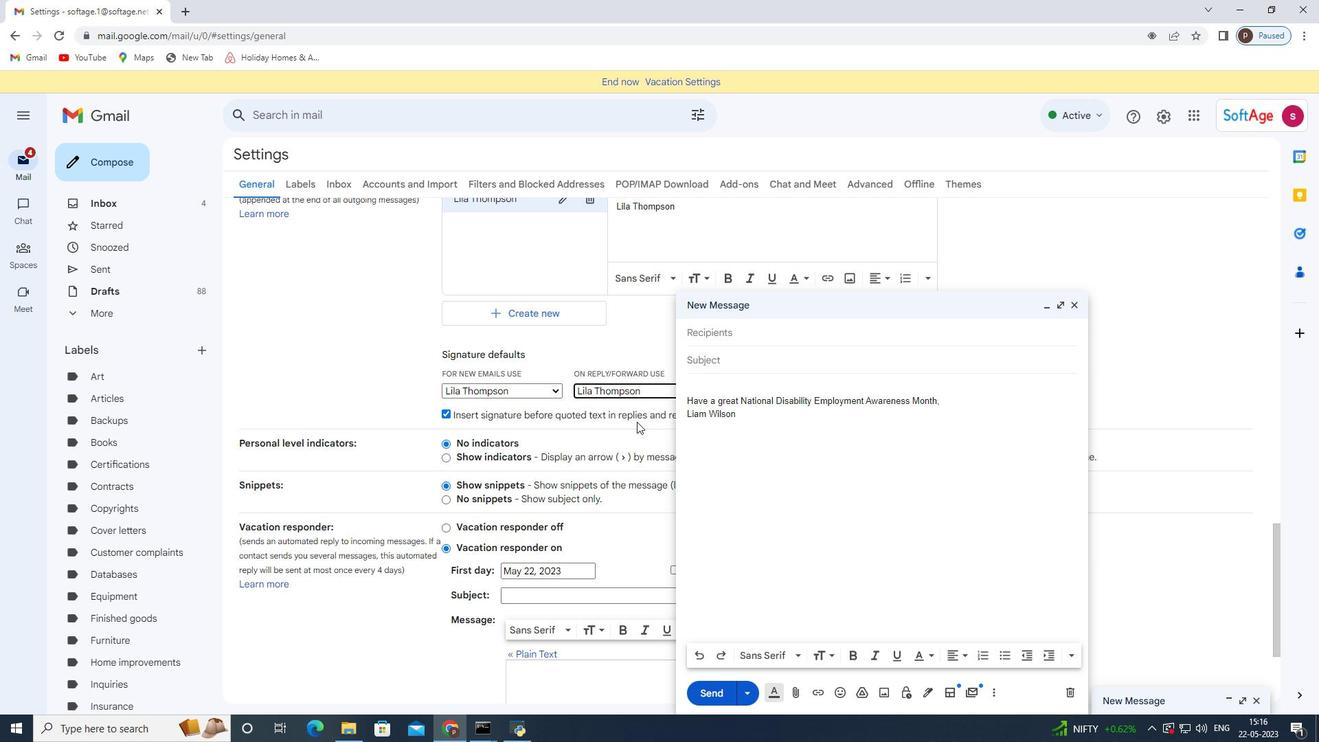 
Action: Mouse scrolled (629, 426) with delta (0, 0)
Screenshot: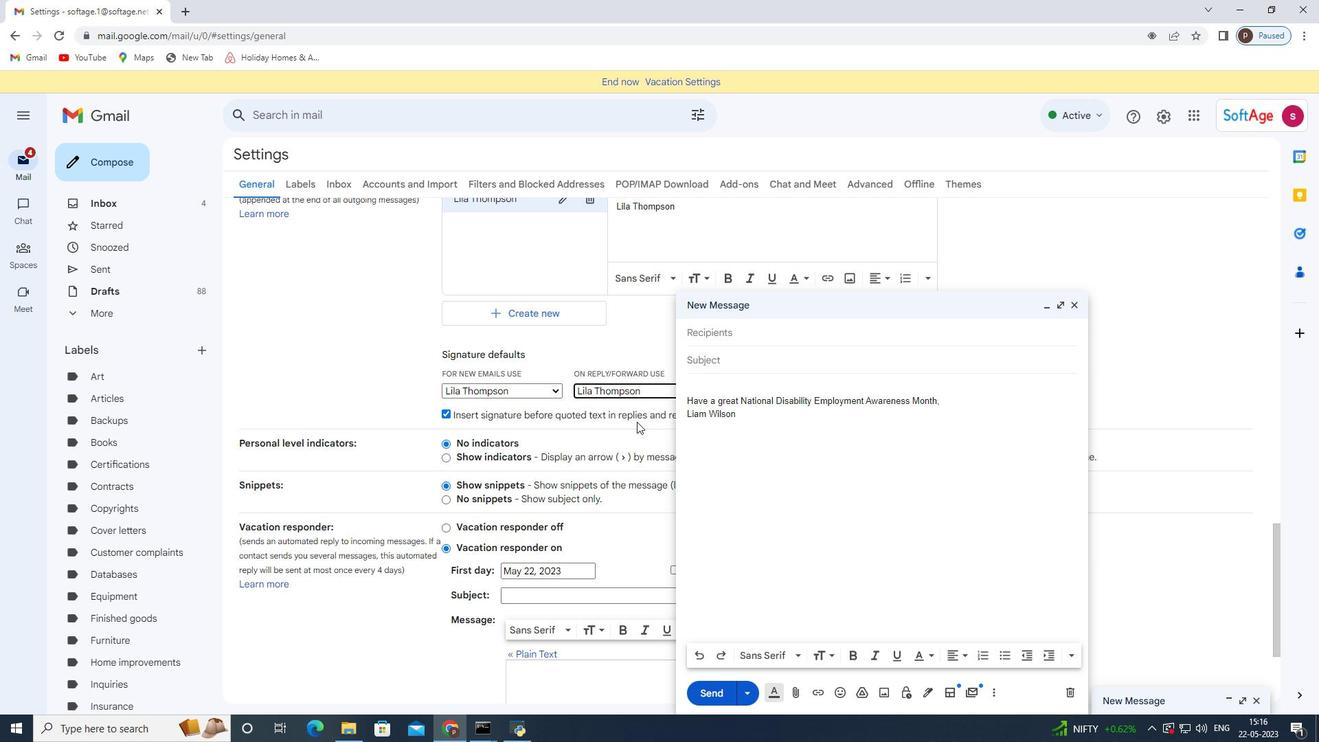 
Action: Mouse moved to (629, 426)
Screenshot: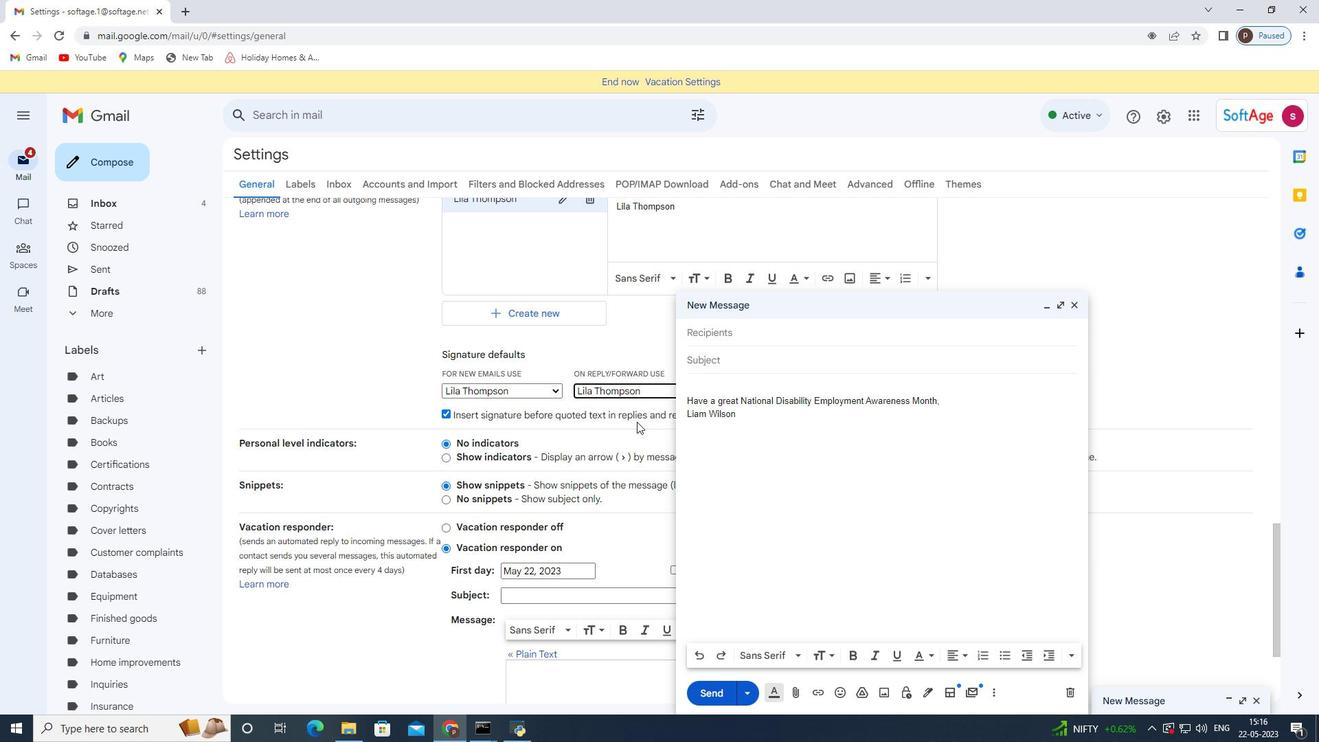 
Action: Mouse scrolled (629, 426) with delta (0, 0)
Screenshot: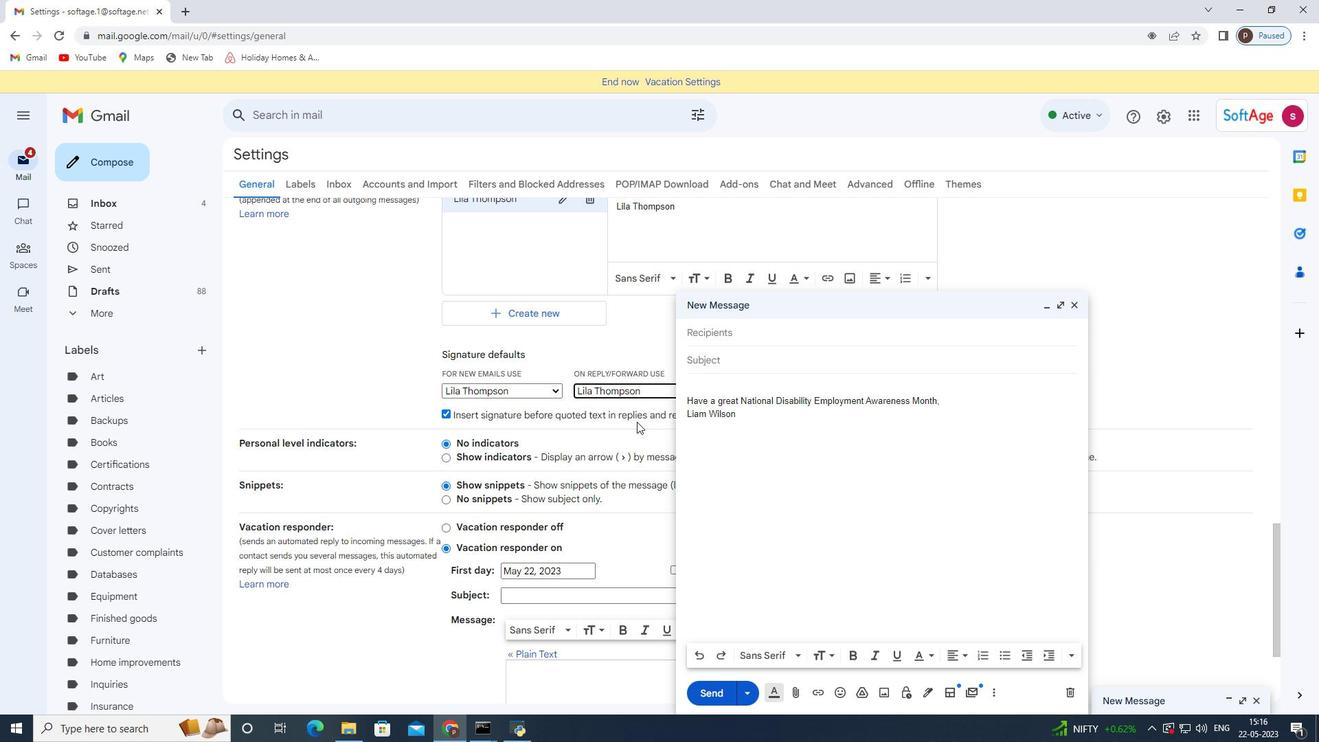 
Action: Mouse scrolled (629, 426) with delta (0, 0)
Screenshot: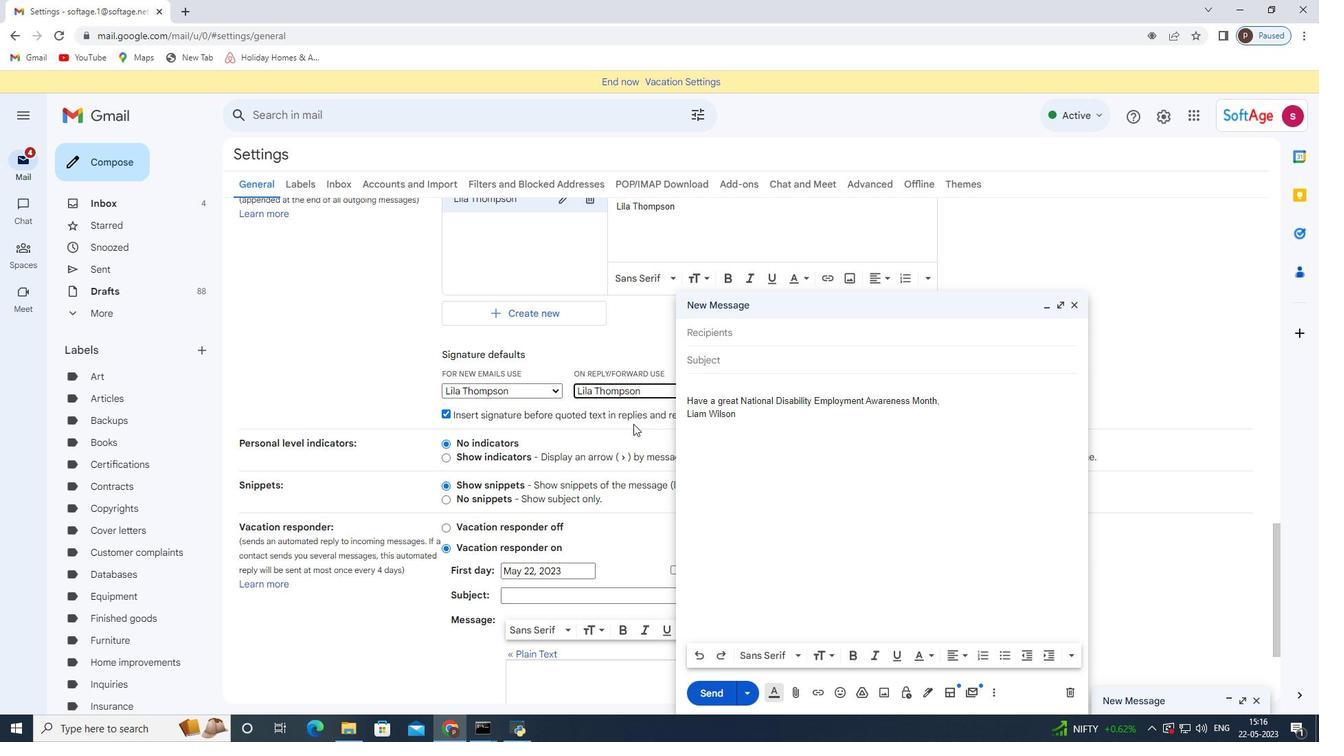 
Action: Mouse moved to (1075, 305)
Screenshot: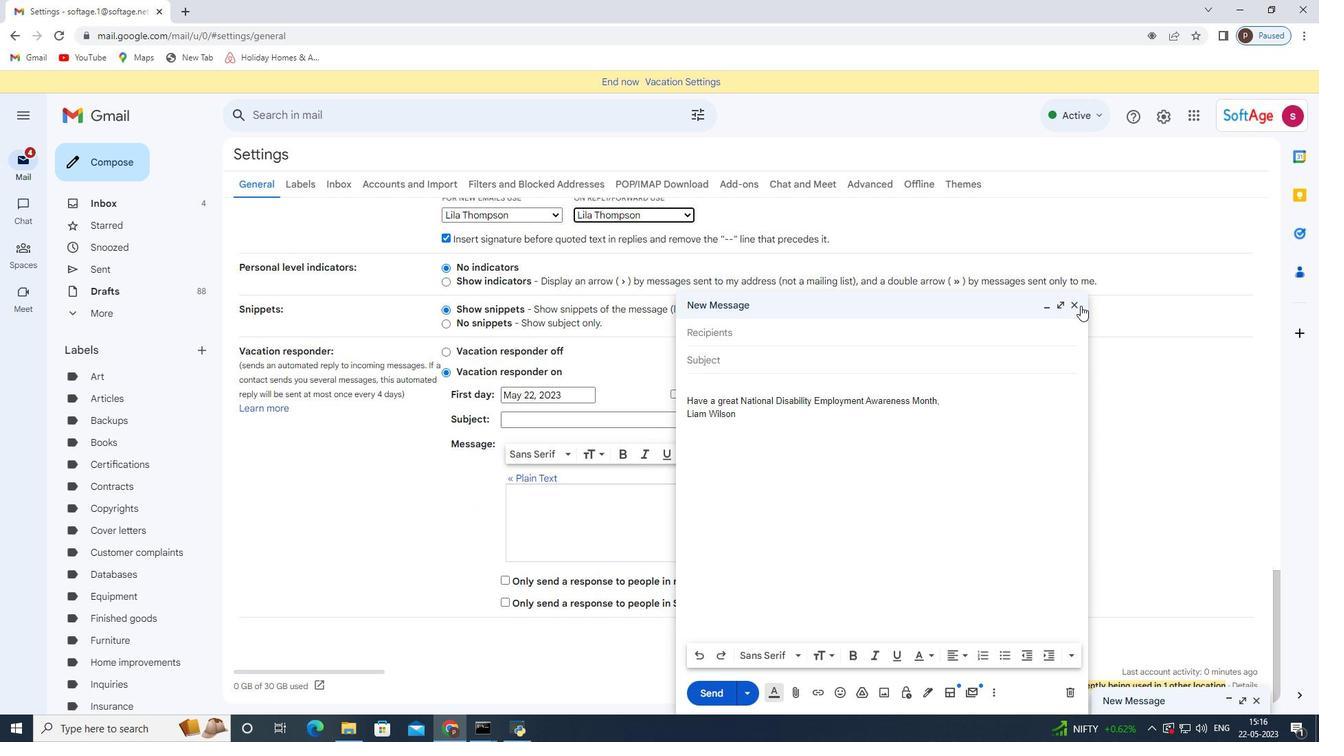 
Action: Mouse pressed left at (1075, 305)
Screenshot: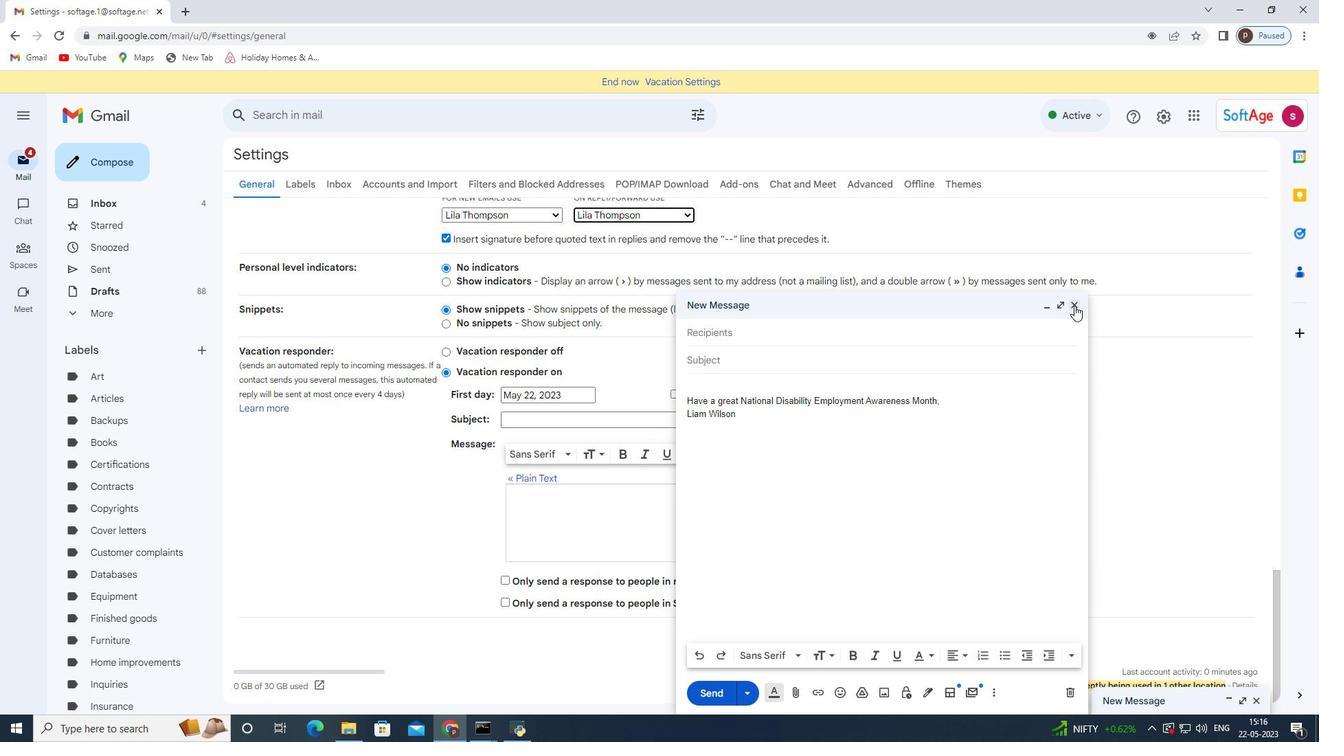 
Action: Mouse moved to (706, 625)
Screenshot: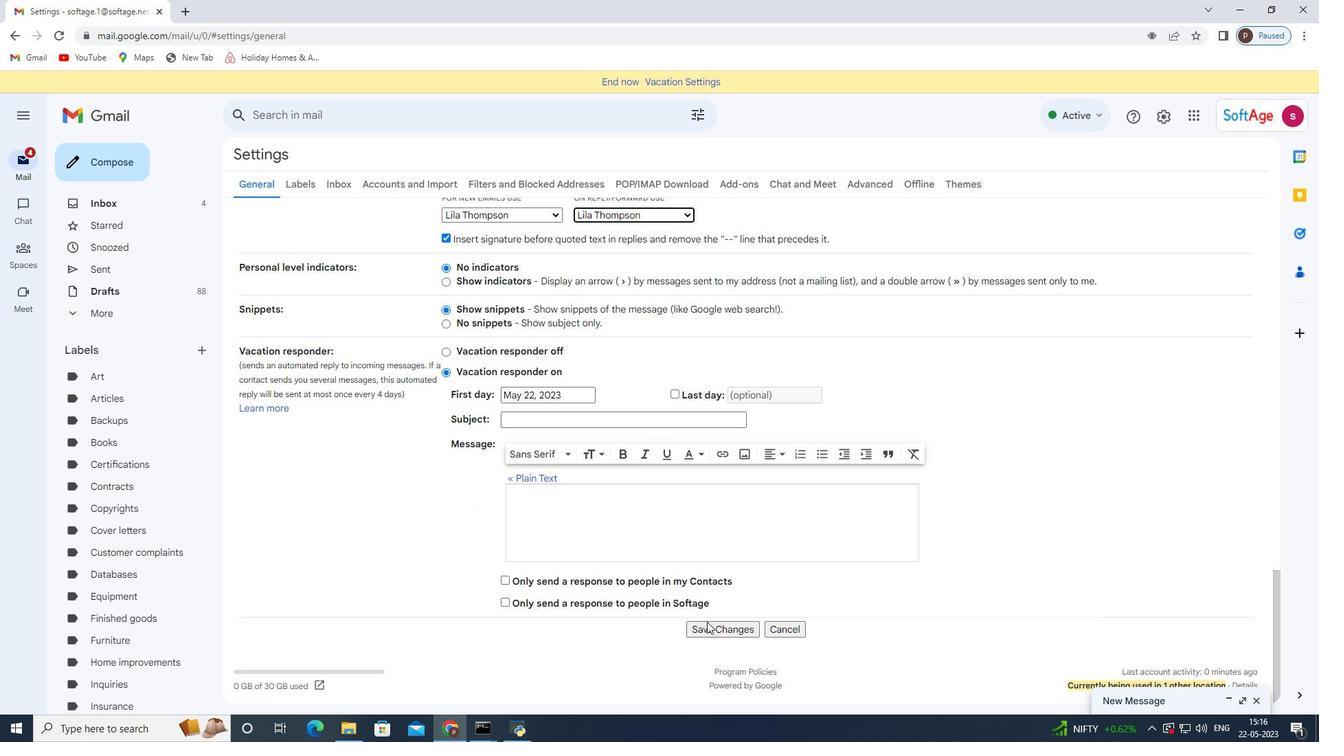 
Action: Mouse pressed left at (706, 625)
Screenshot: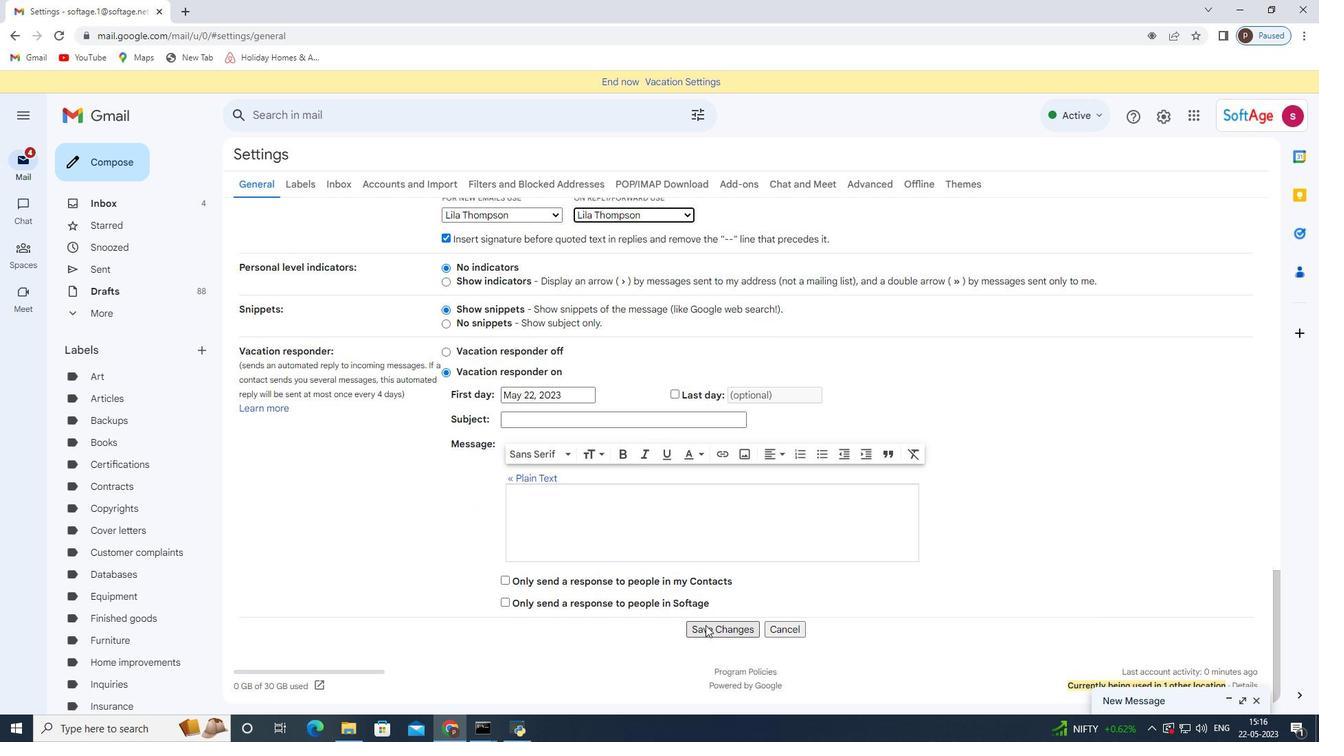 
Action: Mouse scrolled (706, 626) with delta (0, 0)
Screenshot: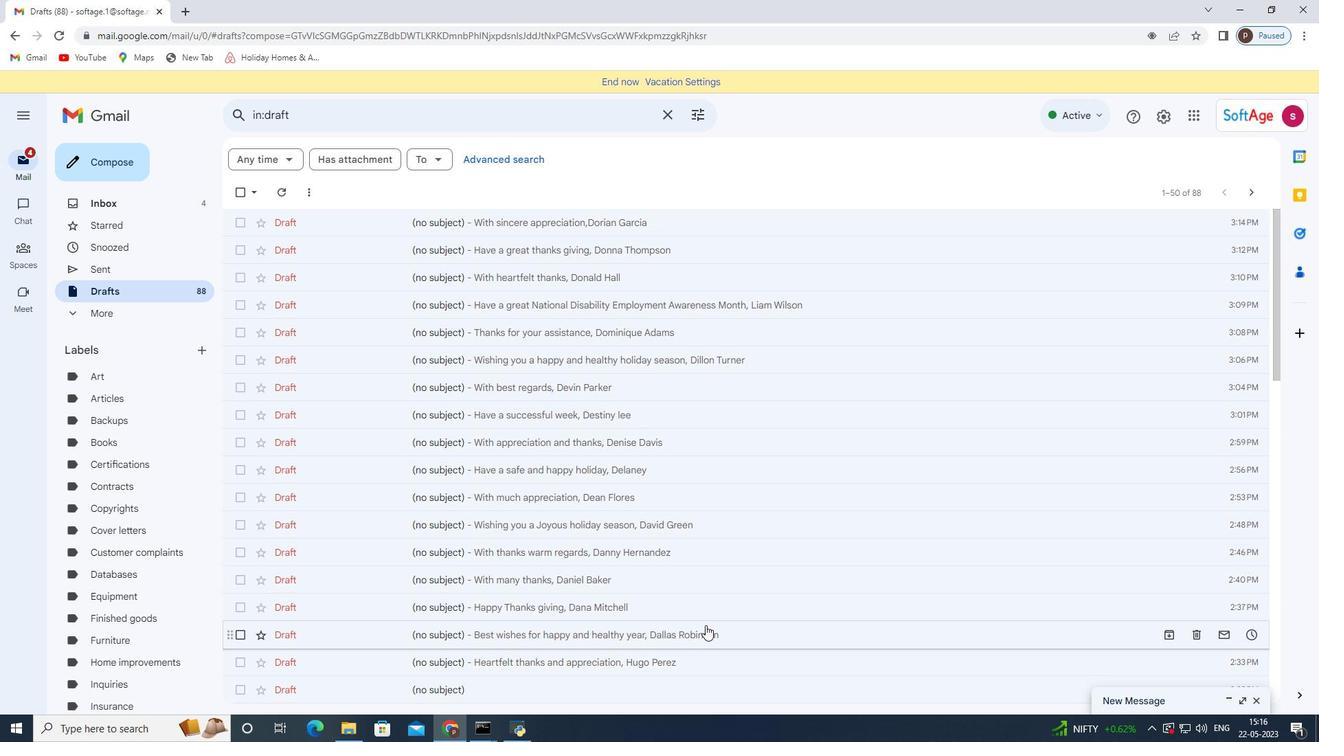 
Action: Mouse scrolled (706, 626) with delta (0, 0)
Screenshot: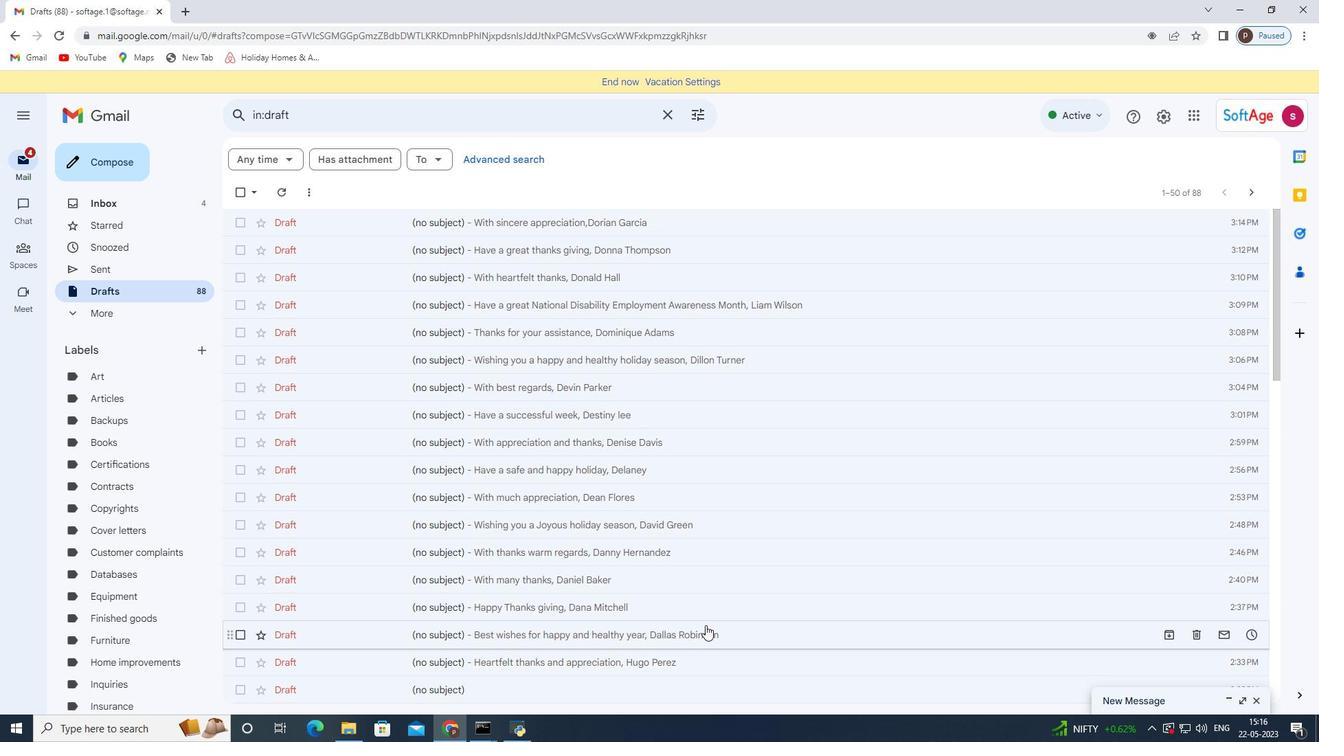
Action: Mouse scrolled (706, 626) with delta (0, 0)
Screenshot: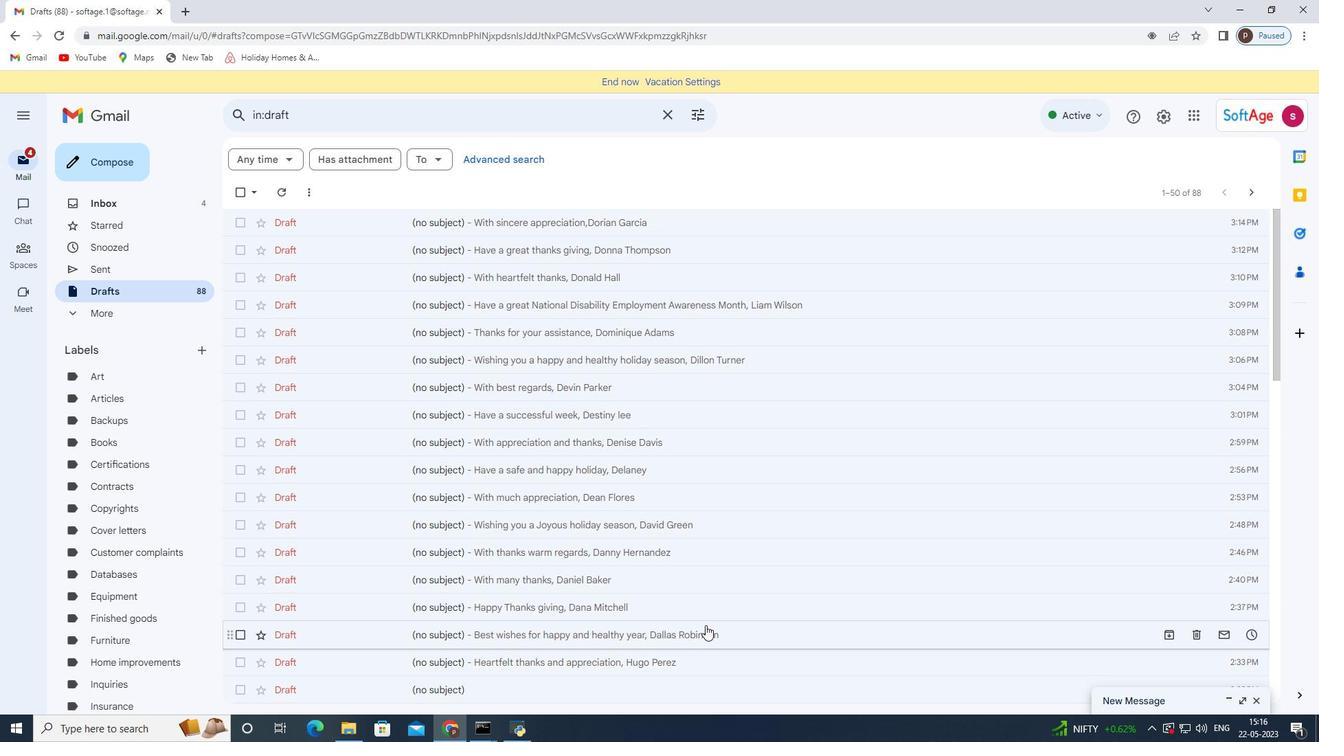 
Action: Mouse scrolled (706, 626) with delta (0, 0)
Screenshot: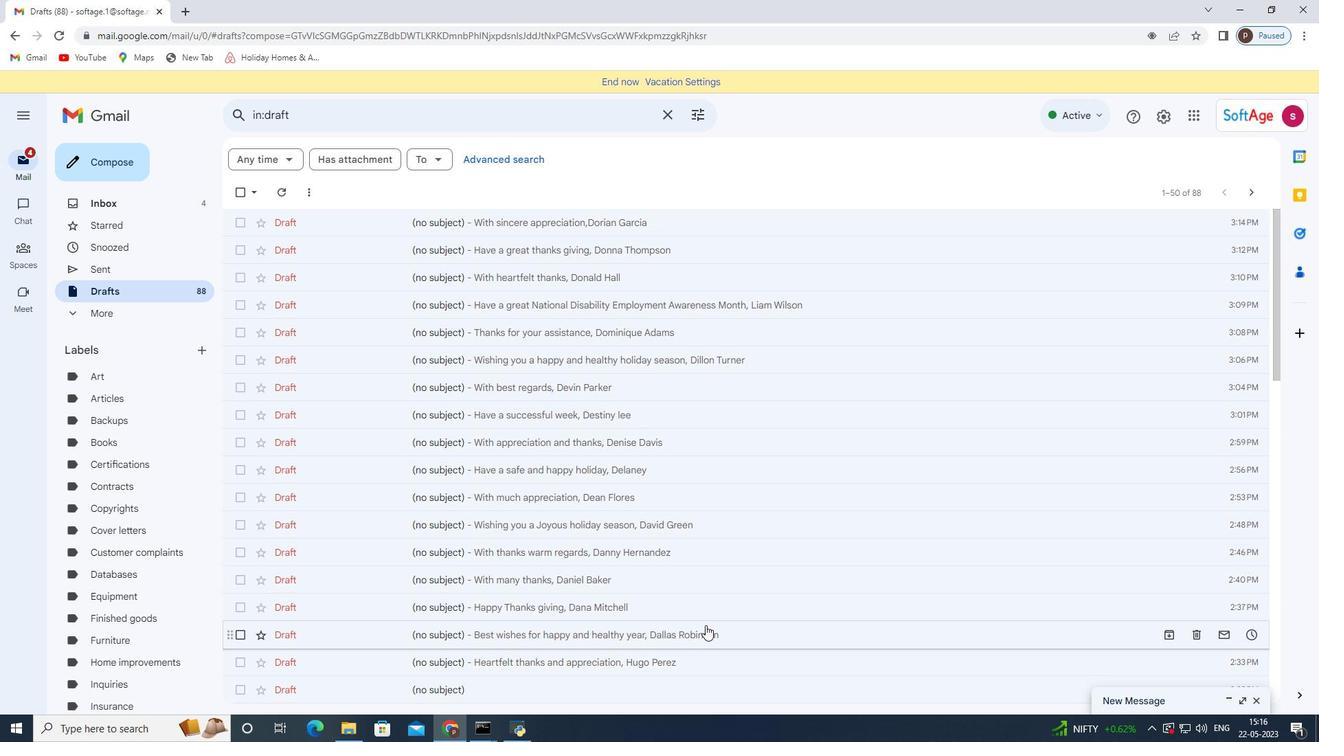 
Action: Mouse scrolled (706, 626) with delta (0, 0)
Screenshot: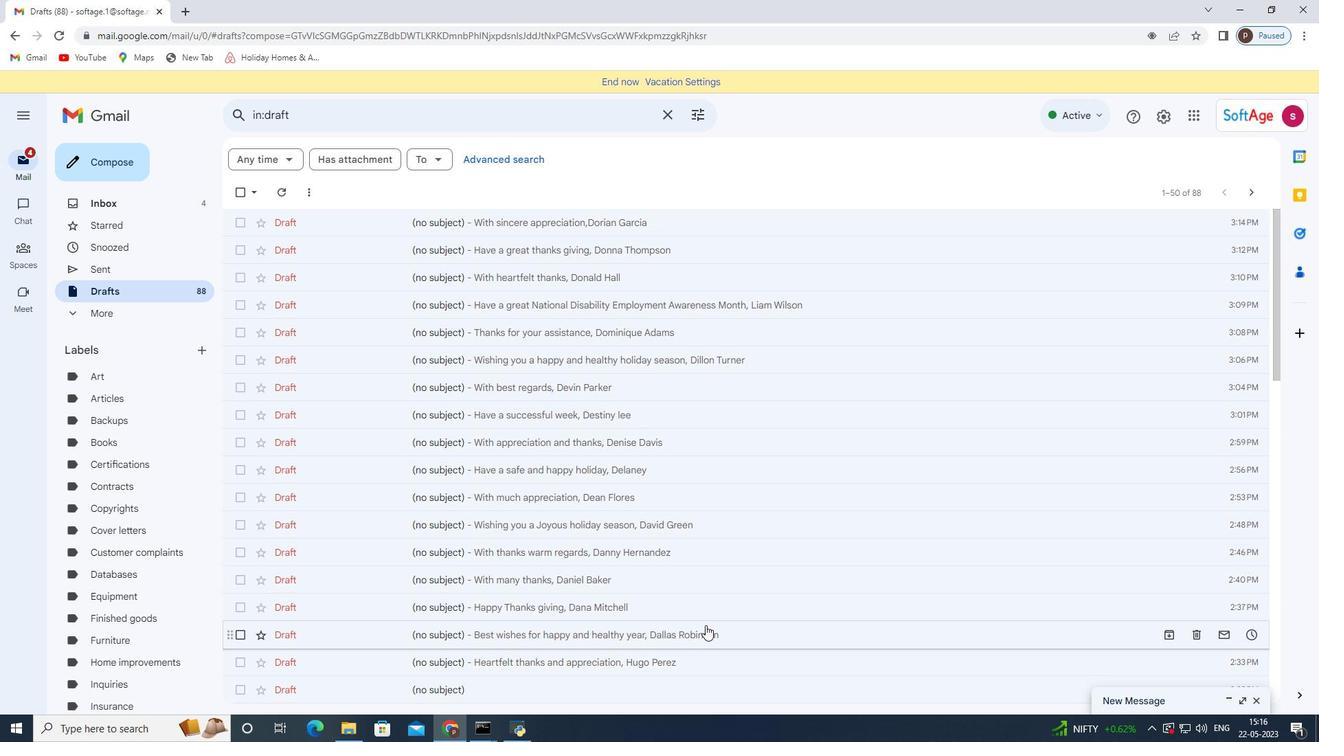 
Action: Mouse scrolled (706, 626) with delta (0, 0)
Screenshot: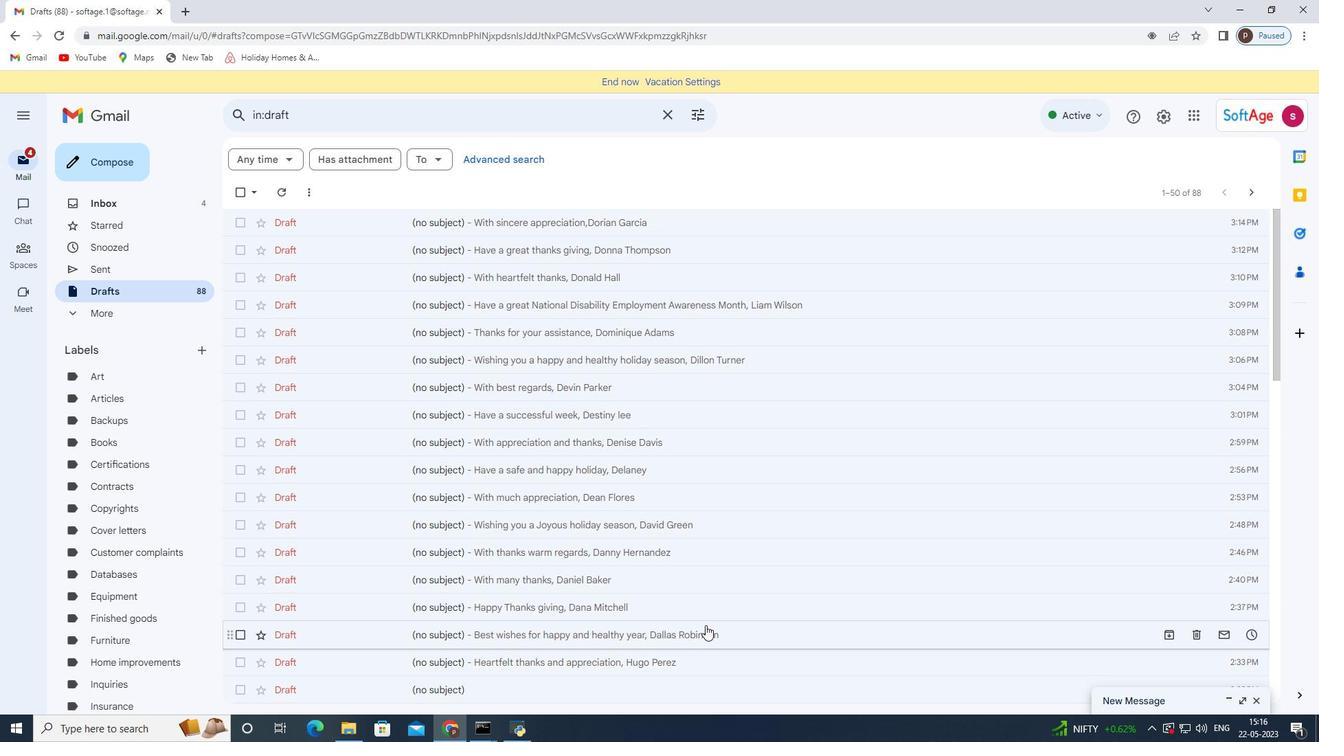 
Action: Mouse scrolled (706, 626) with delta (0, 0)
Screenshot: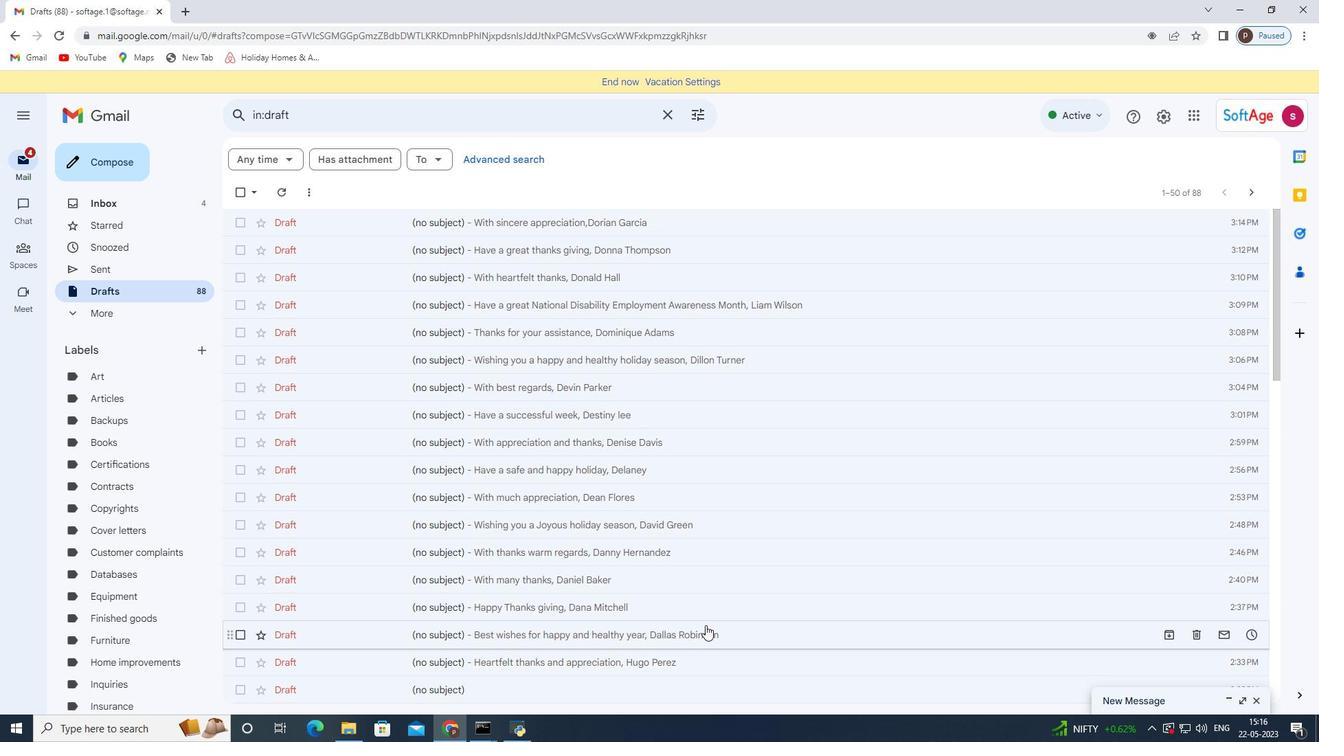 
Action: Mouse moved to (114, 164)
Screenshot: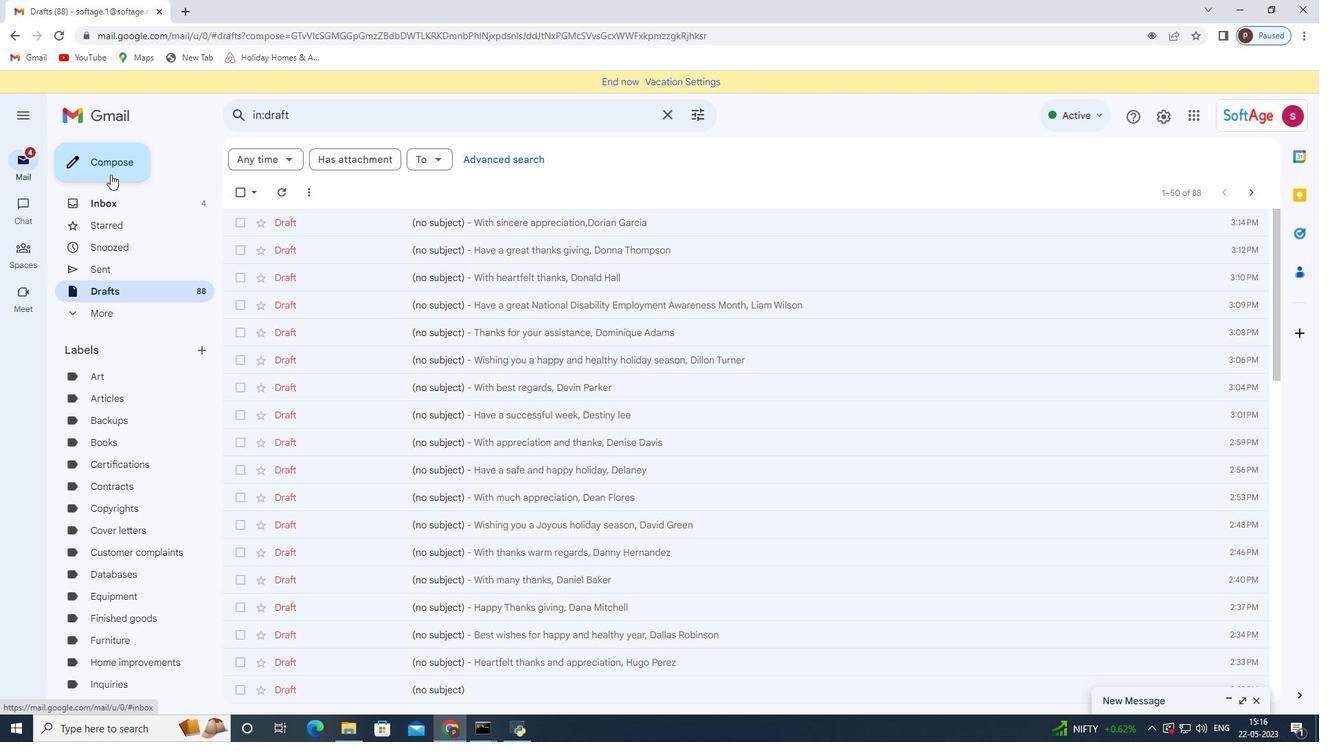 
Action: Mouse pressed left at (114, 164)
Screenshot: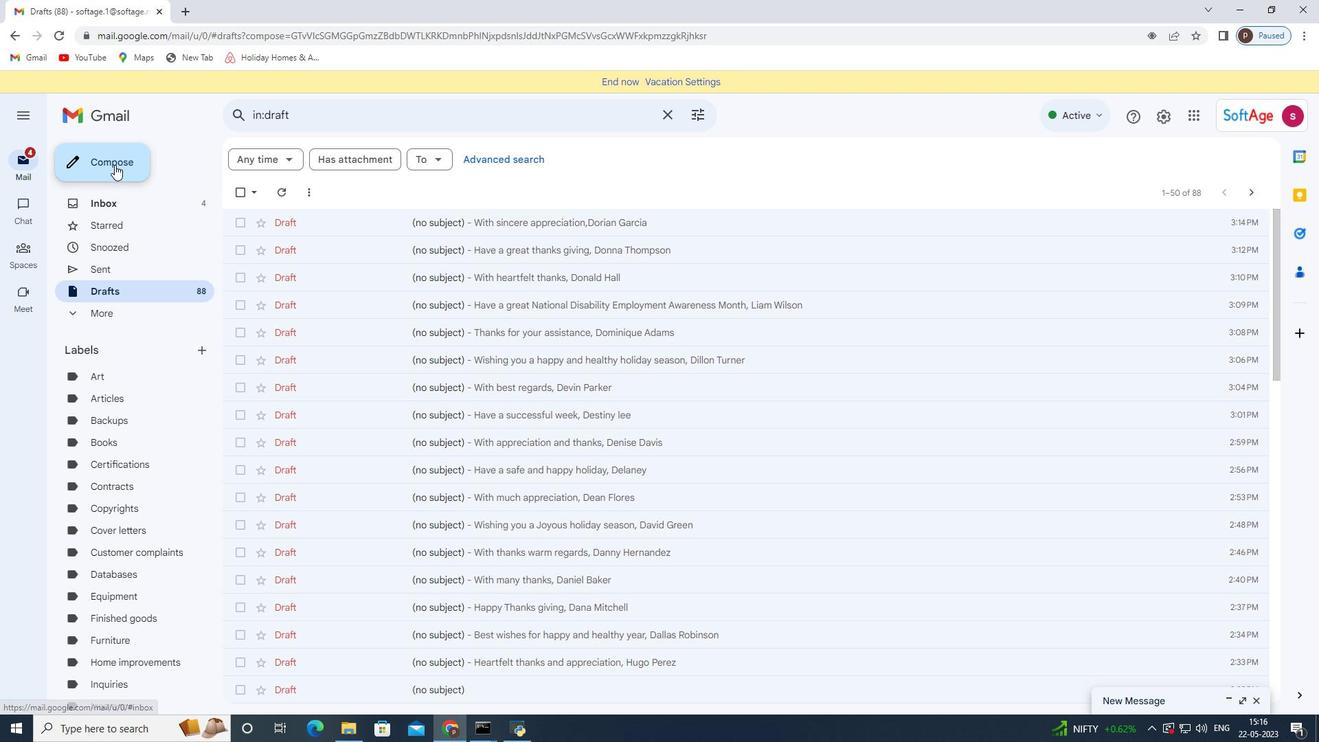 
Action: Mouse moved to (752, 327)
Screenshot: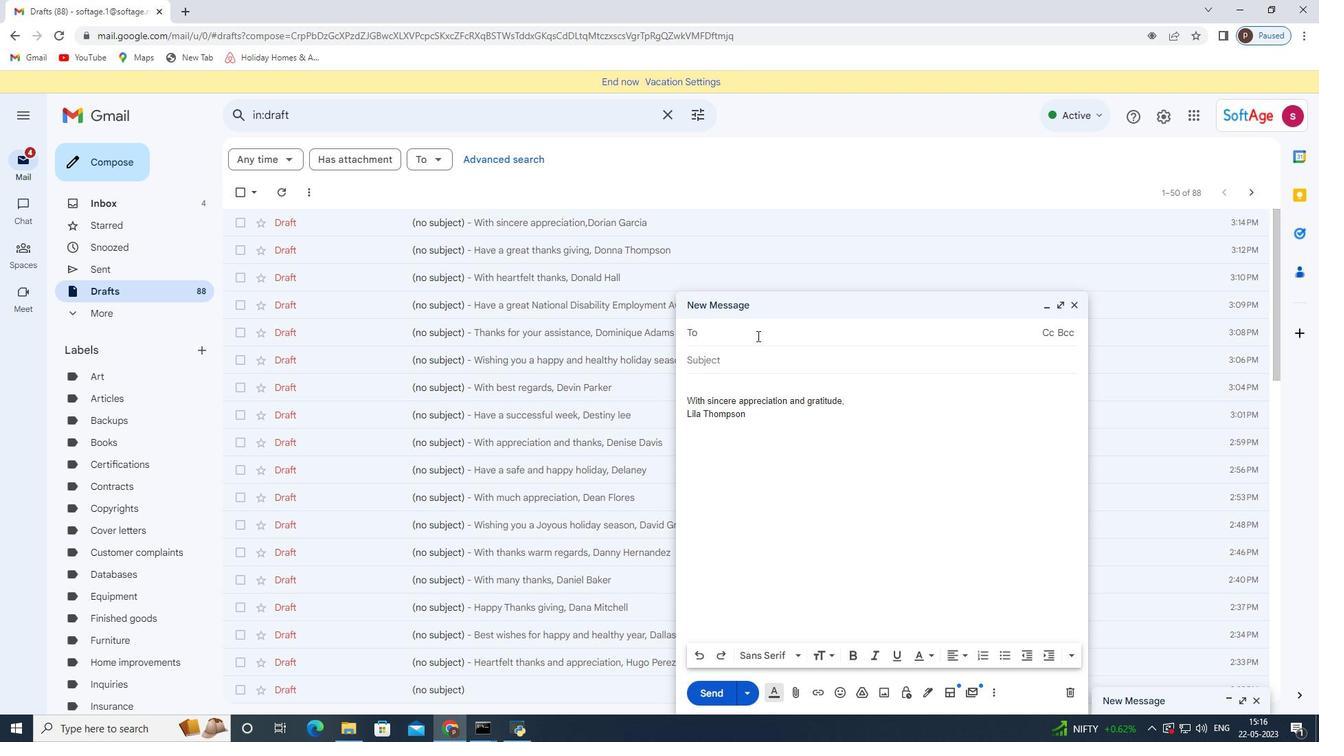 
Action: Mouse pressed left at (752, 327)
Screenshot: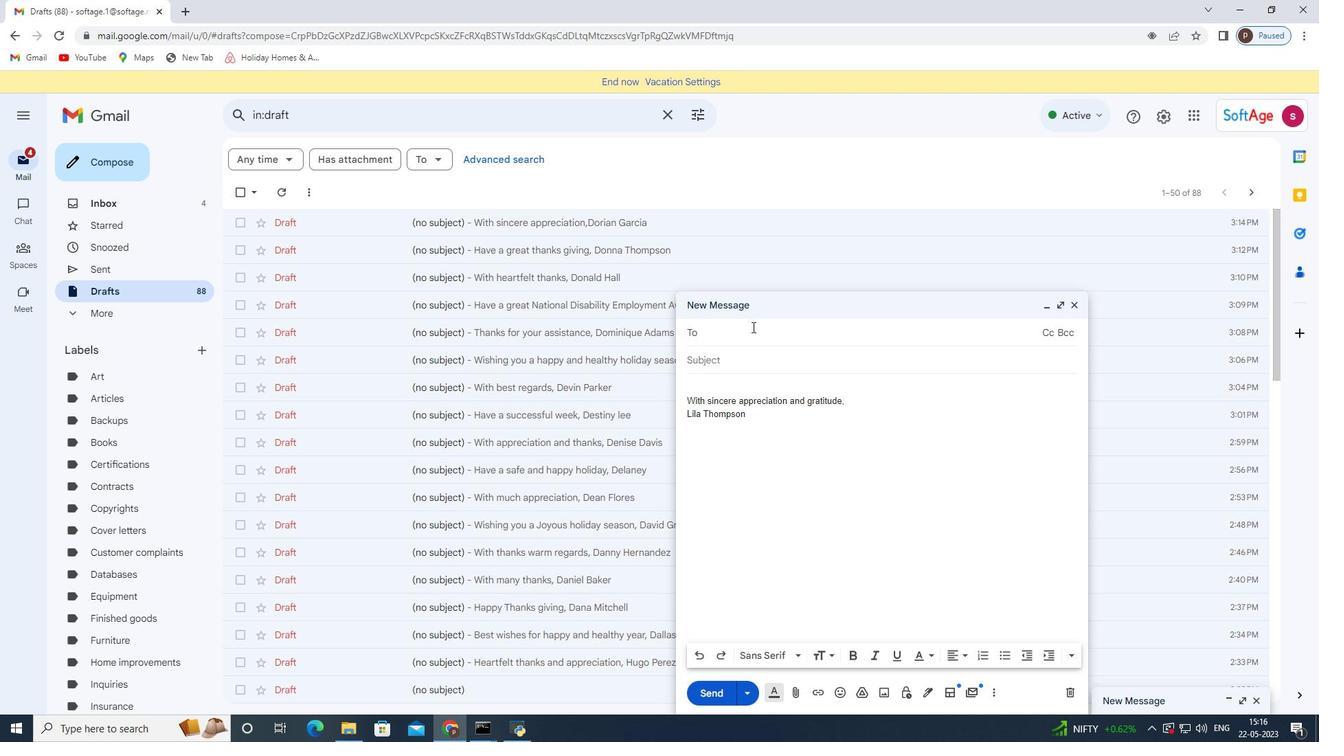 
Action: Key pressed softage.3<Key.shift>@softage.net
Screenshot: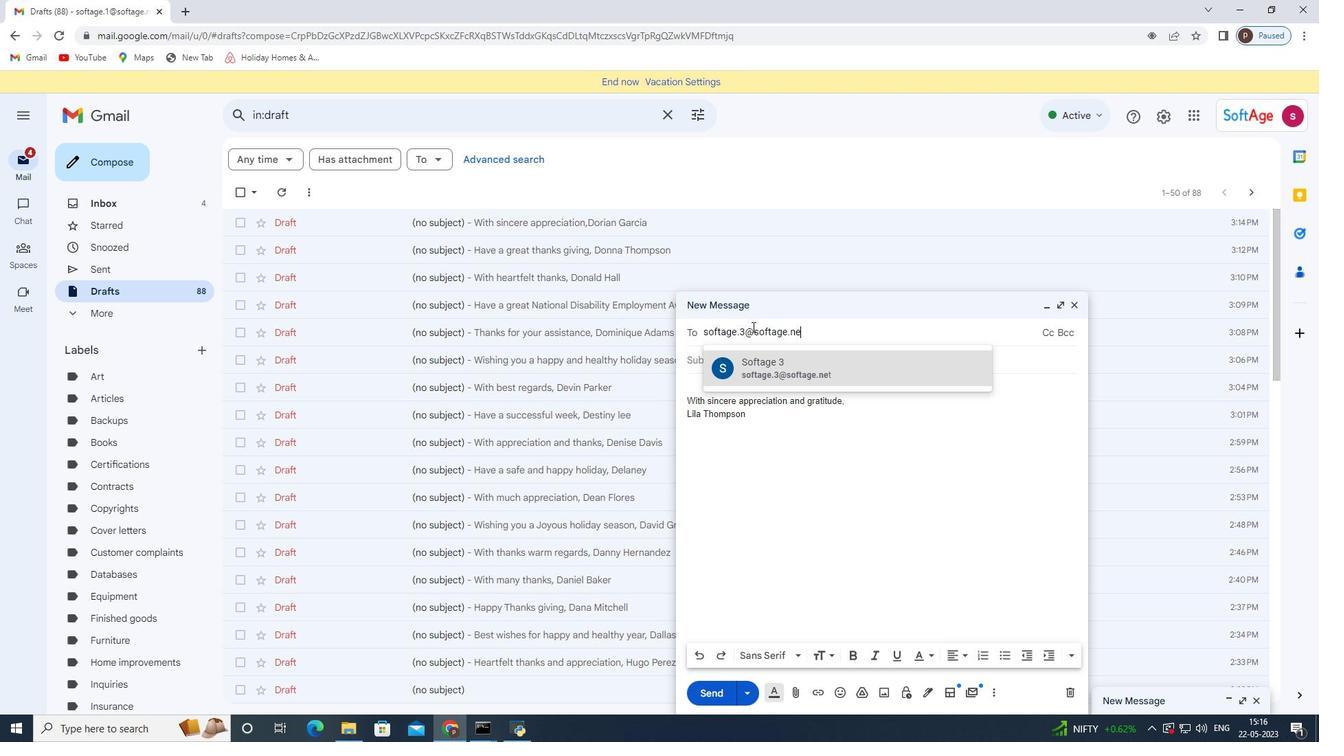 
Action: Mouse moved to (904, 378)
Screenshot: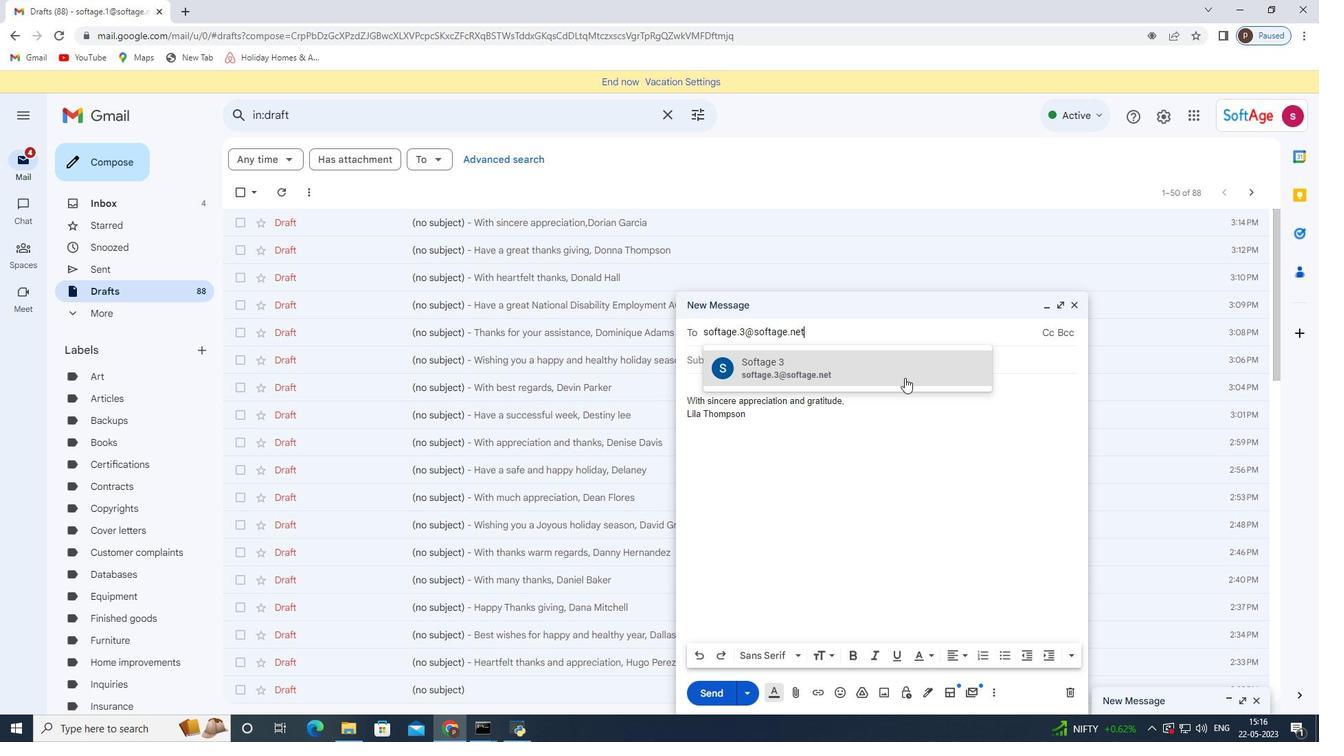 
Action: Mouse pressed left at (904, 378)
Screenshot: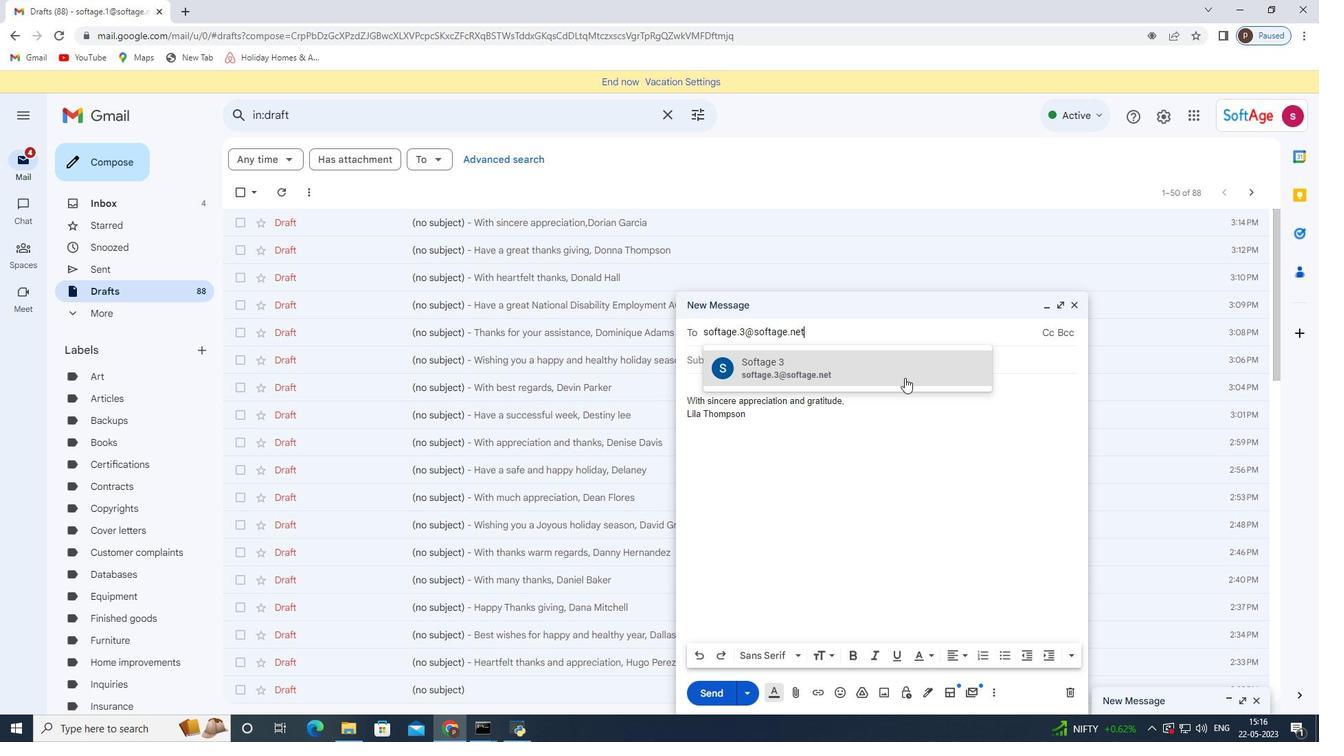 
Action: Mouse moved to (205, 349)
Screenshot: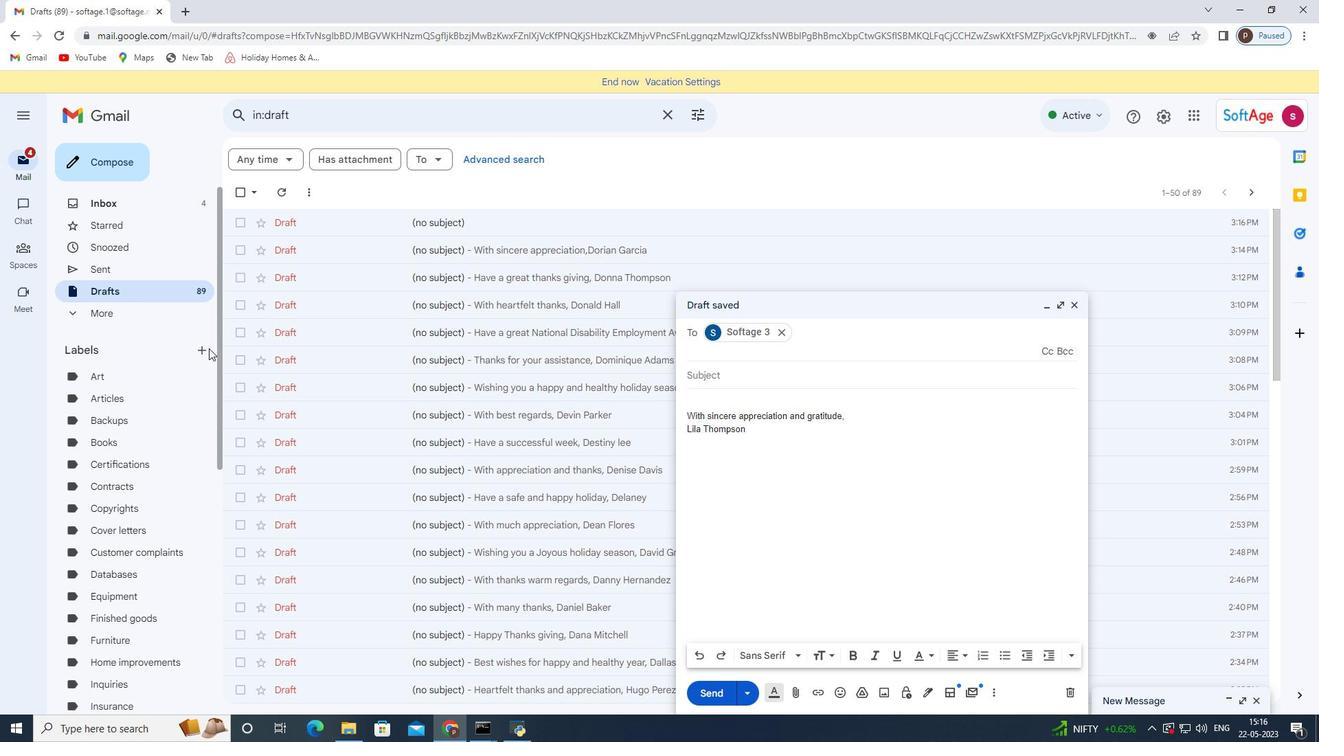 
Action: Mouse pressed left at (205, 349)
Screenshot: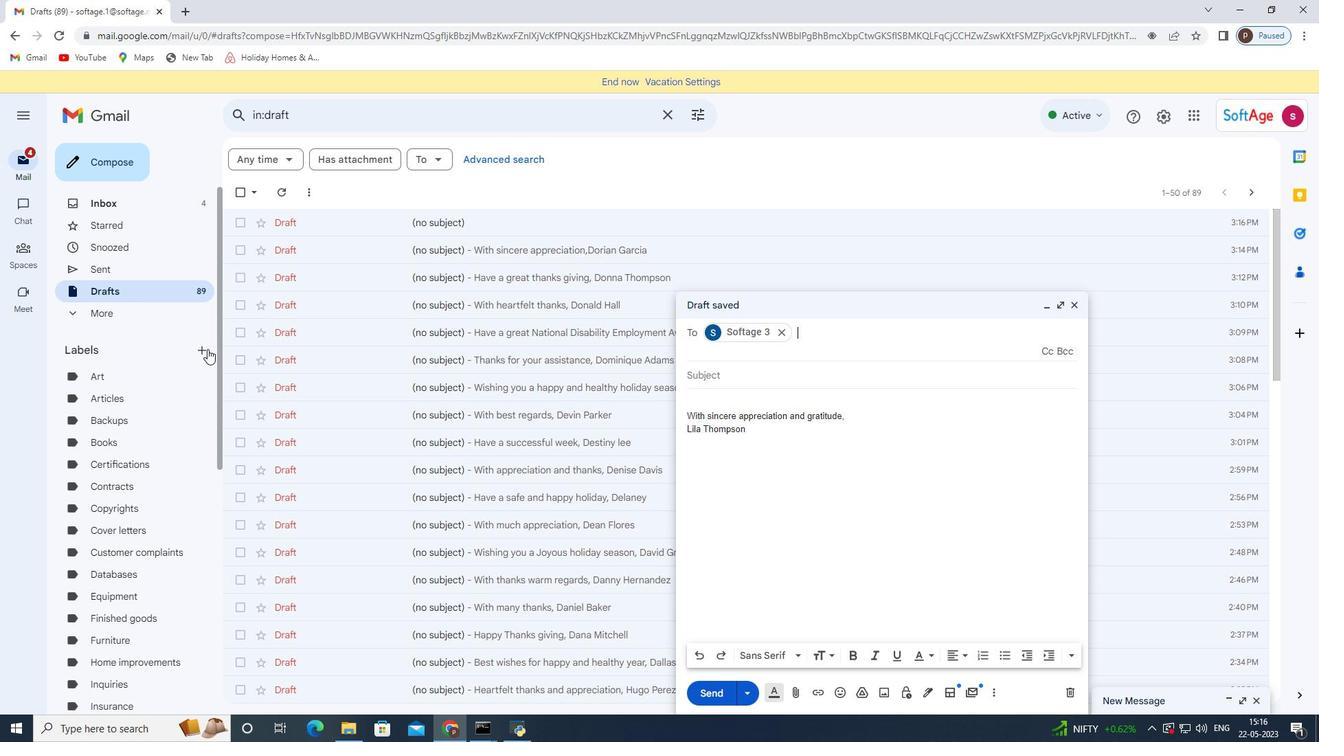 
Action: Mouse moved to (588, 379)
Screenshot: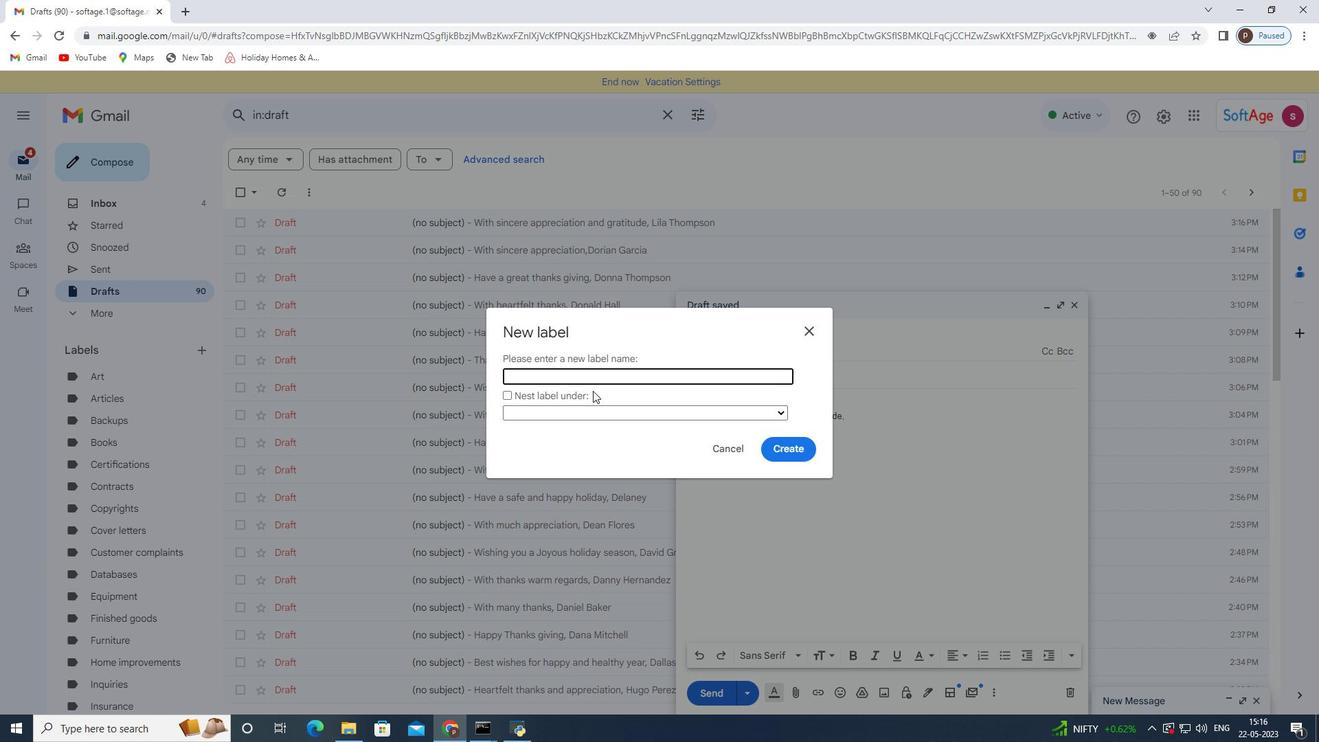 
Action: Mouse pressed left at (588, 379)
Screenshot: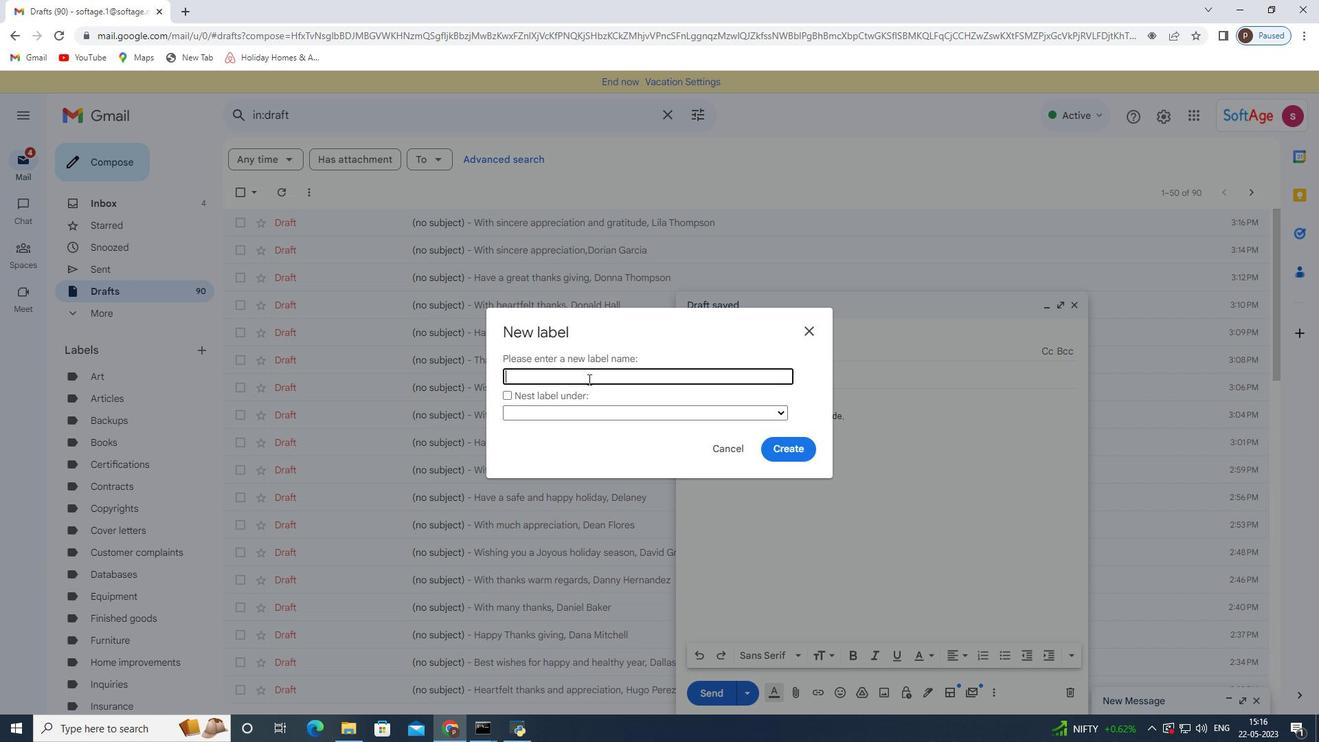 
Action: Key pressed <Key.shift><Key.shift>Returns
Screenshot: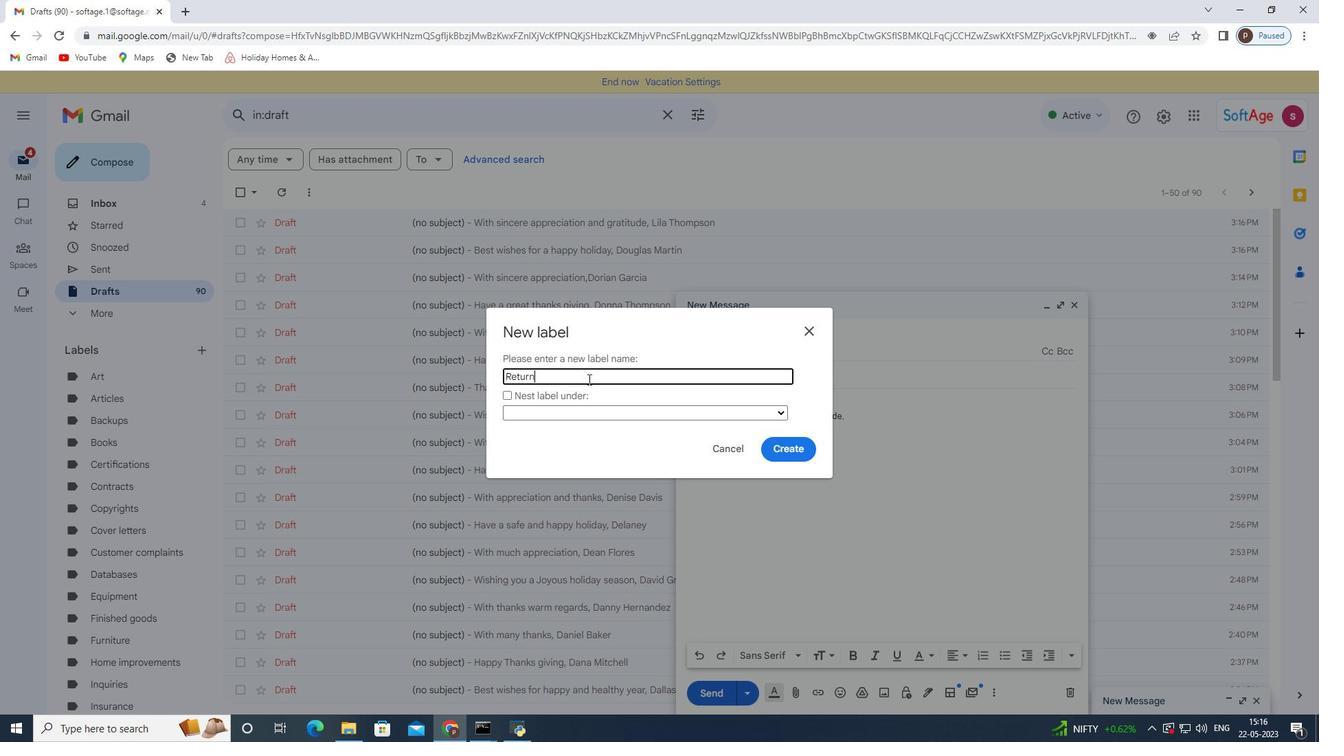 
Action: Mouse moved to (813, 449)
Screenshot: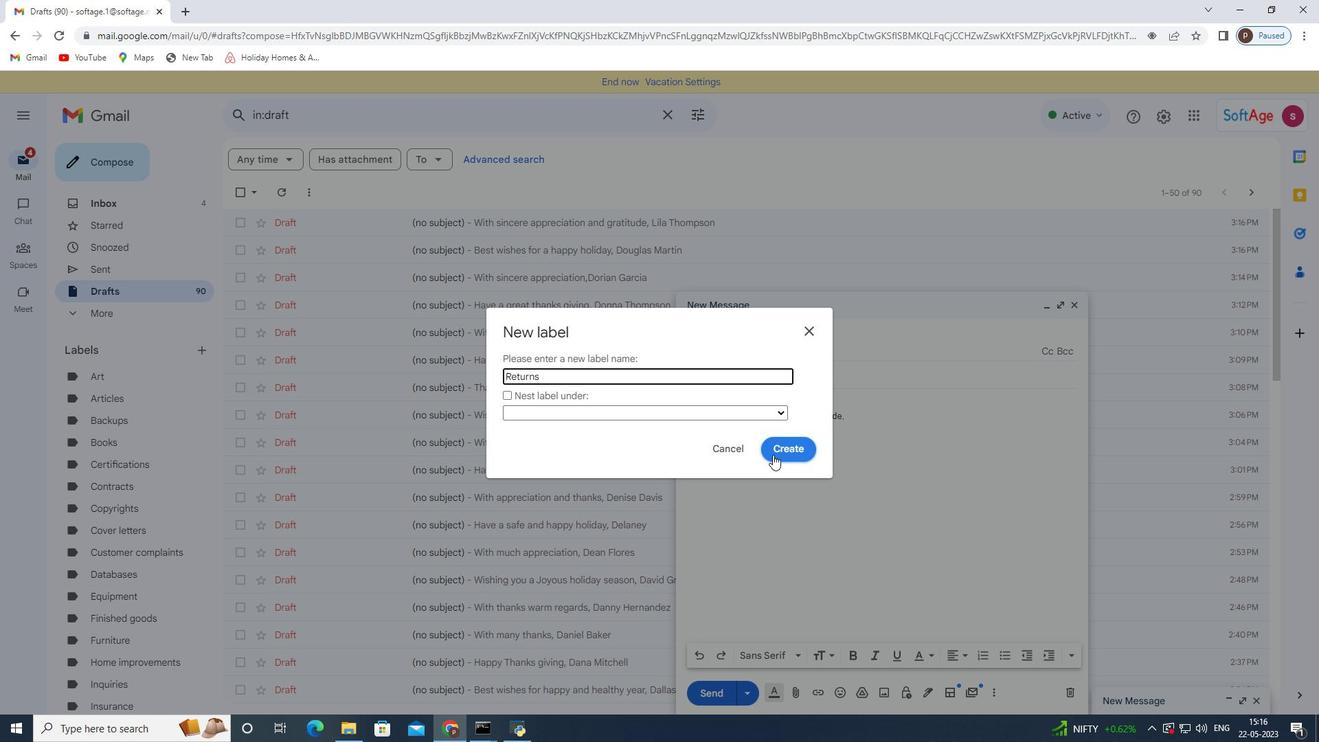 
Action: Mouse pressed left at (813, 449)
Screenshot: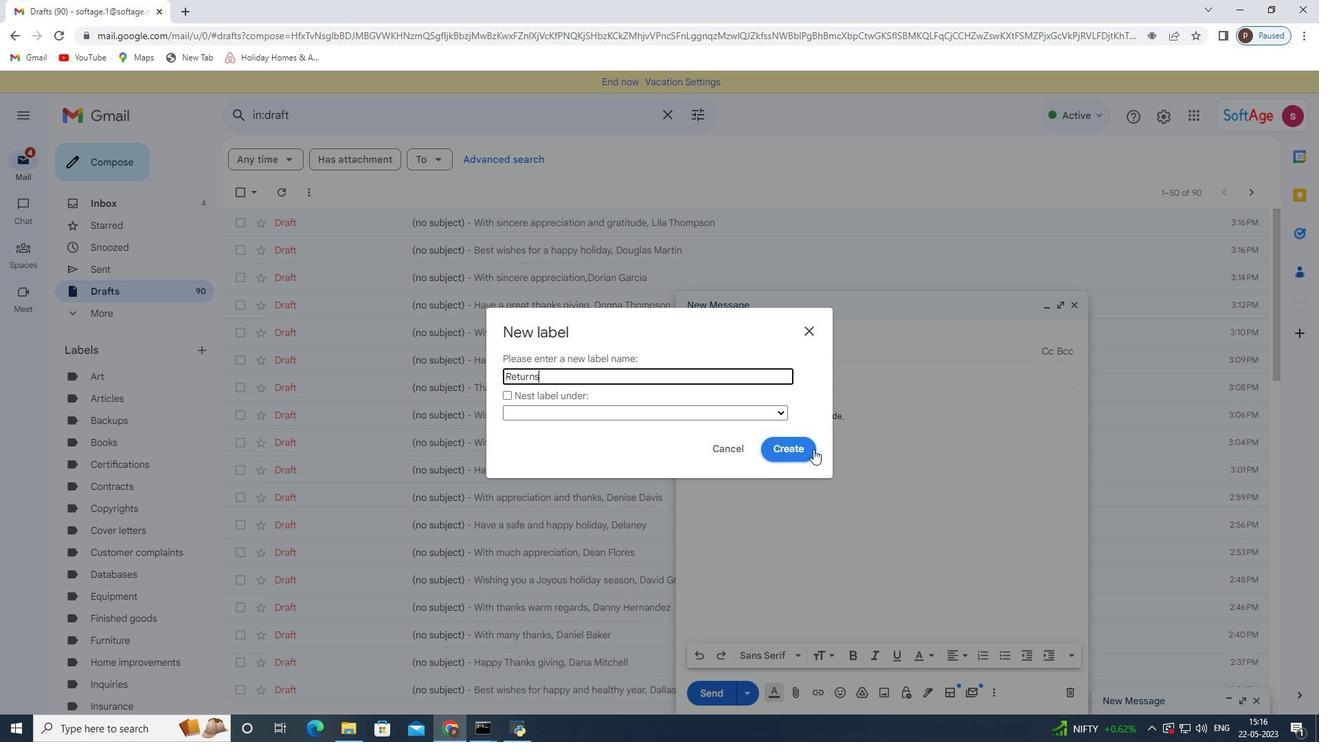 
